 Task: Compose an email with the signature Amber Rodriguez with the subject Feedback on a consumer research report and the message Can you please provide a timeline for the product launch? from softage.4@softage.net to softage.10@softage.net, select first word, change the font of the message to Tahoma and change the font typography to bold and italics Send the email. Finally, move the email from Sent Items to the label Photos
Action: Mouse moved to (93, 100)
Screenshot: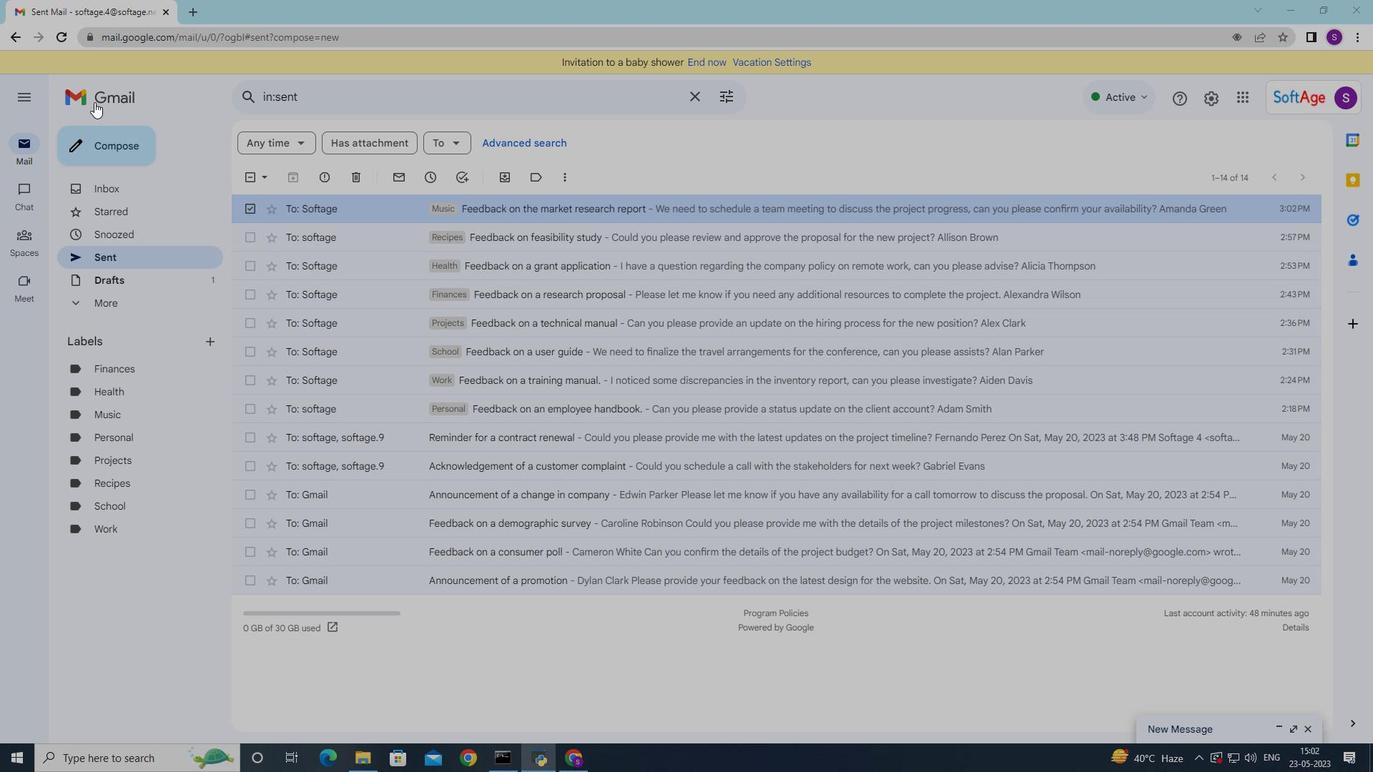 
Action: Mouse pressed left at (93, 100)
Screenshot: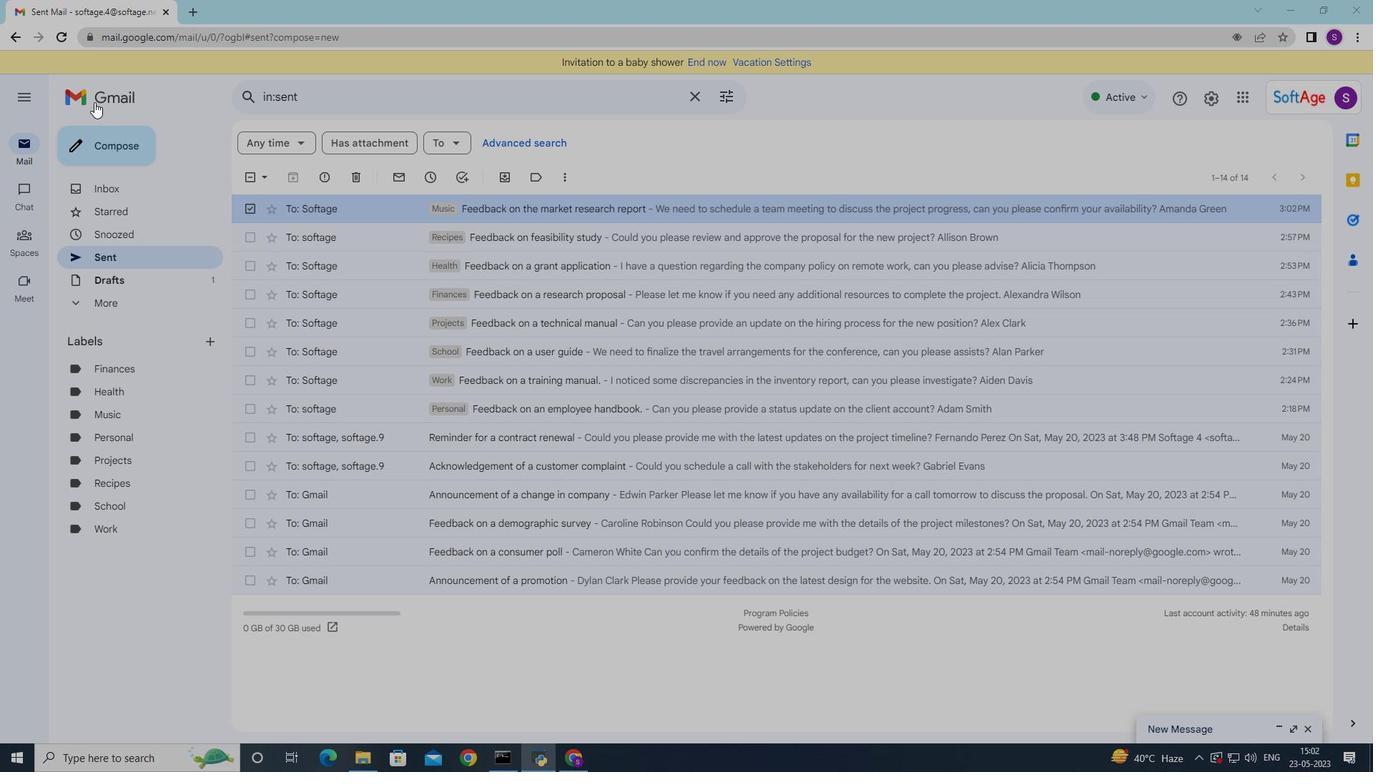 
Action: Mouse moved to (104, 151)
Screenshot: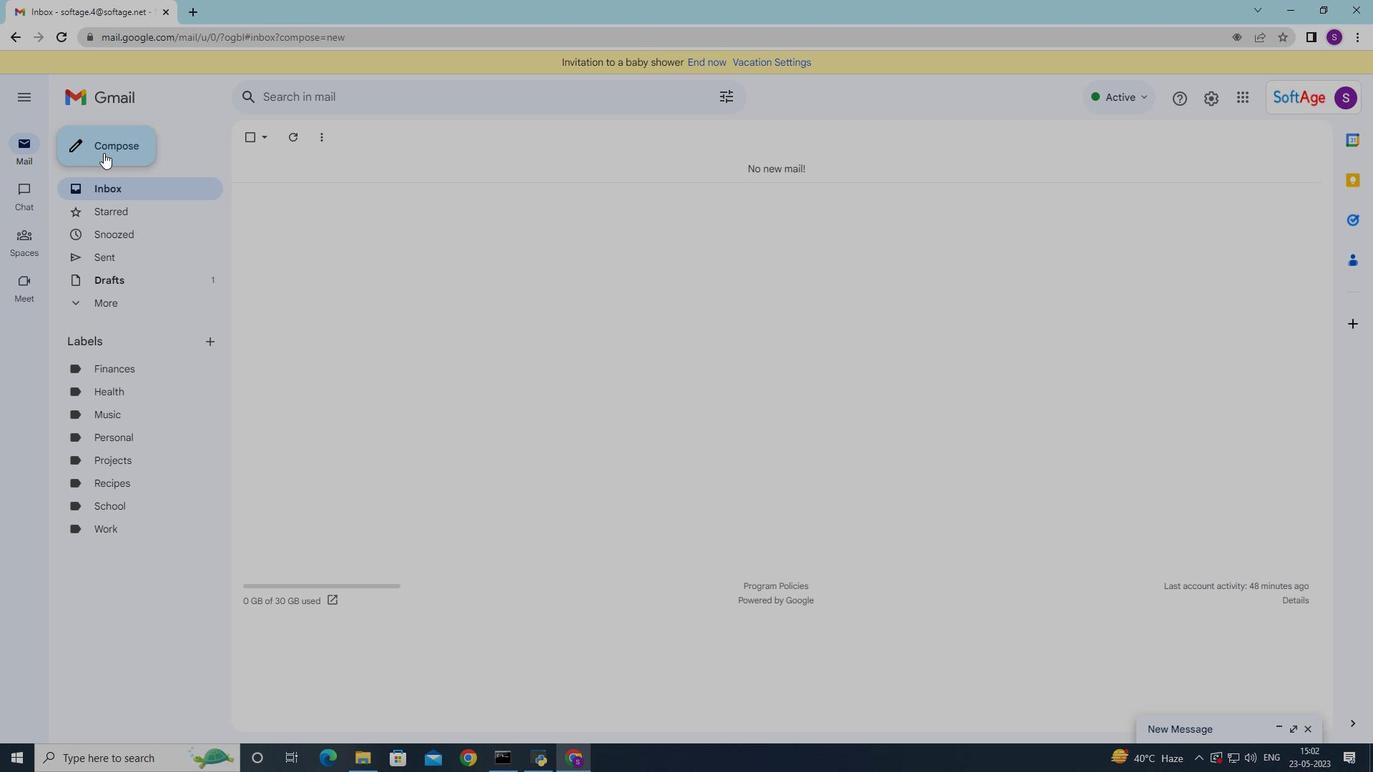 
Action: Mouse pressed left at (104, 151)
Screenshot: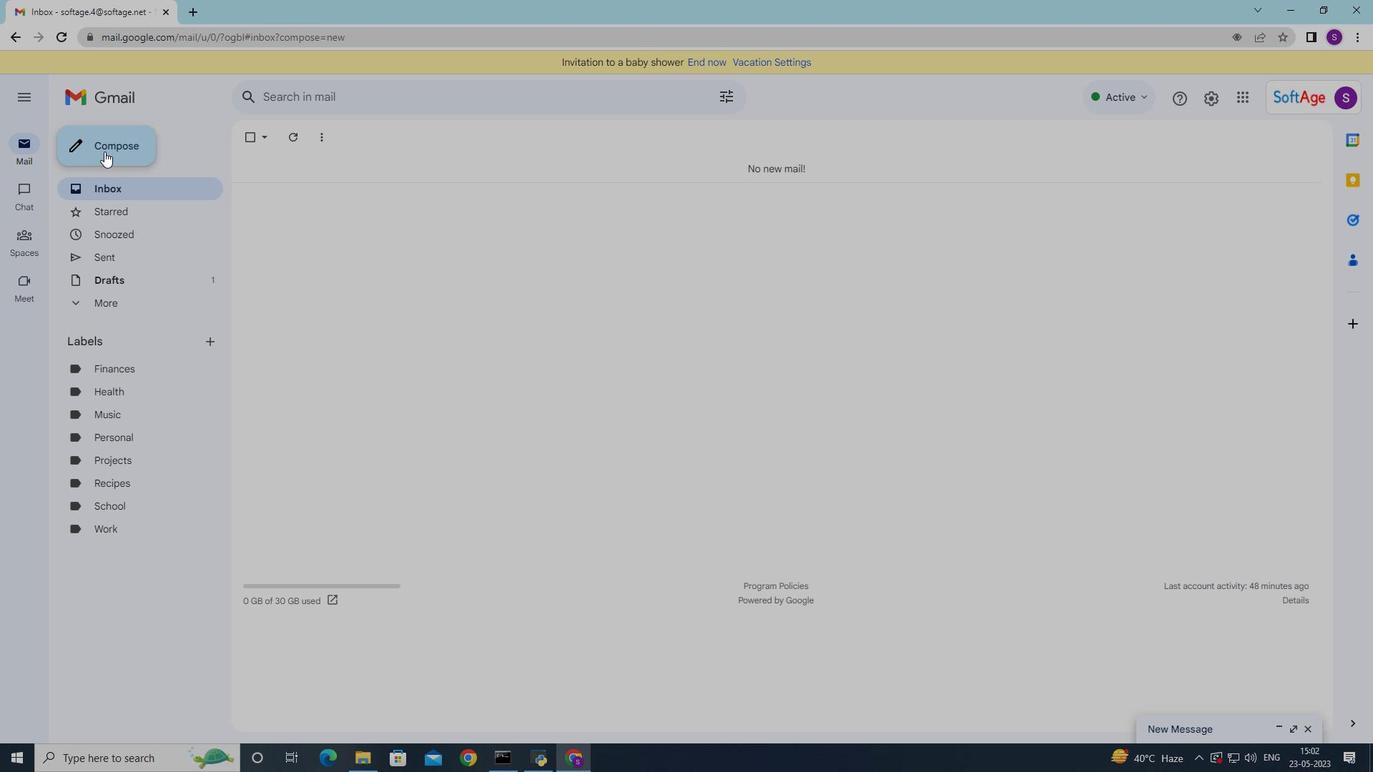 
Action: Mouse moved to (966, 721)
Screenshot: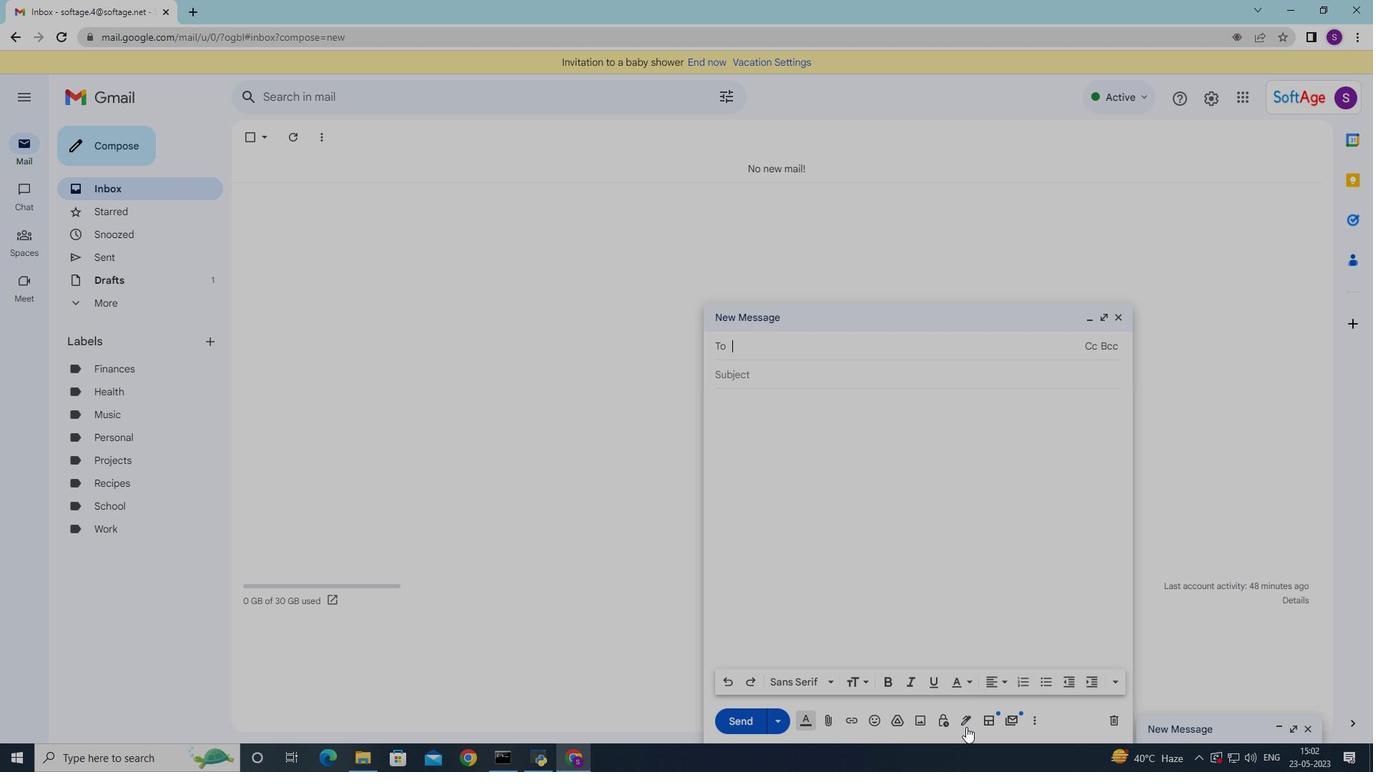 
Action: Mouse pressed left at (966, 721)
Screenshot: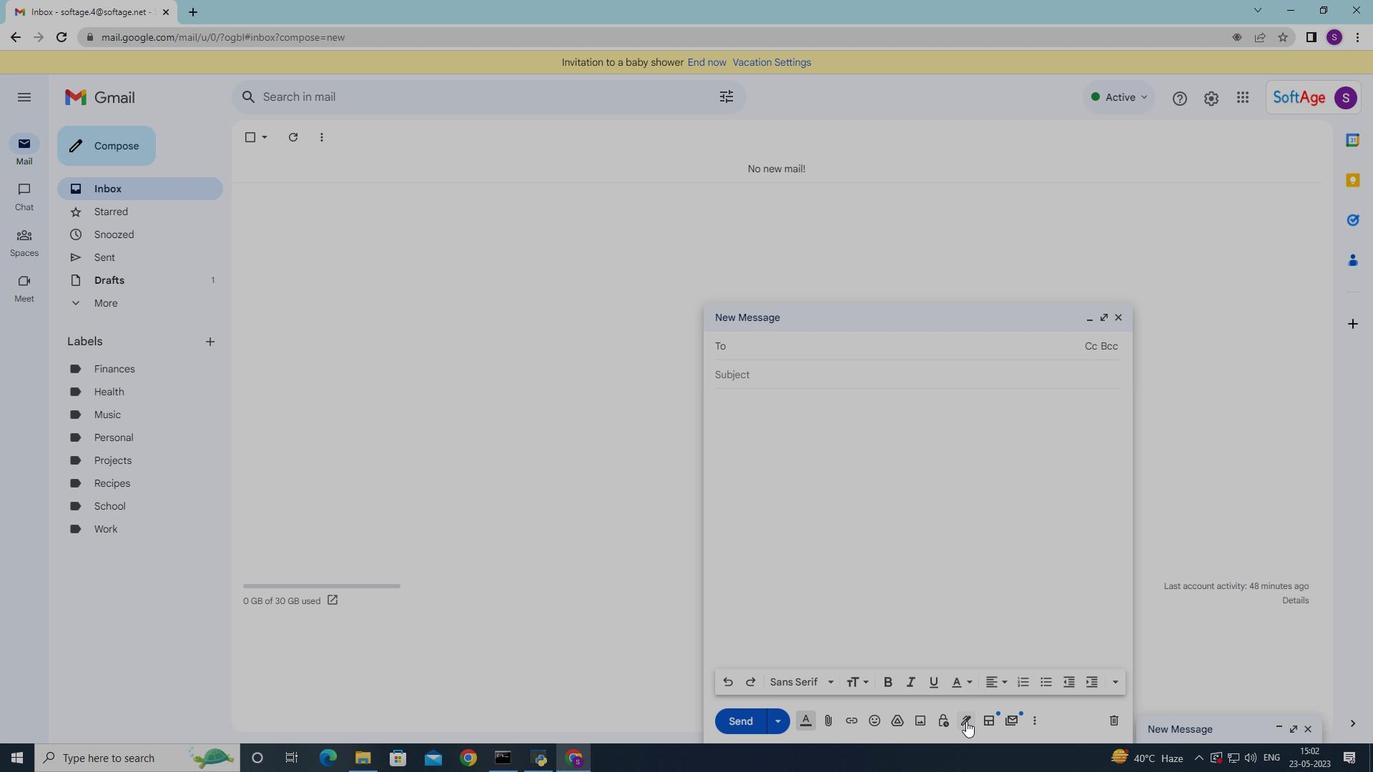 
Action: Mouse moved to (1015, 464)
Screenshot: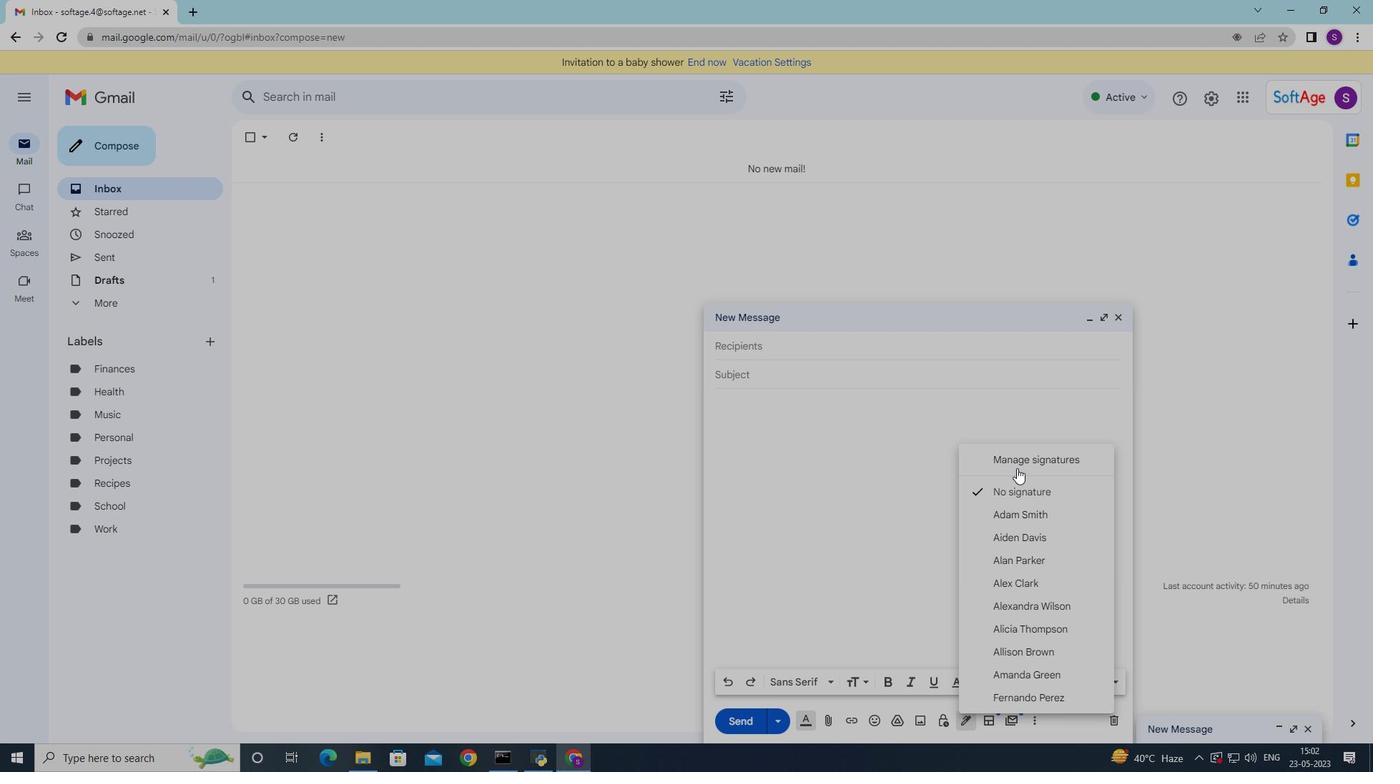 
Action: Mouse pressed left at (1015, 464)
Screenshot: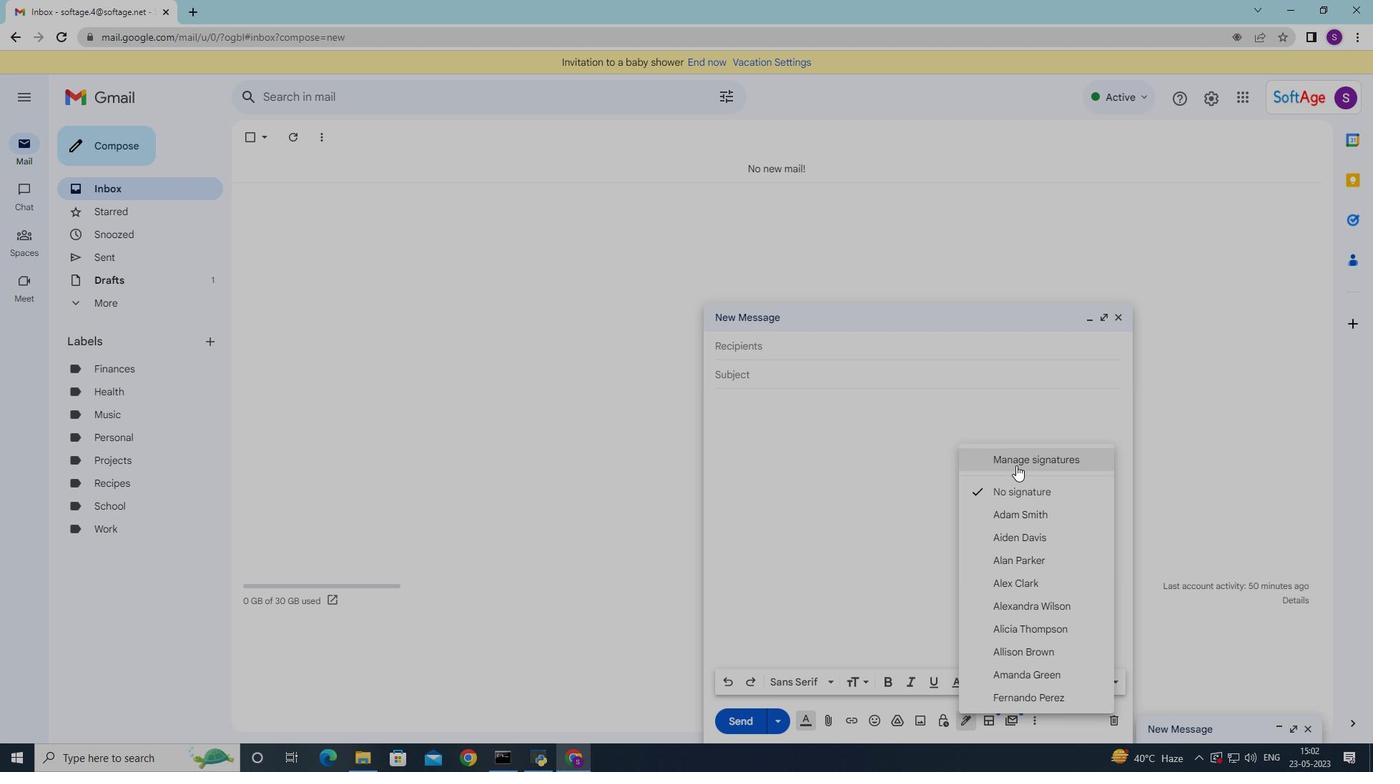 
Action: Mouse moved to (486, 298)
Screenshot: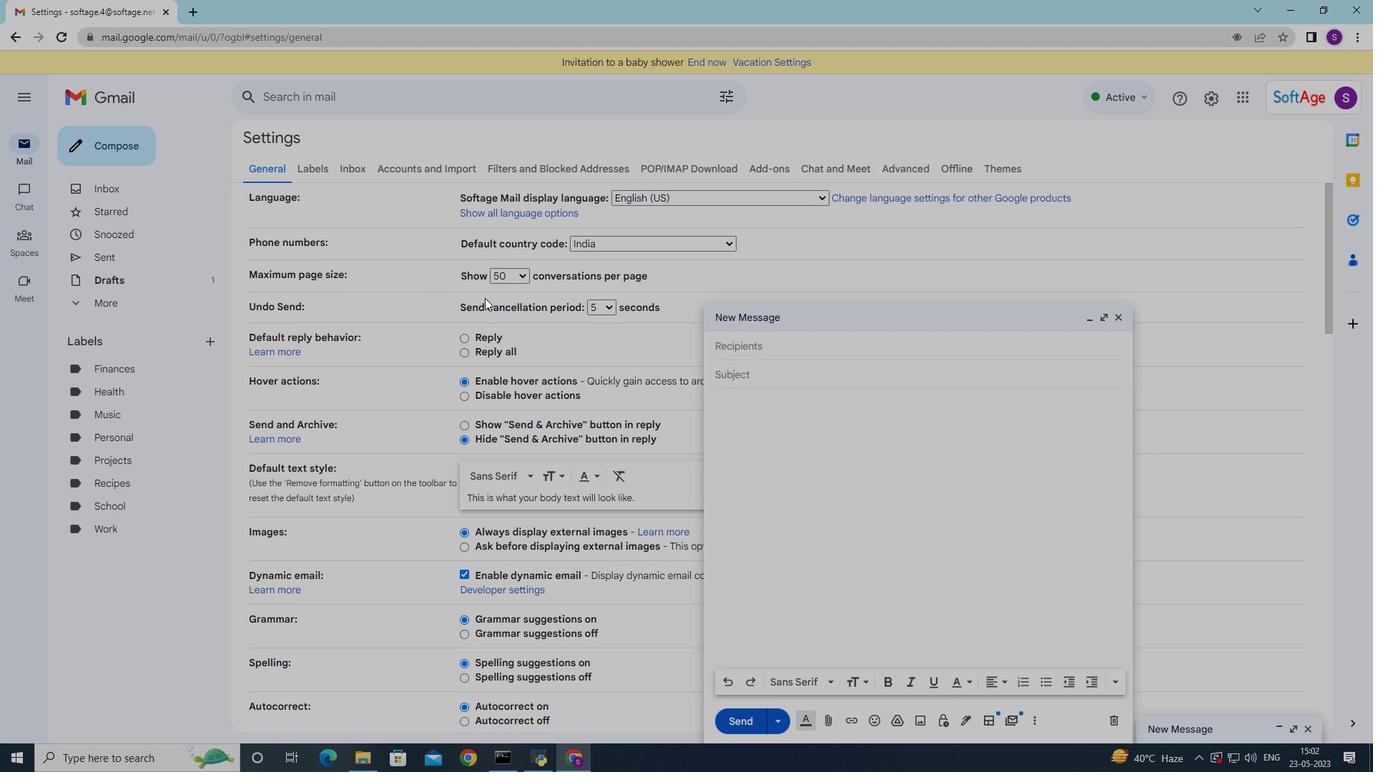 
Action: Mouse scrolled (486, 298) with delta (0, 0)
Screenshot: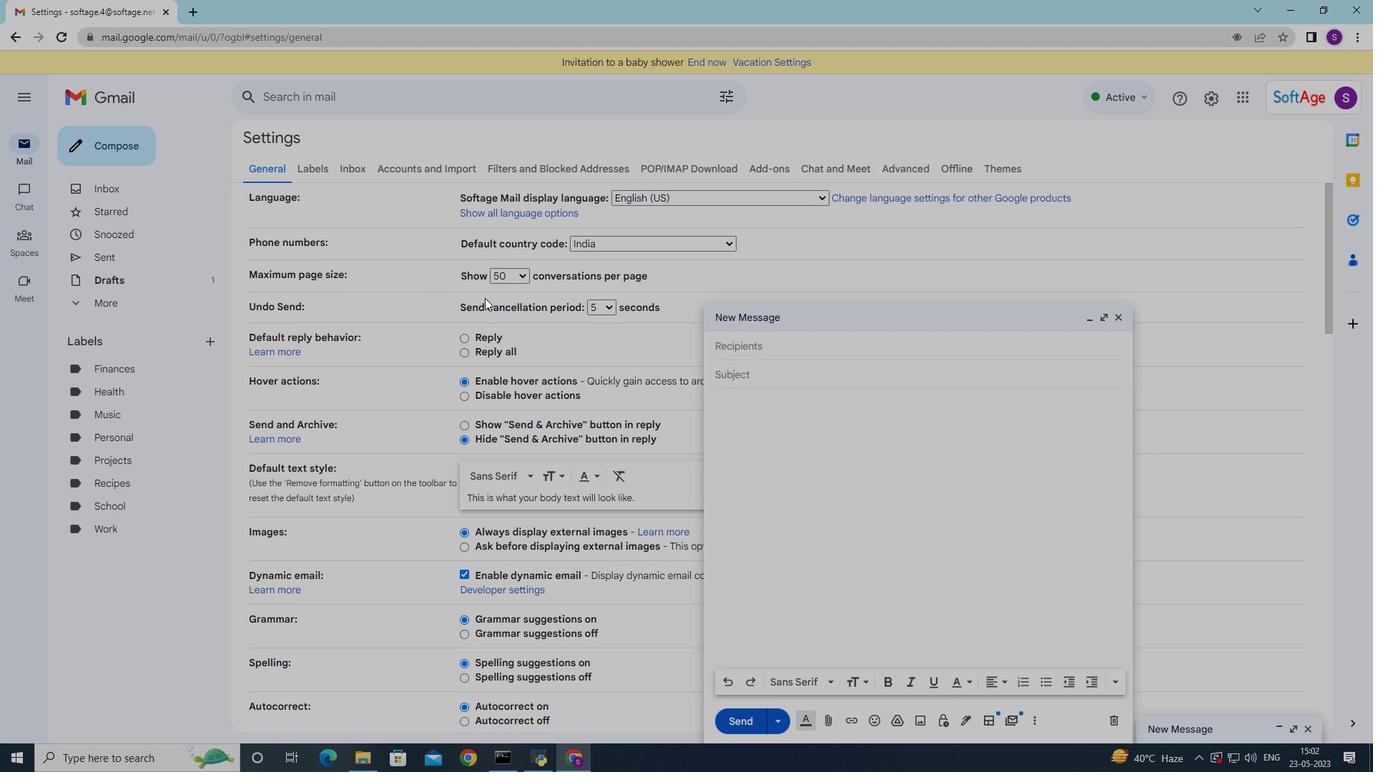
Action: Mouse moved to (487, 298)
Screenshot: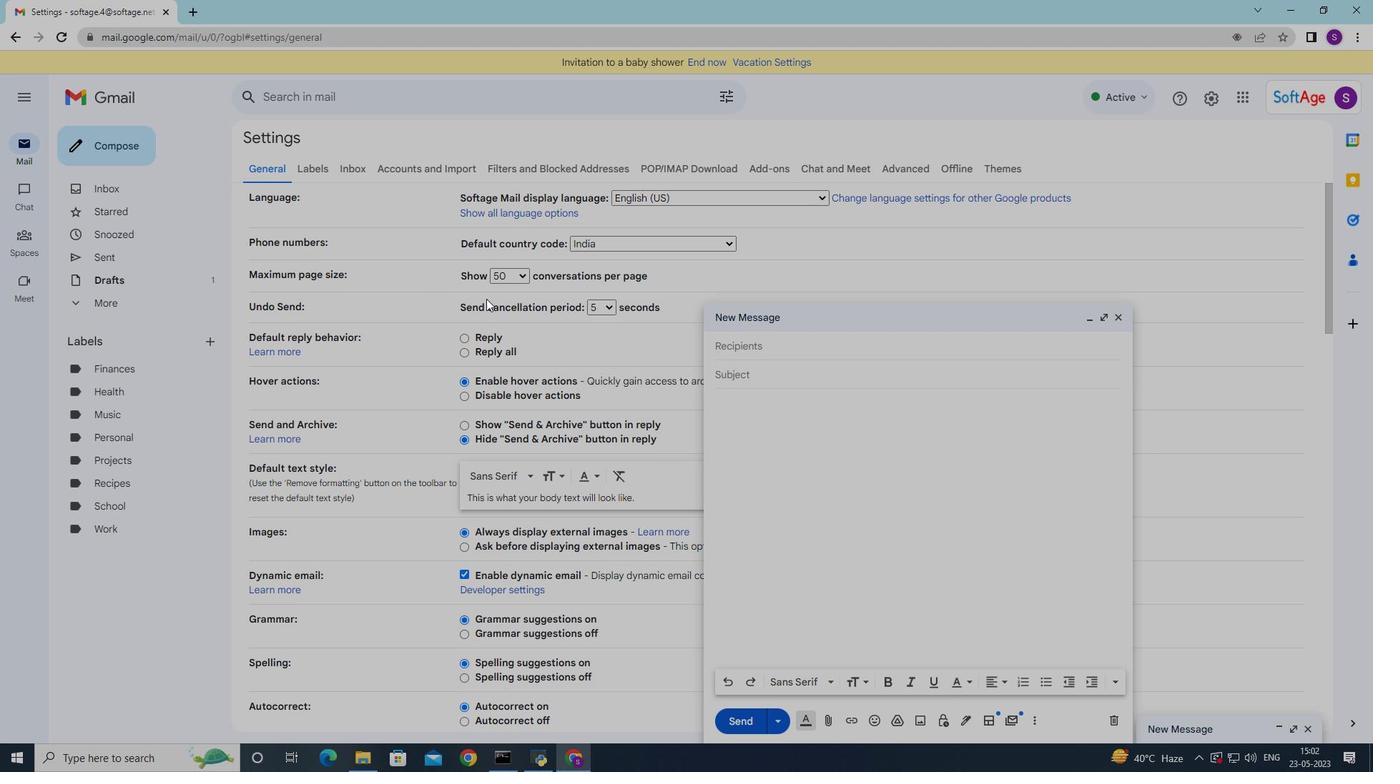 
Action: Mouse scrolled (487, 298) with delta (0, 0)
Screenshot: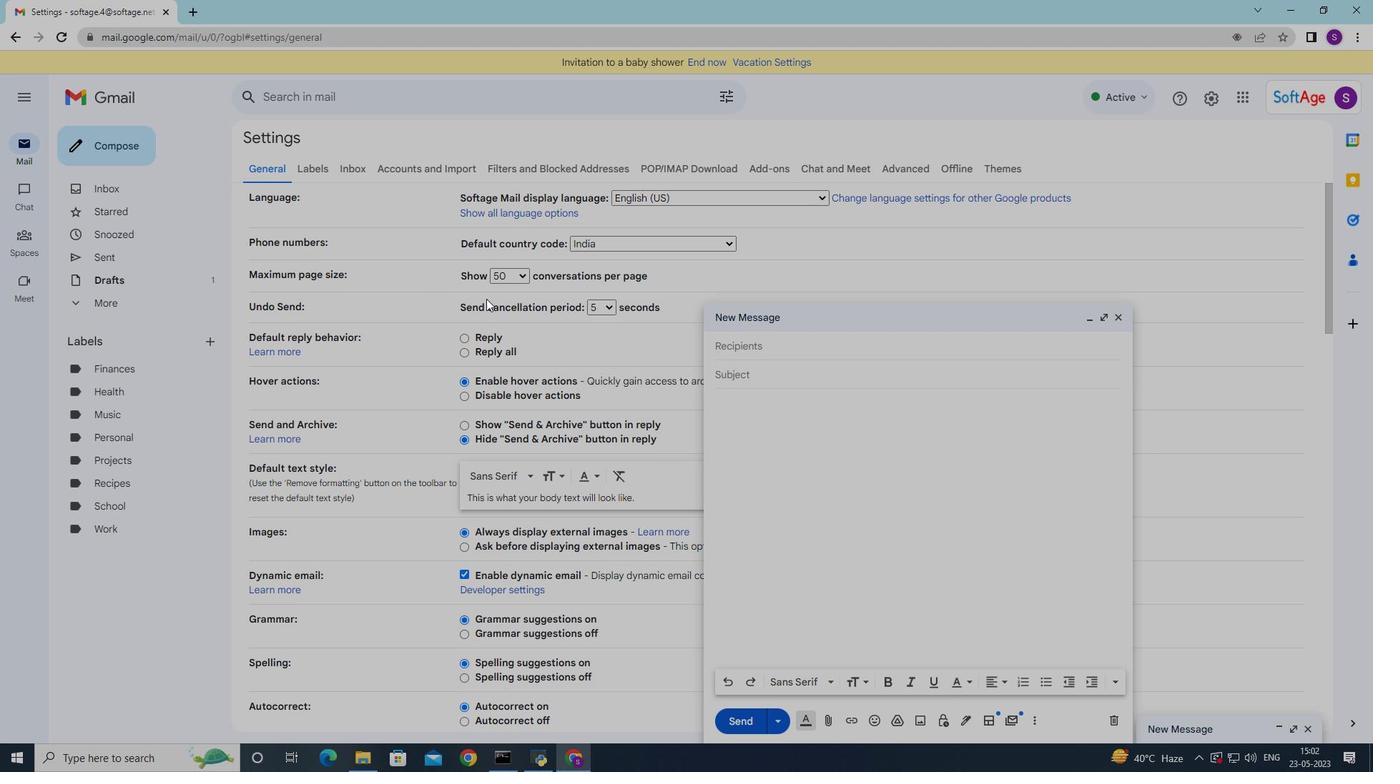 
Action: Mouse moved to (487, 298)
Screenshot: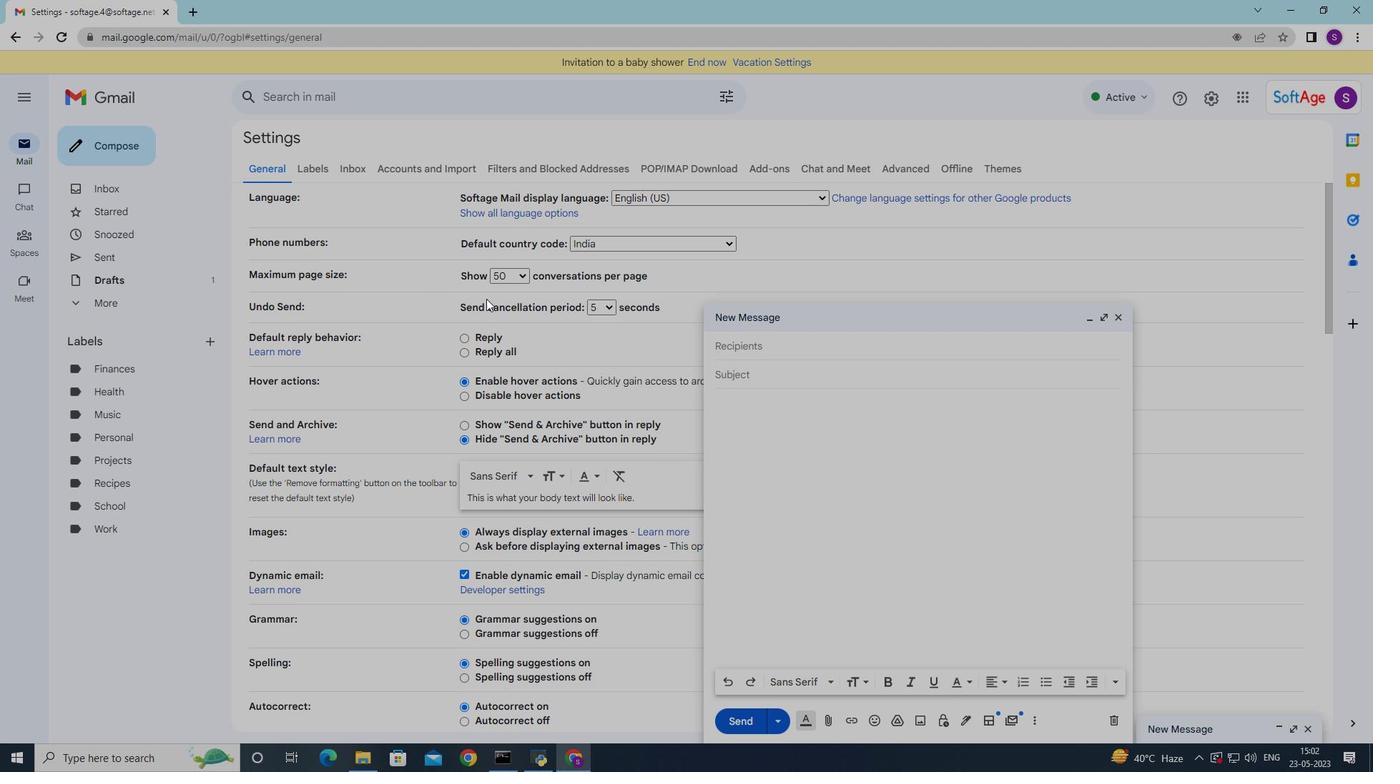 
Action: Mouse scrolled (487, 297) with delta (0, 0)
Screenshot: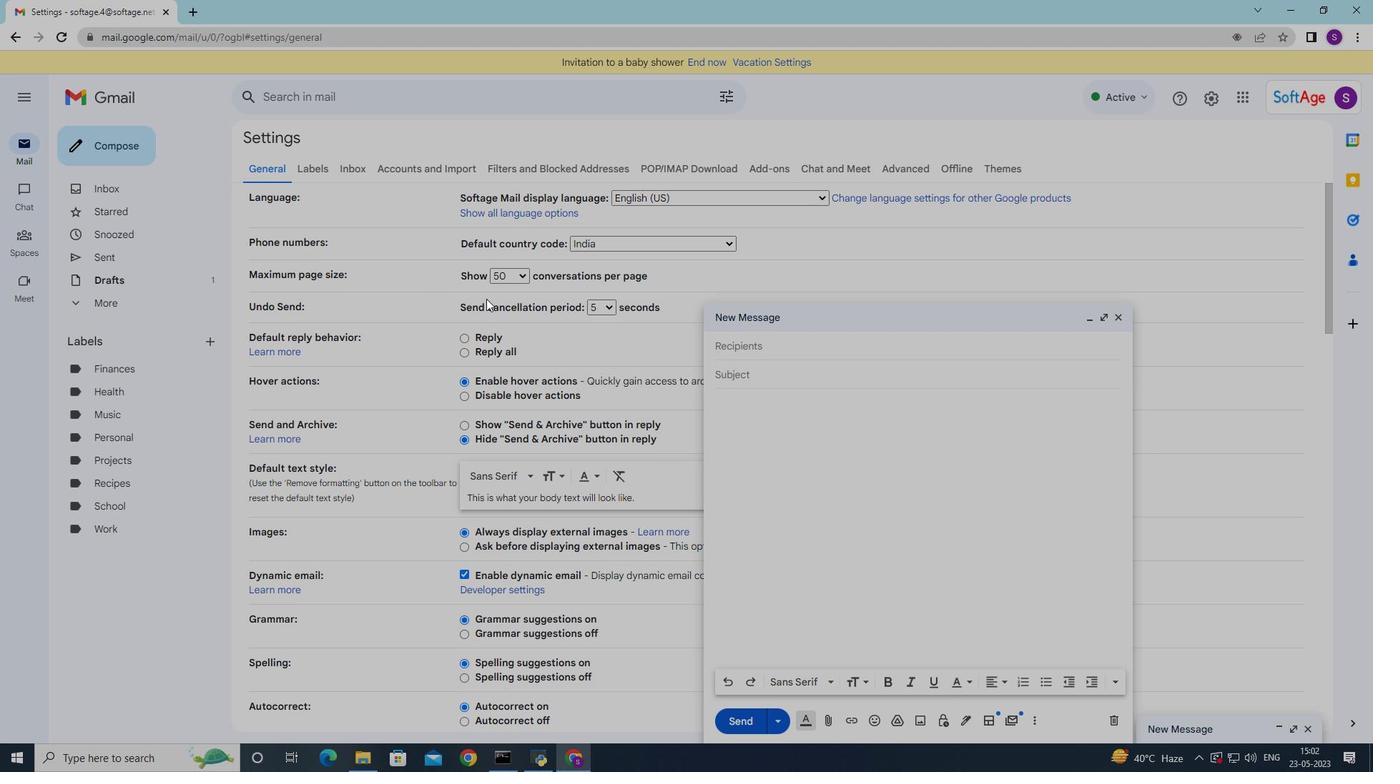 
Action: Mouse moved to (494, 331)
Screenshot: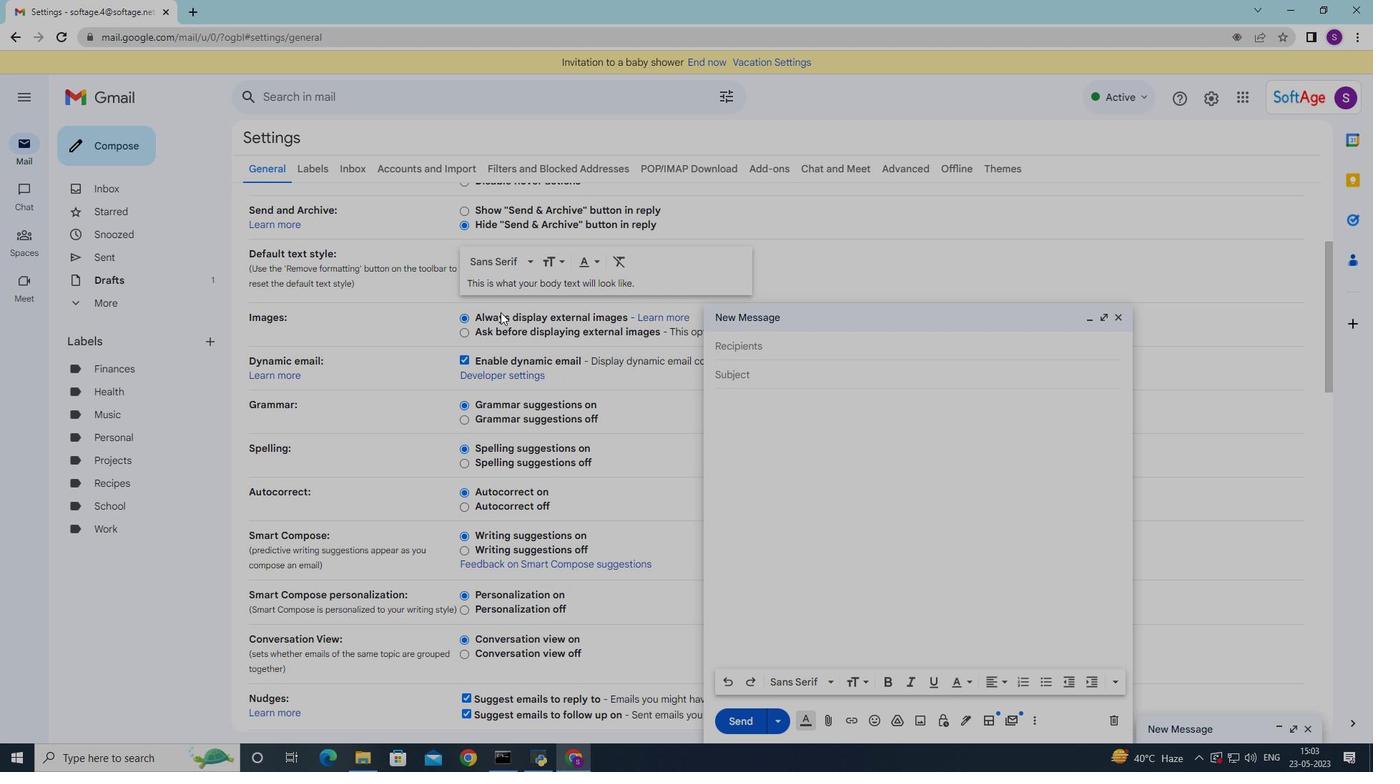 
Action: Mouse scrolled (494, 330) with delta (0, 0)
Screenshot: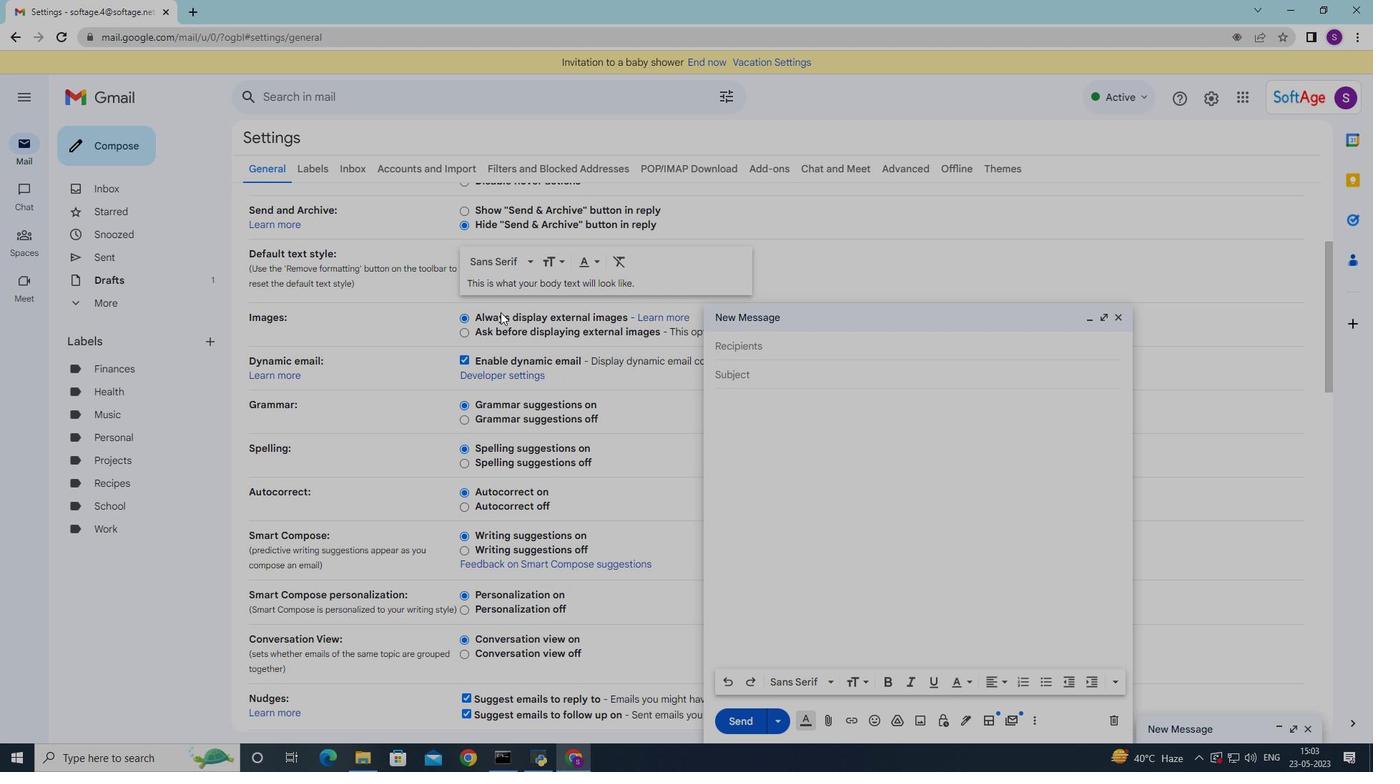
Action: Mouse moved to (494, 341)
Screenshot: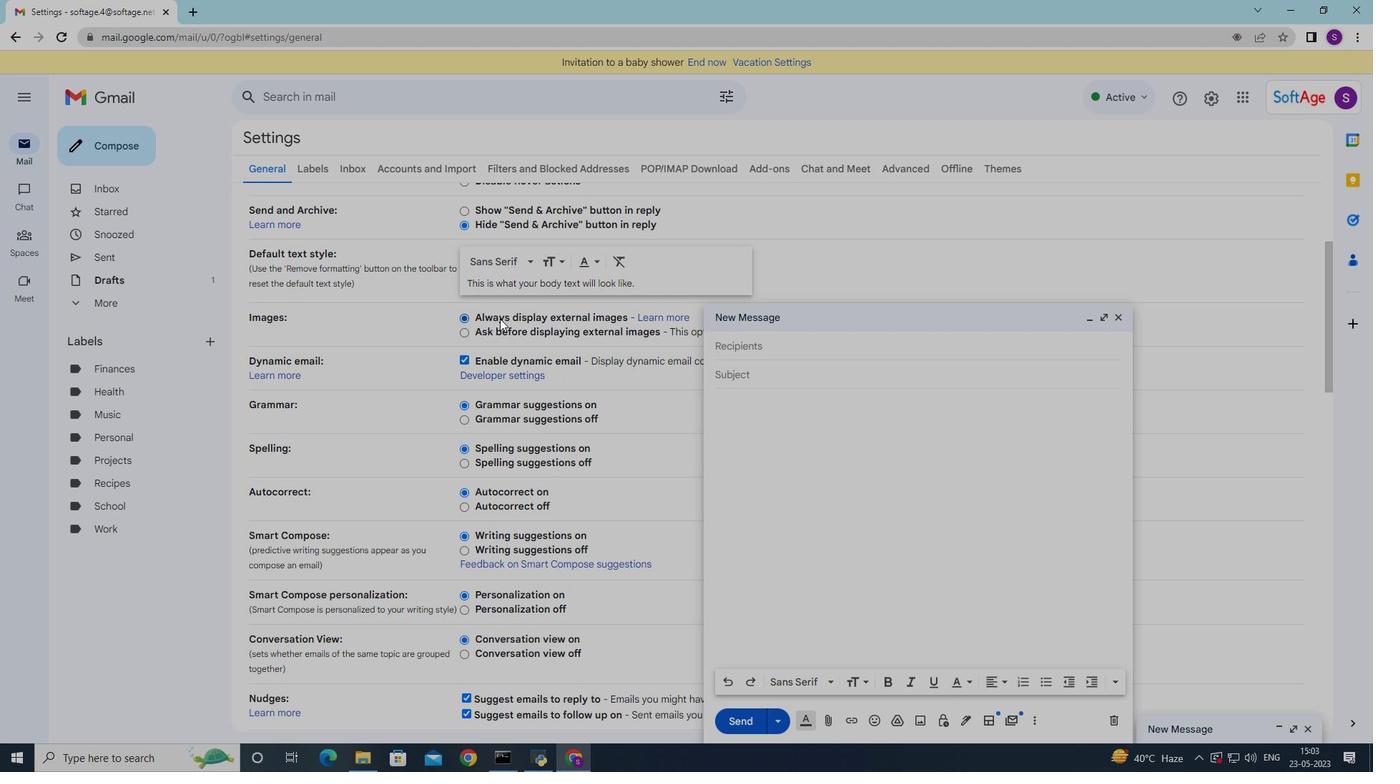 
Action: Mouse scrolled (494, 338) with delta (0, 0)
Screenshot: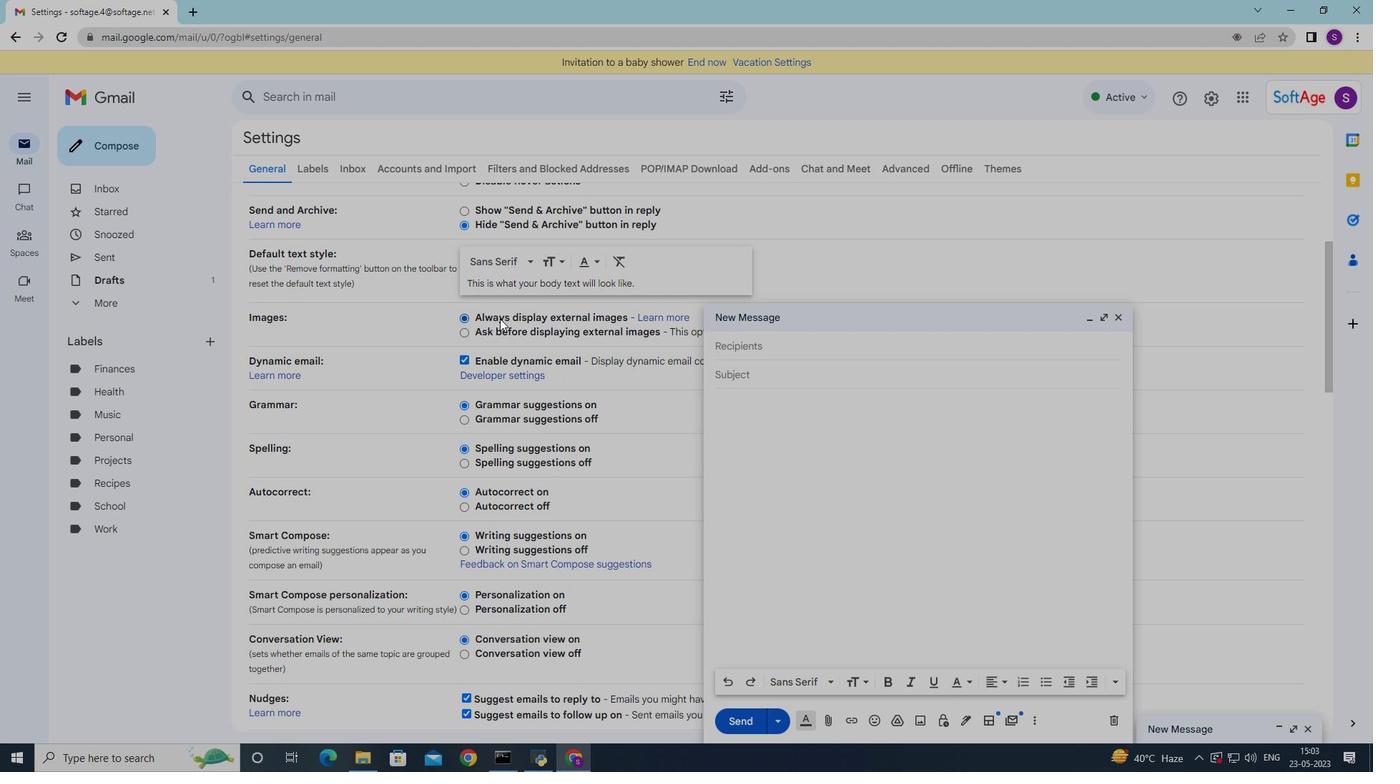 
Action: Mouse moved to (494, 348)
Screenshot: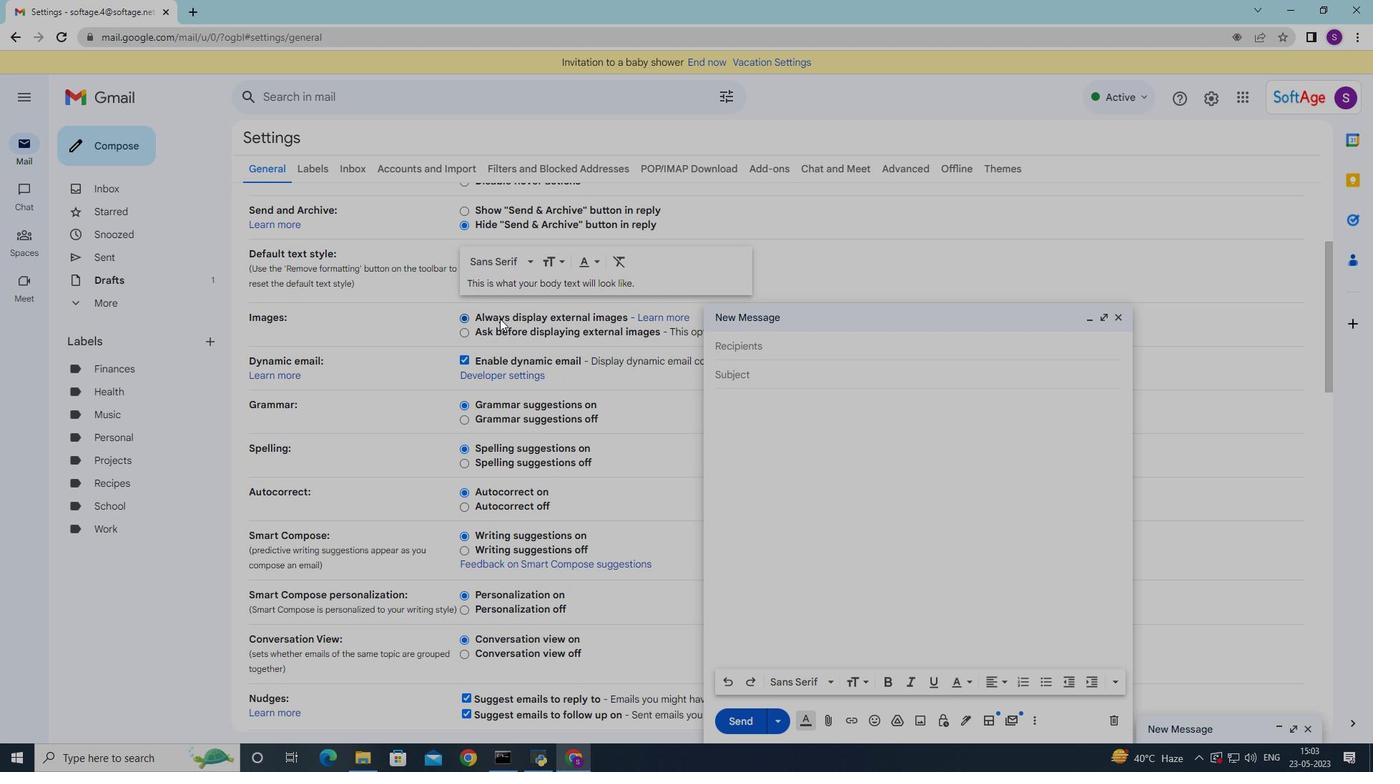 
Action: Mouse scrolled (494, 347) with delta (0, 0)
Screenshot: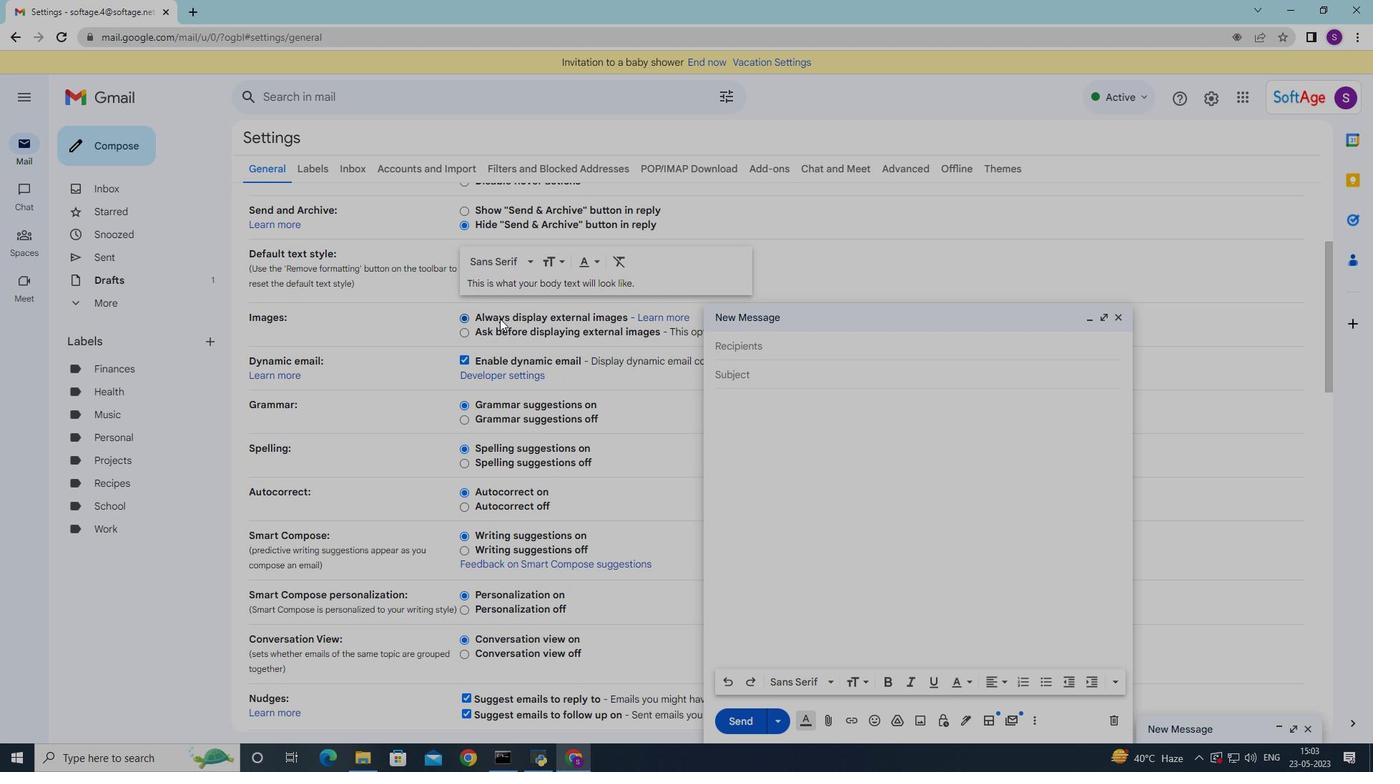 
Action: Mouse moved to (514, 433)
Screenshot: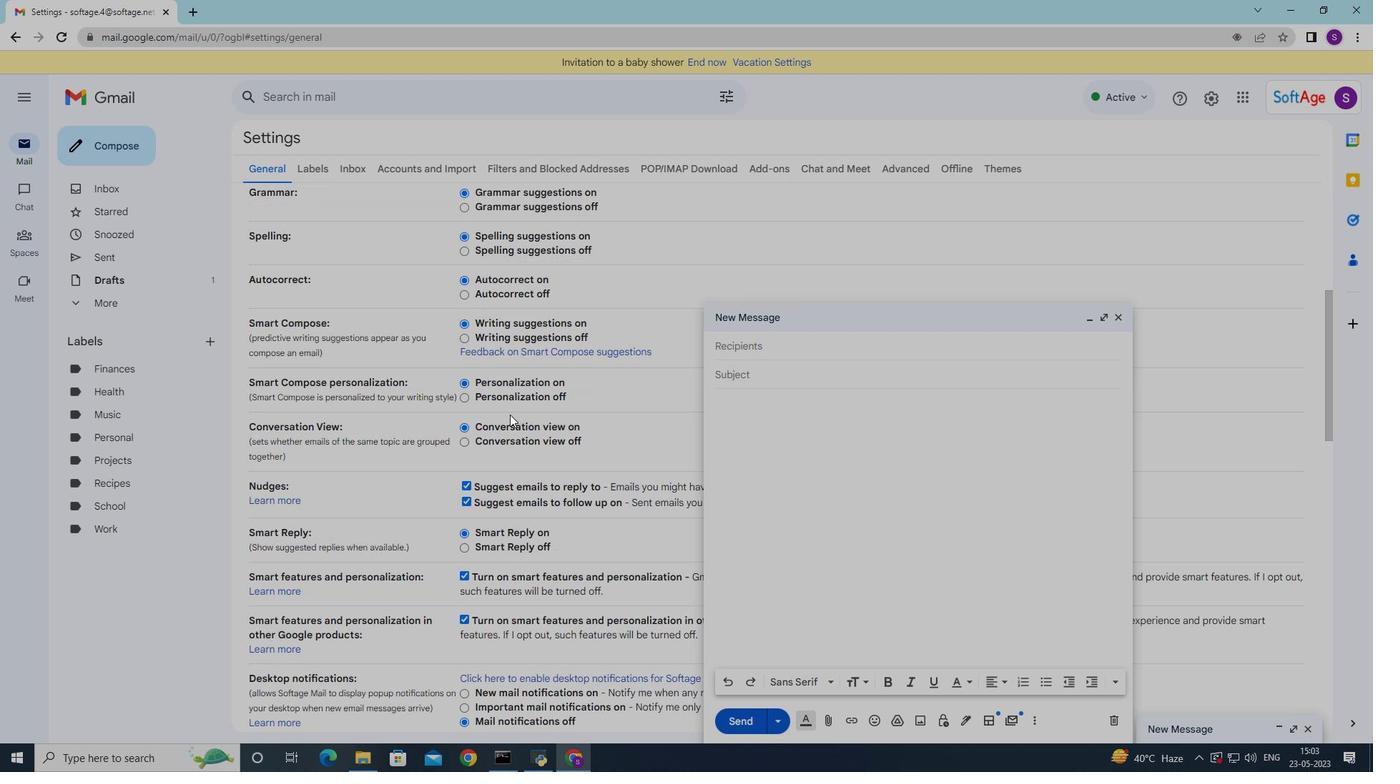 
Action: Mouse scrolled (514, 432) with delta (0, 0)
Screenshot: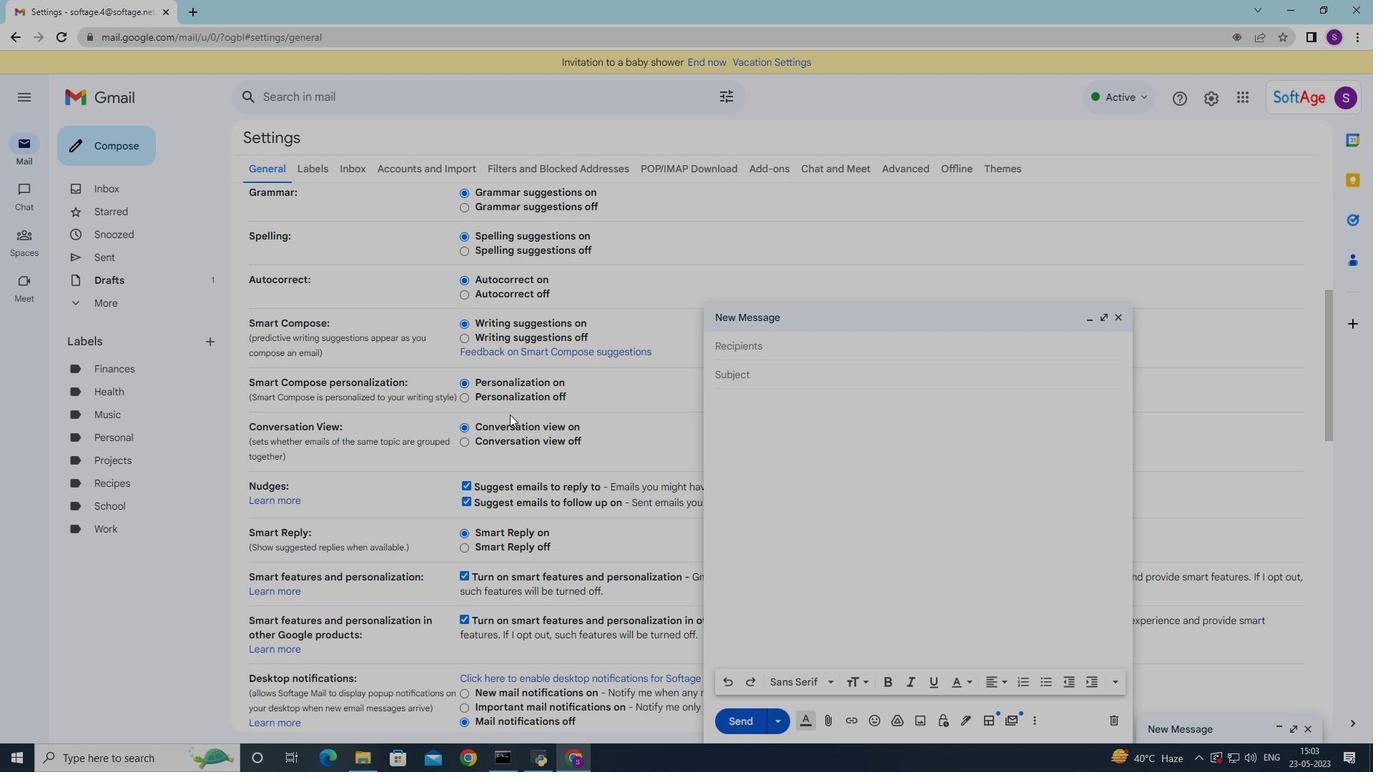 
Action: Mouse moved to (515, 435)
Screenshot: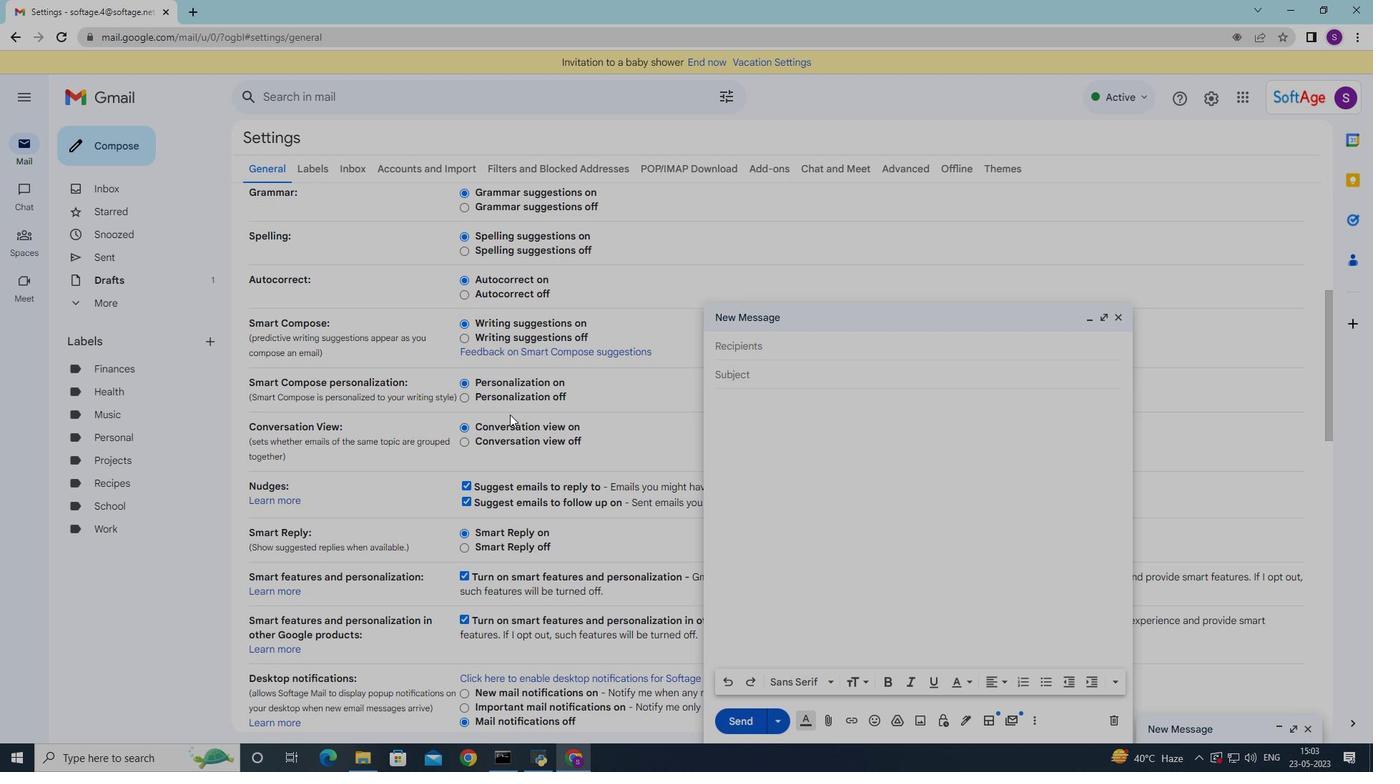
Action: Mouse scrolled (515, 434) with delta (0, 0)
Screenshot: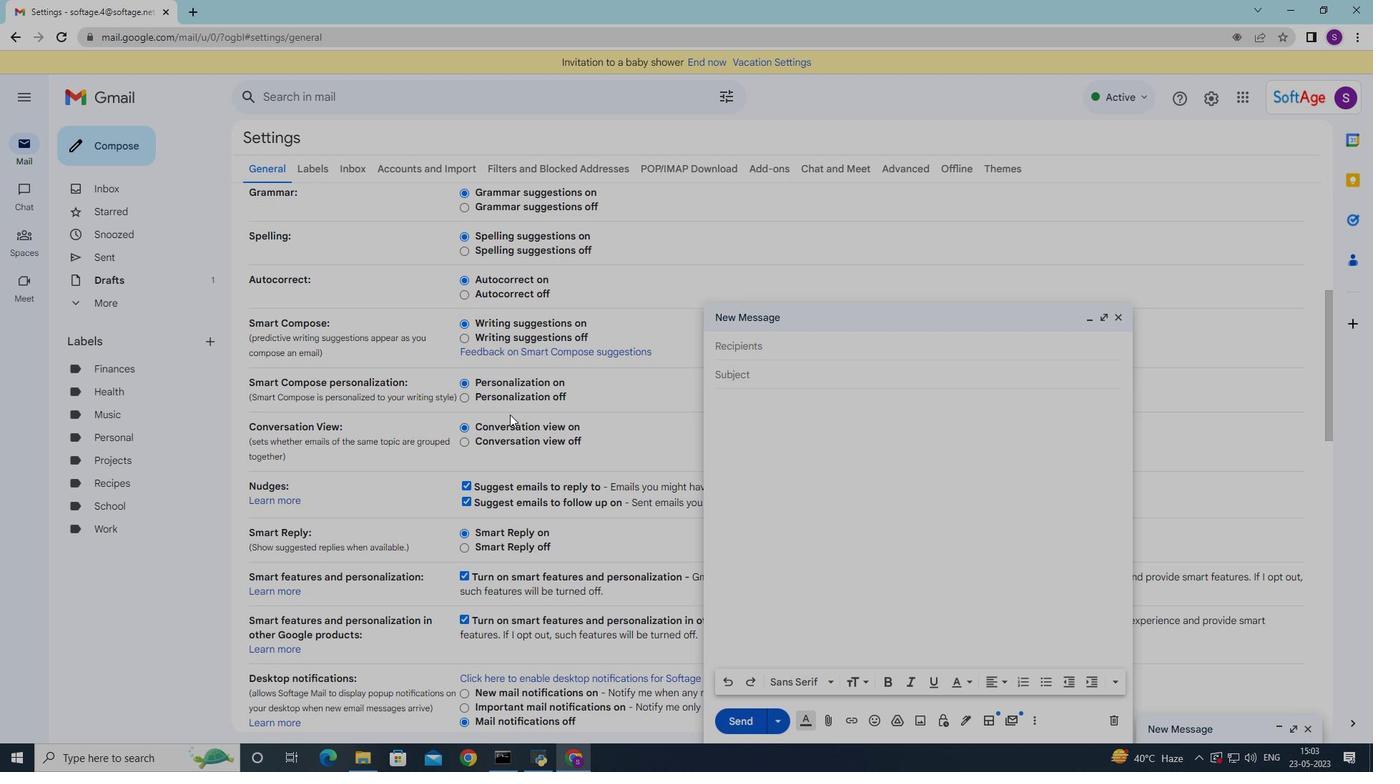 
Action: Mouse moved to (516, 435)
Screenshot: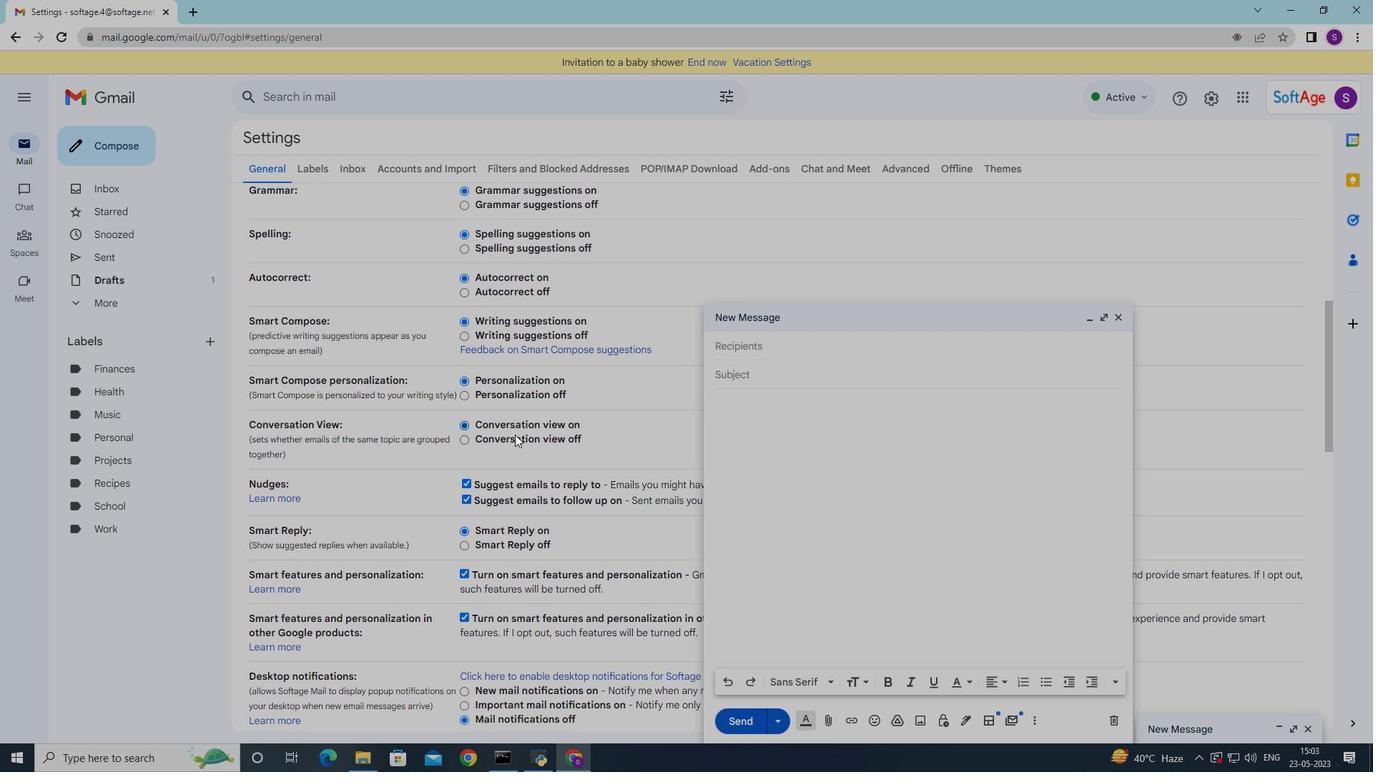 
Action: Mouse scrolled (516, 434) with delta (0, 0)
Screenshot: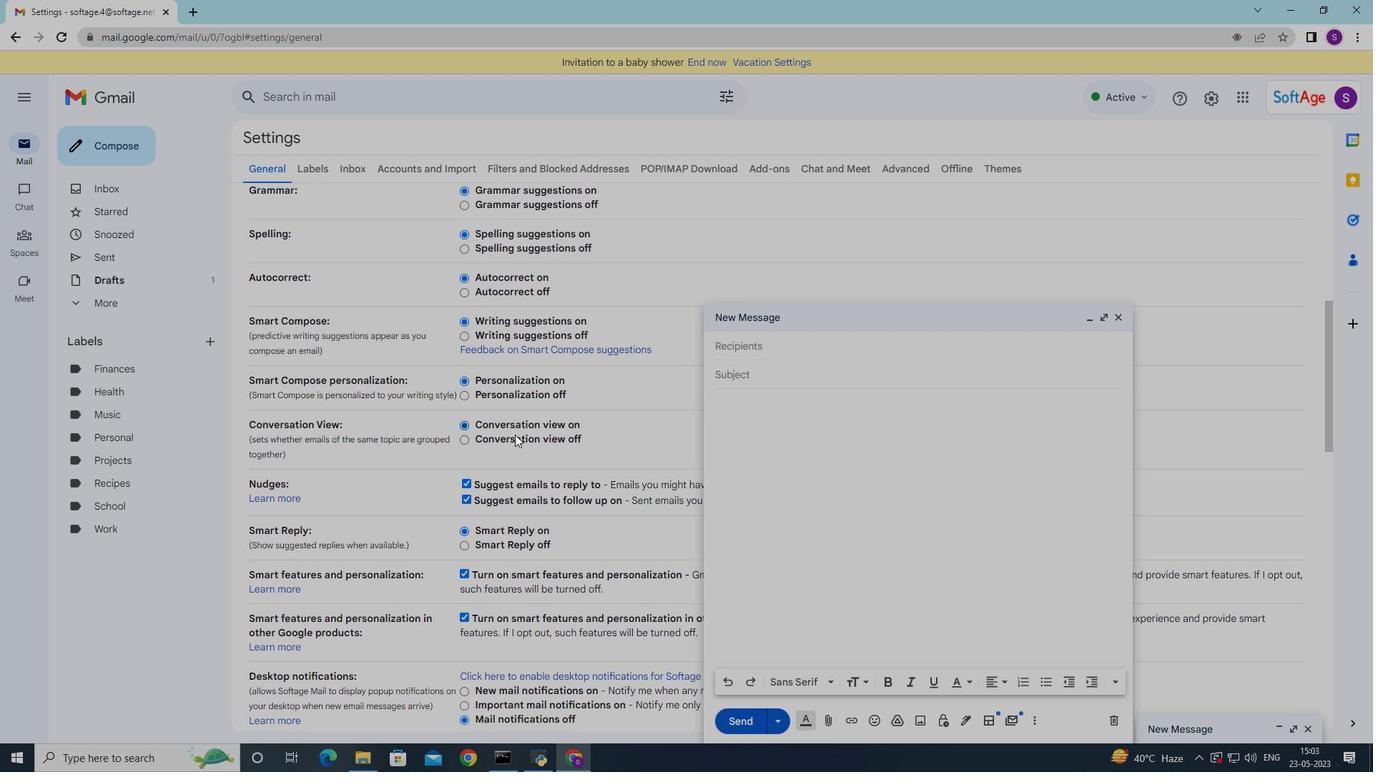
Action: Mouse moved to (516, 435)
Screenshot: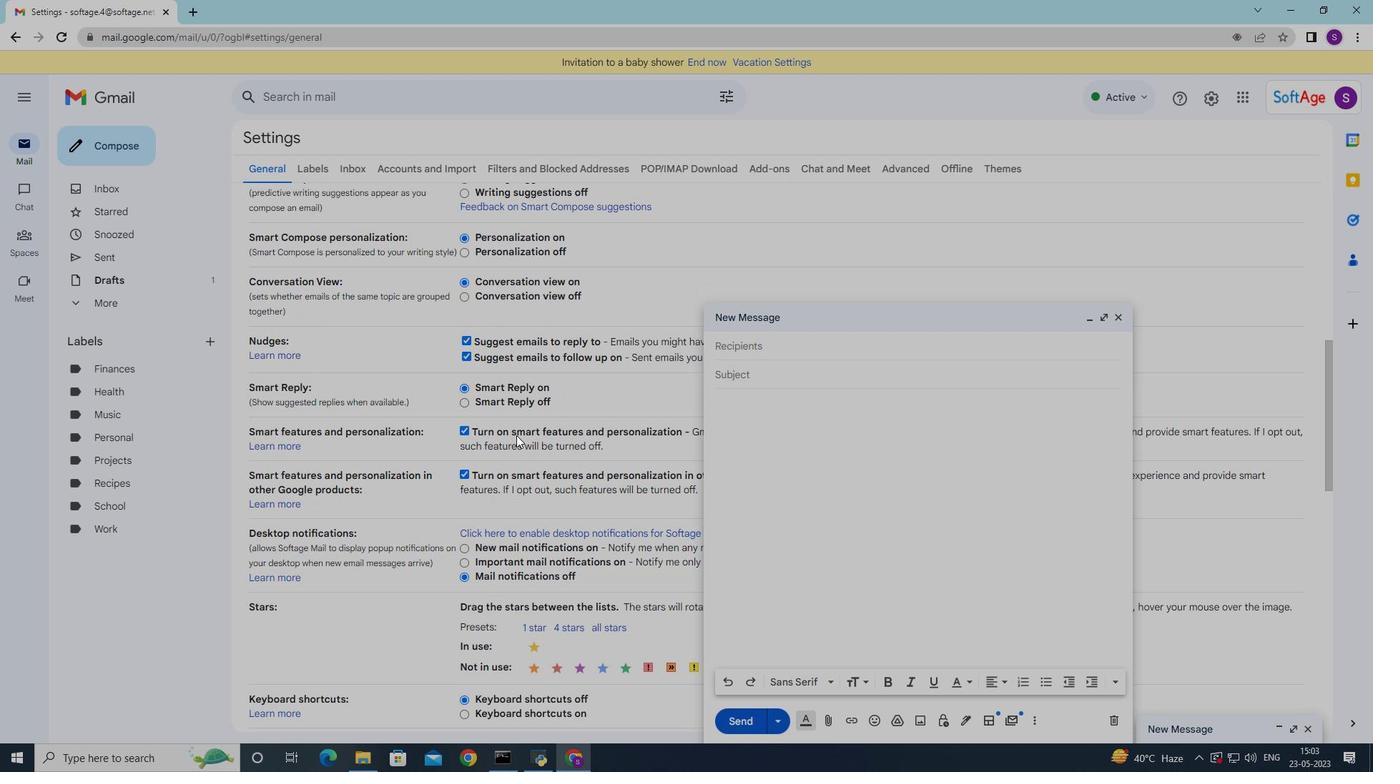 
Action: Mouse scrolled (516, 434) with delta (0, 0)
Screenshot: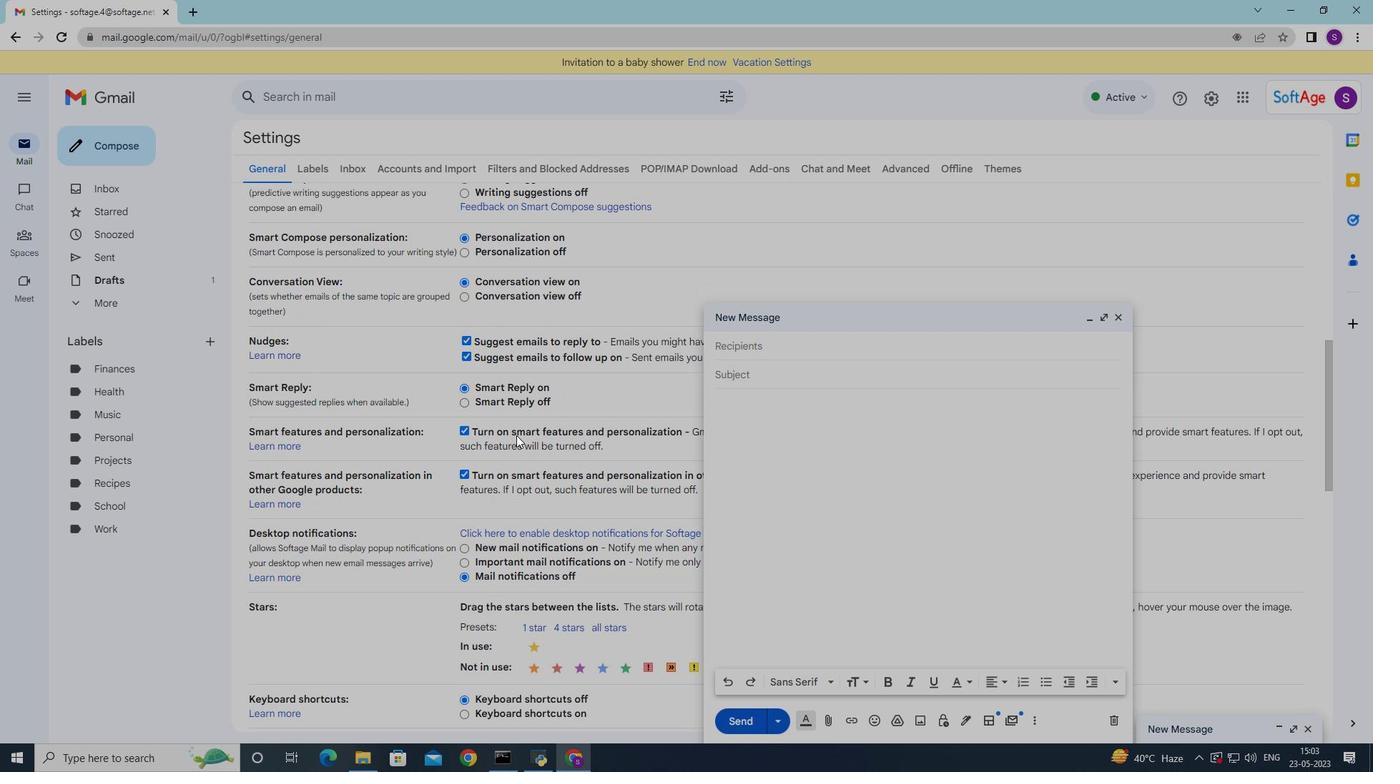 
Action: Mouse moved to (1119, 316)
Screenshot: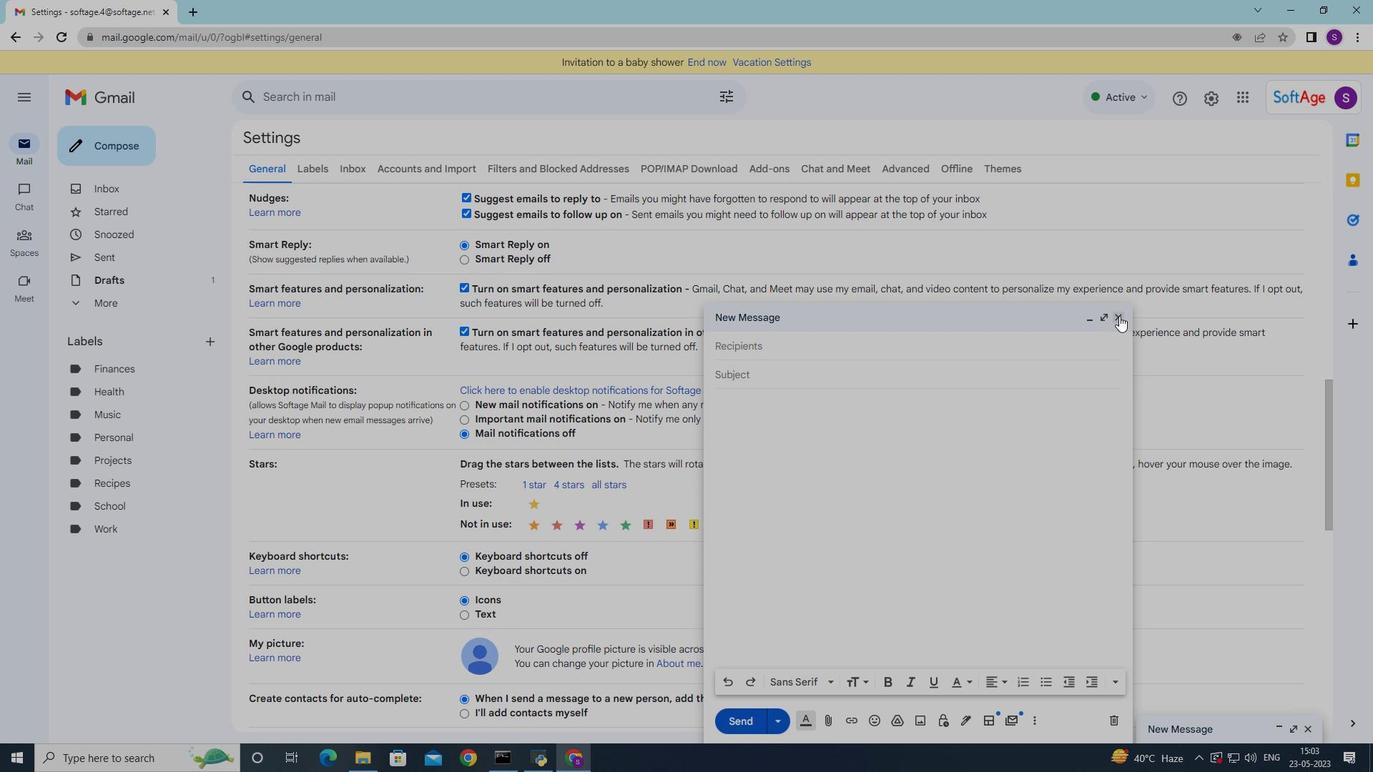 
Action: Mouse pressed left at (1119, 316)
Screenshot: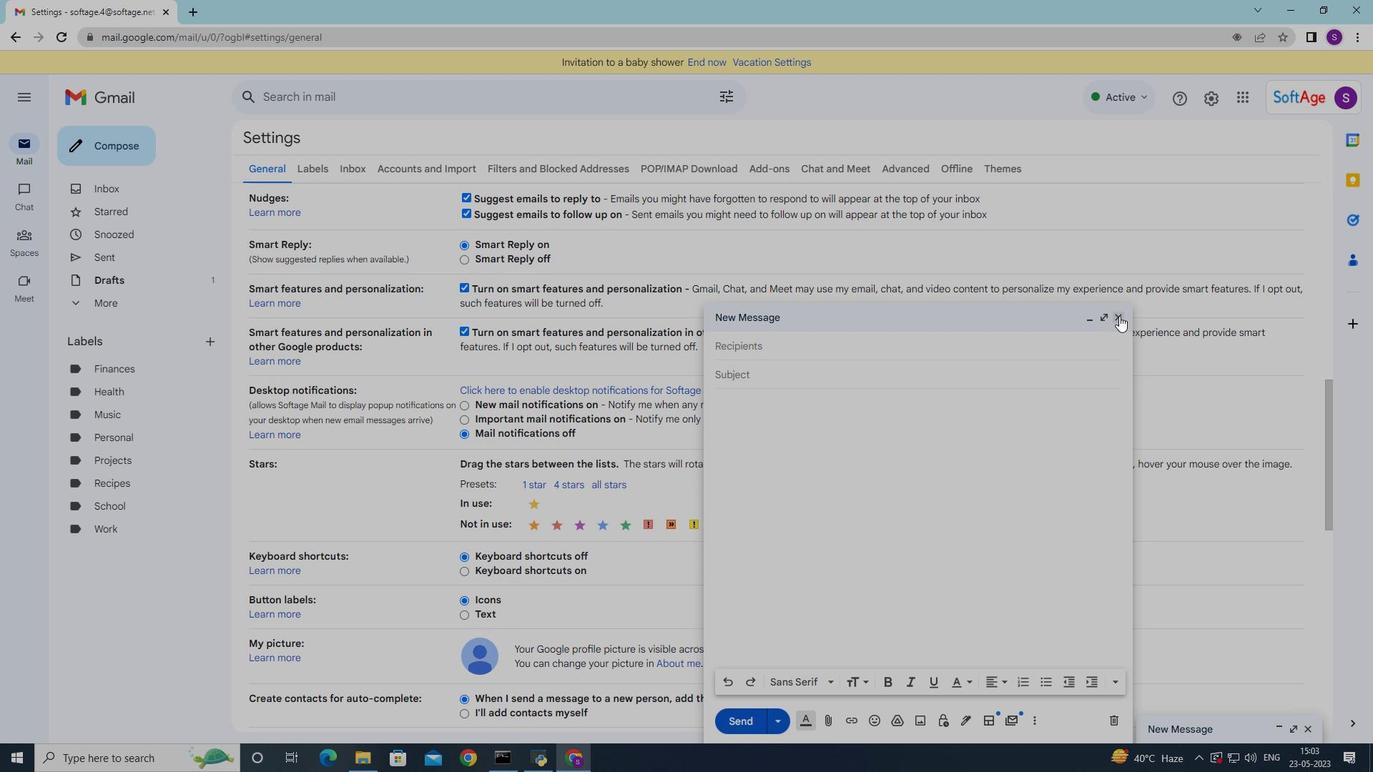 
Action: Mouse moved to (507, 528)
Screenshot: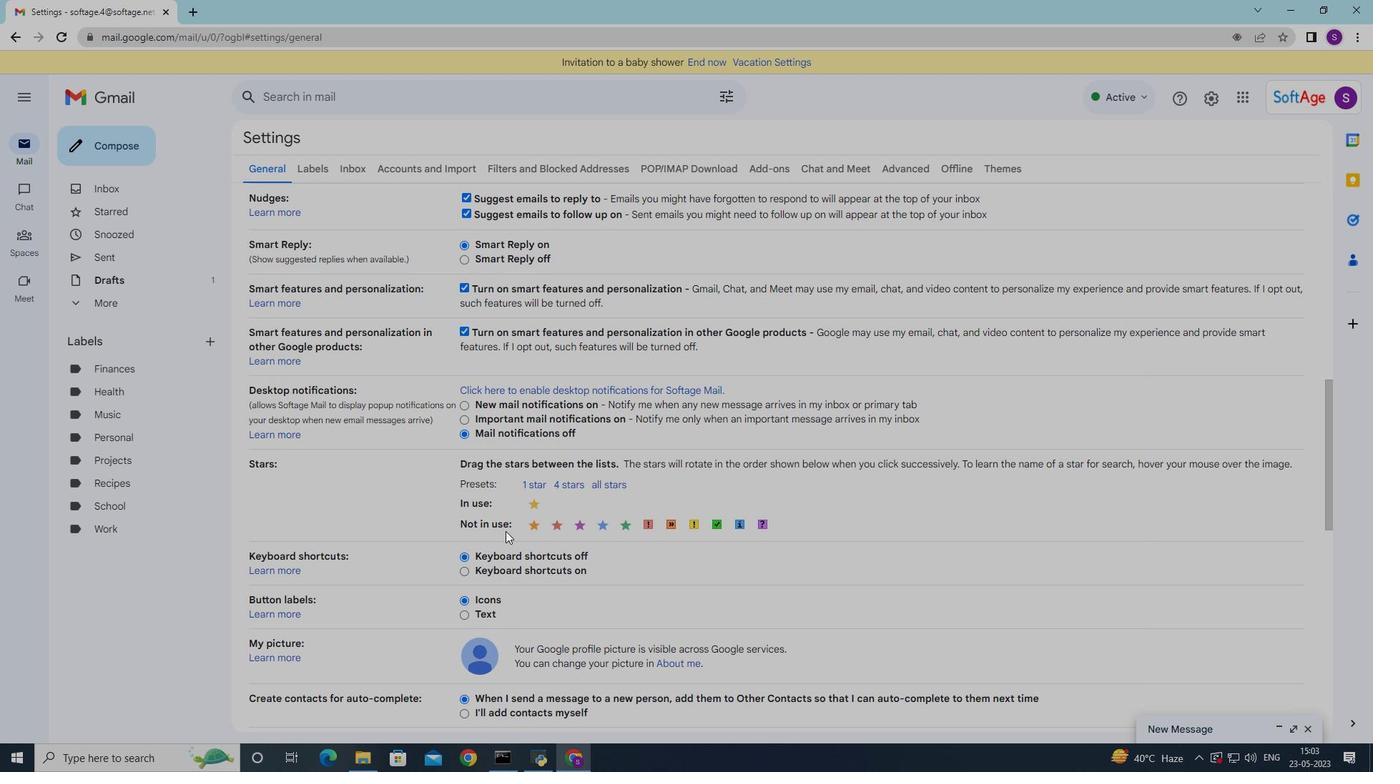 
Action: Mouse scrolled (496, 540) with delta (0, 0)
Screenshot: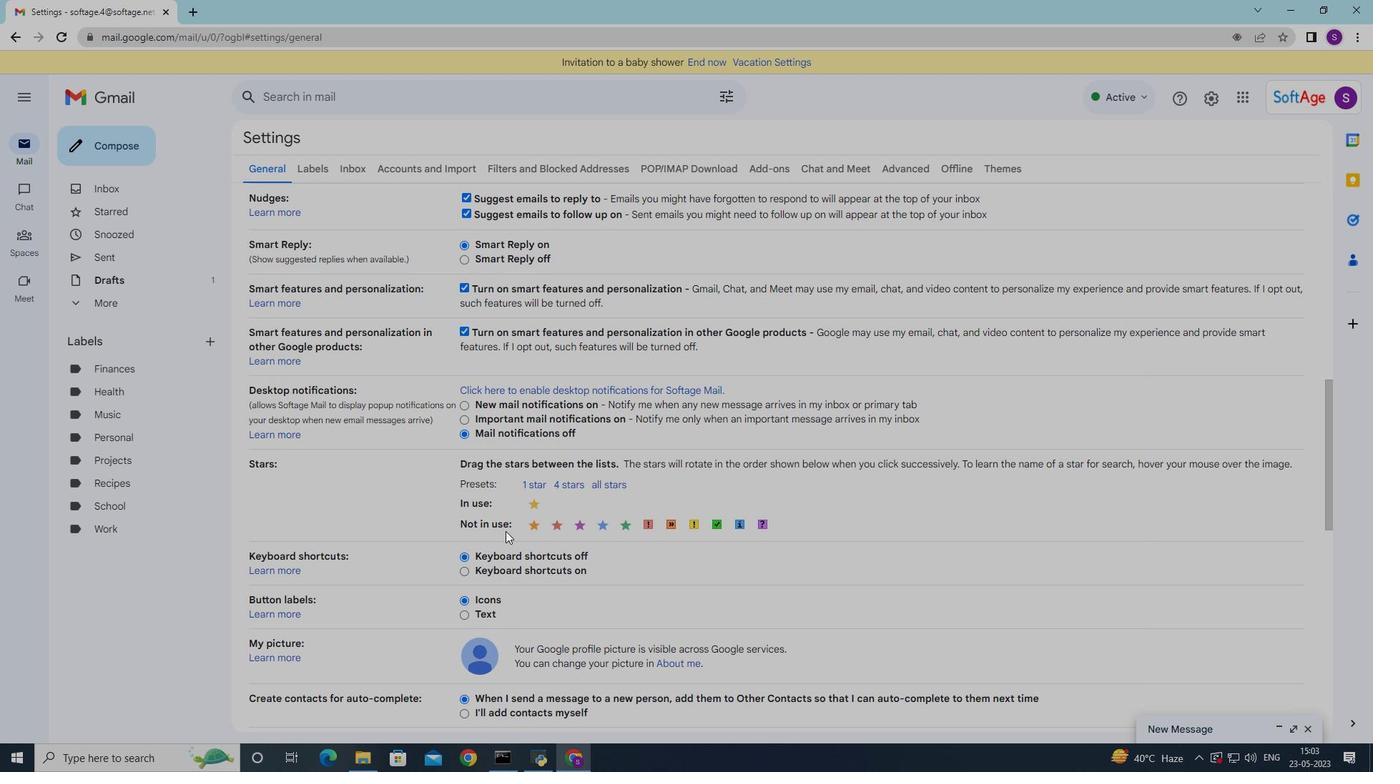 
Action: Mouse moved to (509, 526)
Screenshot: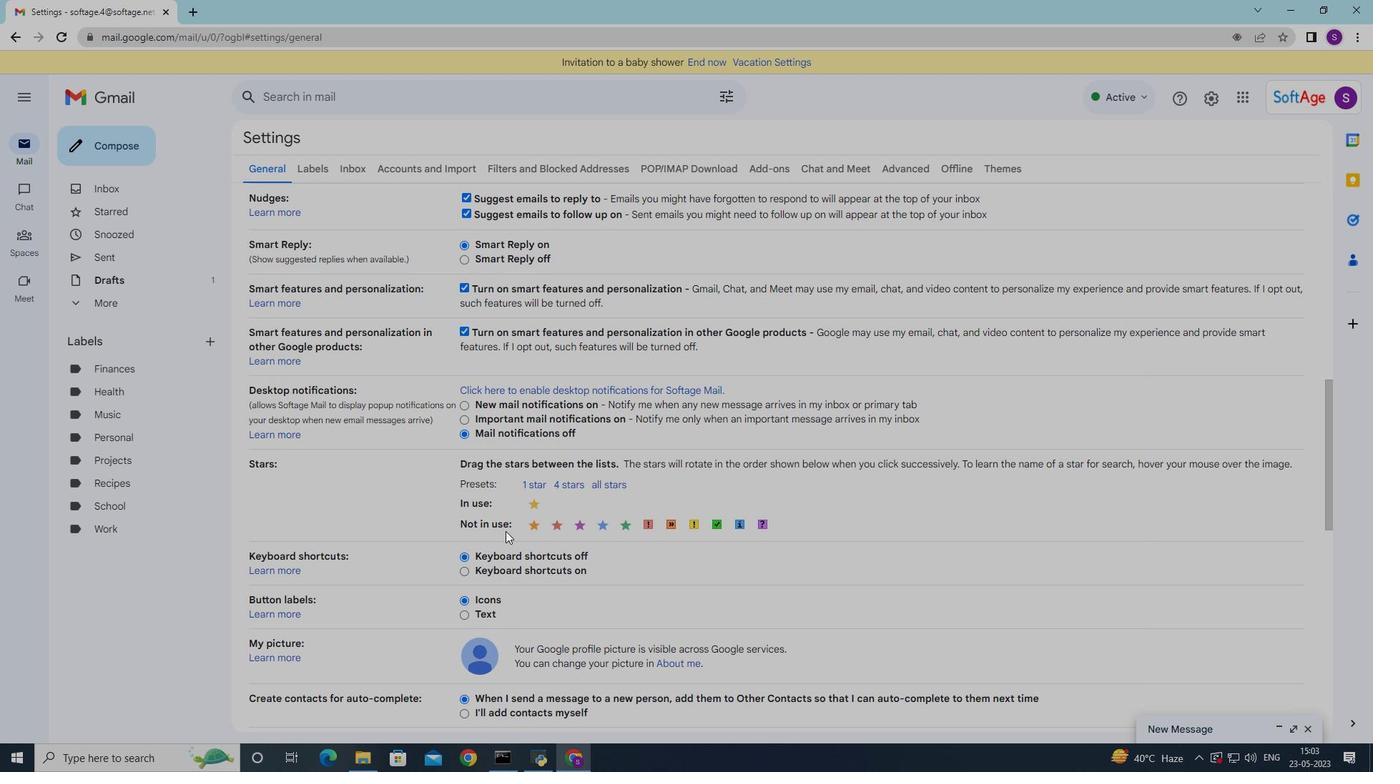 
Action: Mouse scrolled (497, 540) with delta (0, 0)
Screenshot: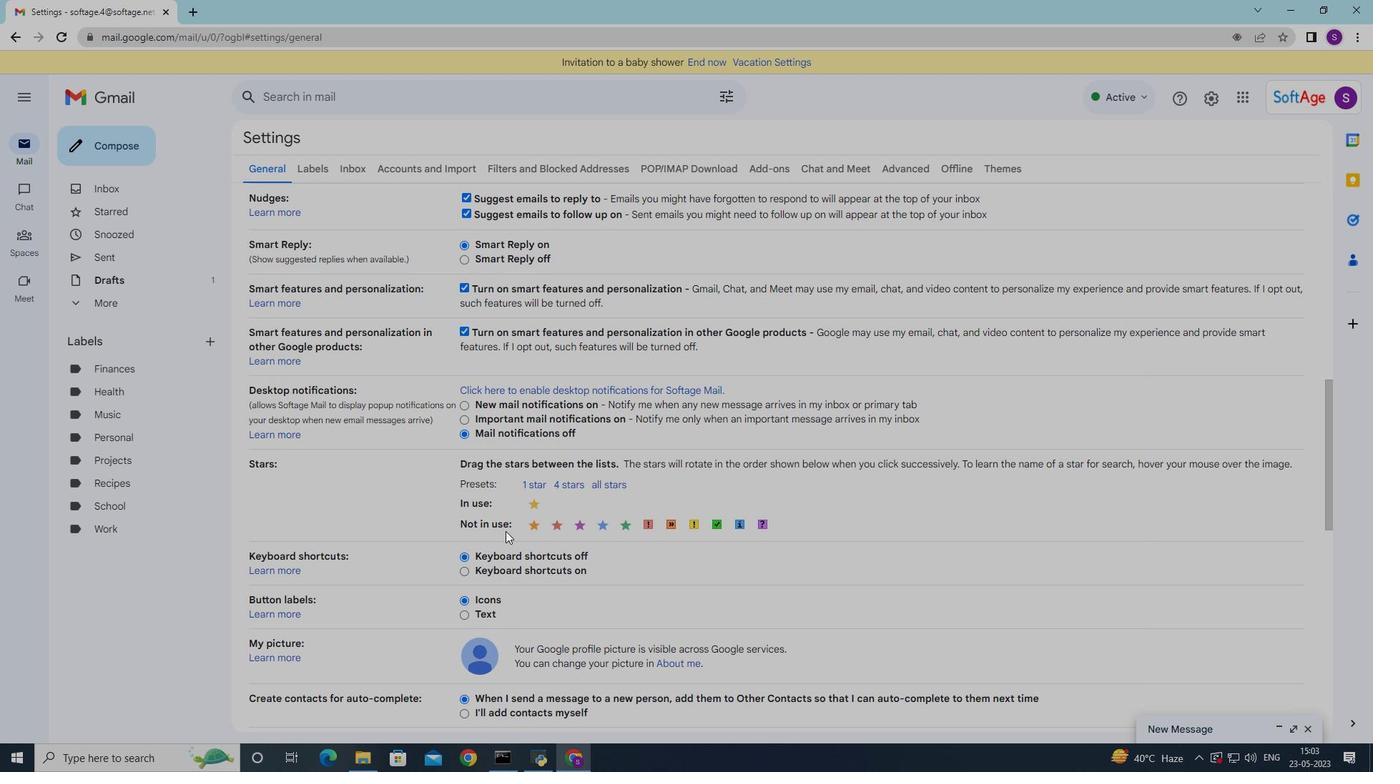 
Action: Mouse moved to (512, 524)
Screenshot: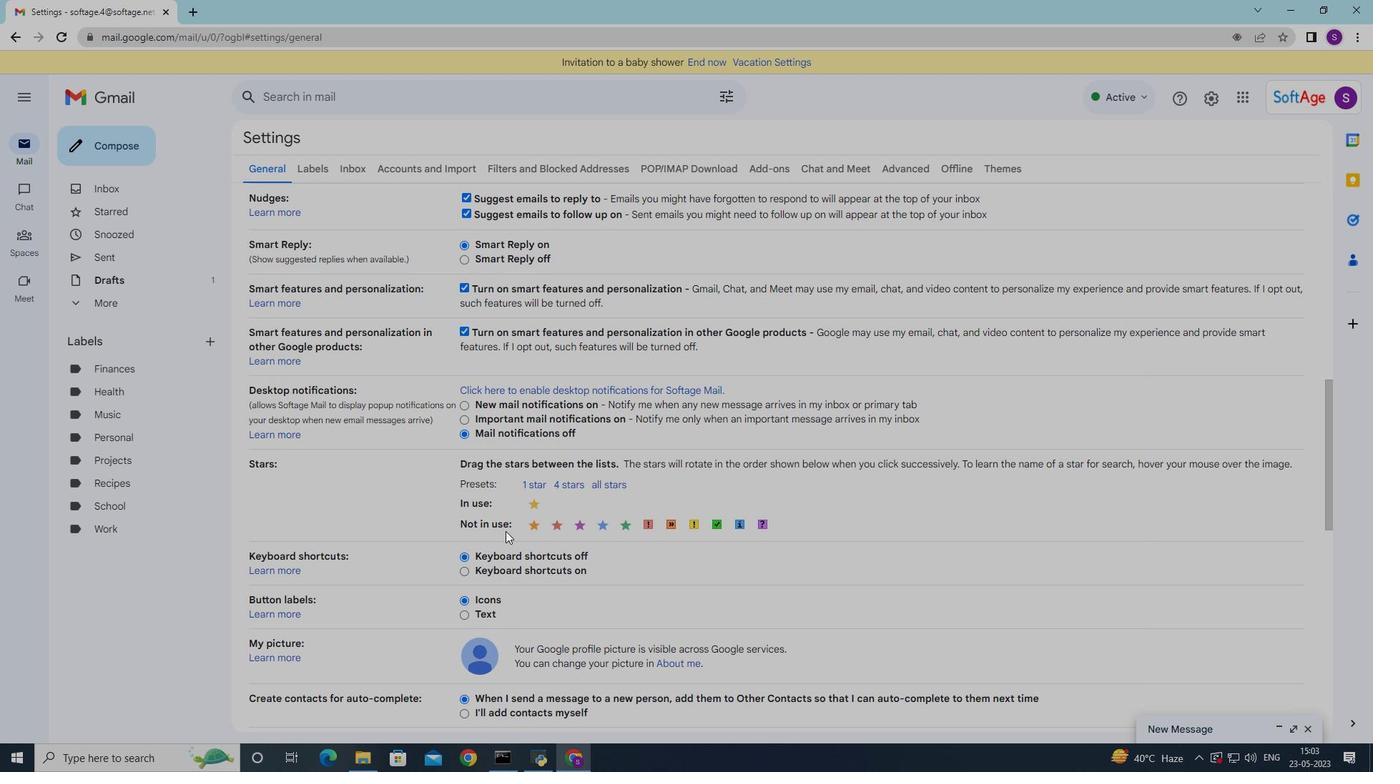 
Action: Mouse scrolled (498, 537) with delta (0, 0)
Screenshot: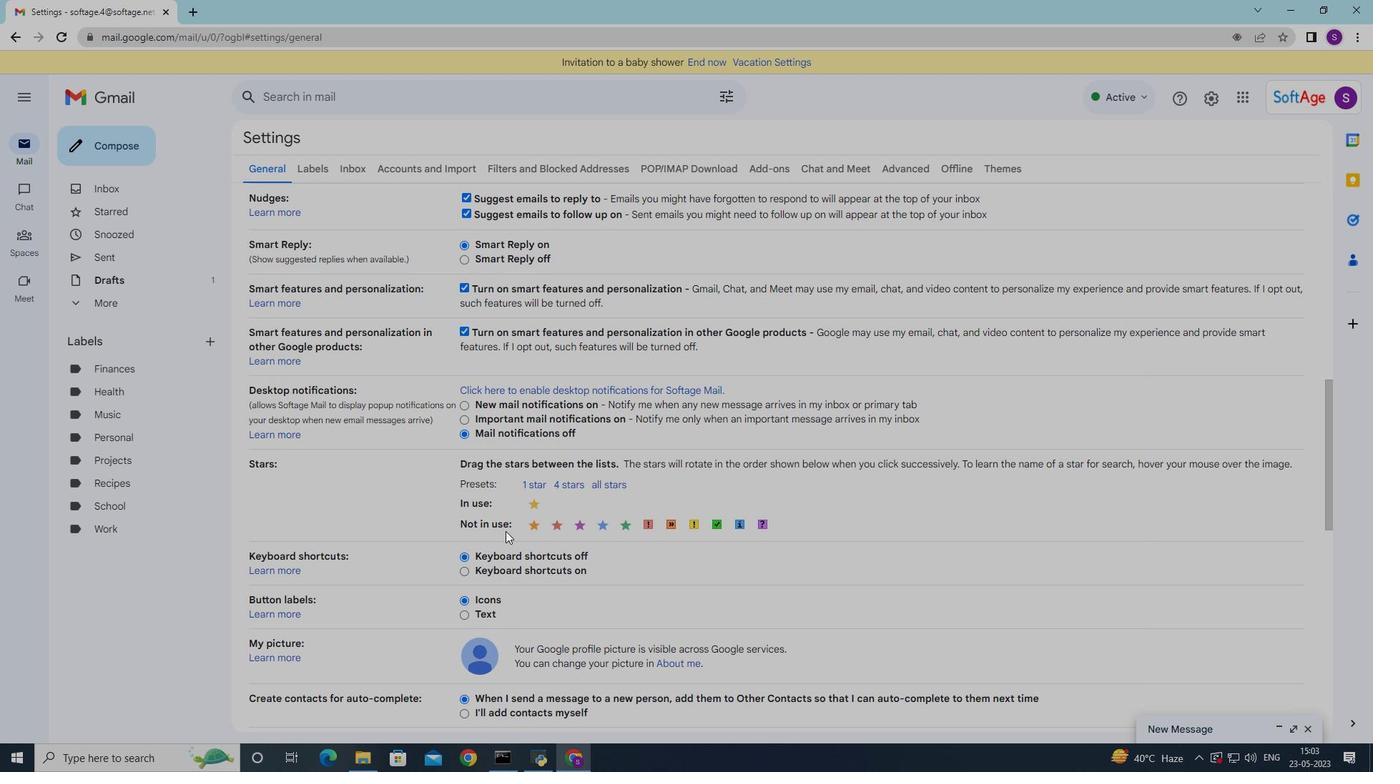 
Action: Mouse moved to (528, 520)
Screenshot: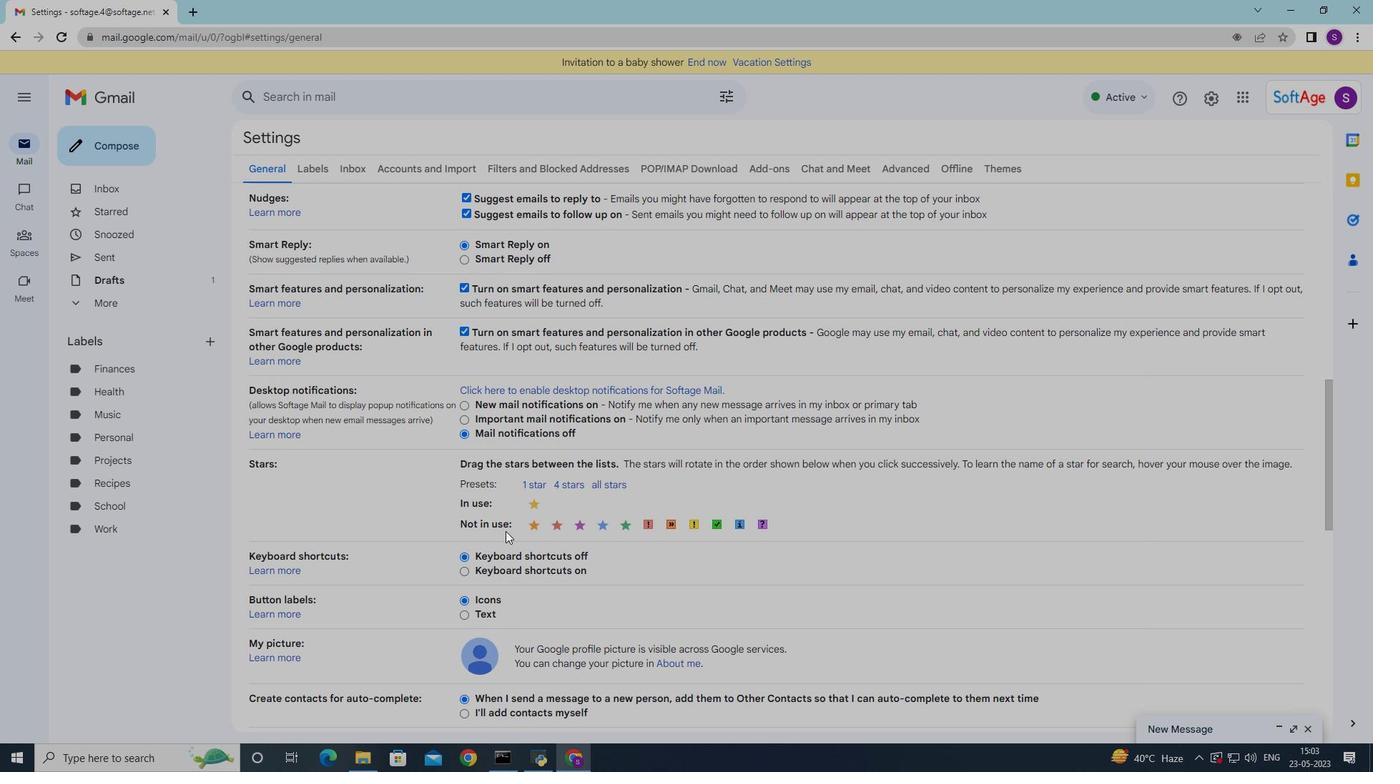 
Action: Mouse scrolled (509, 525) with delta (0, 0)
Screenshot: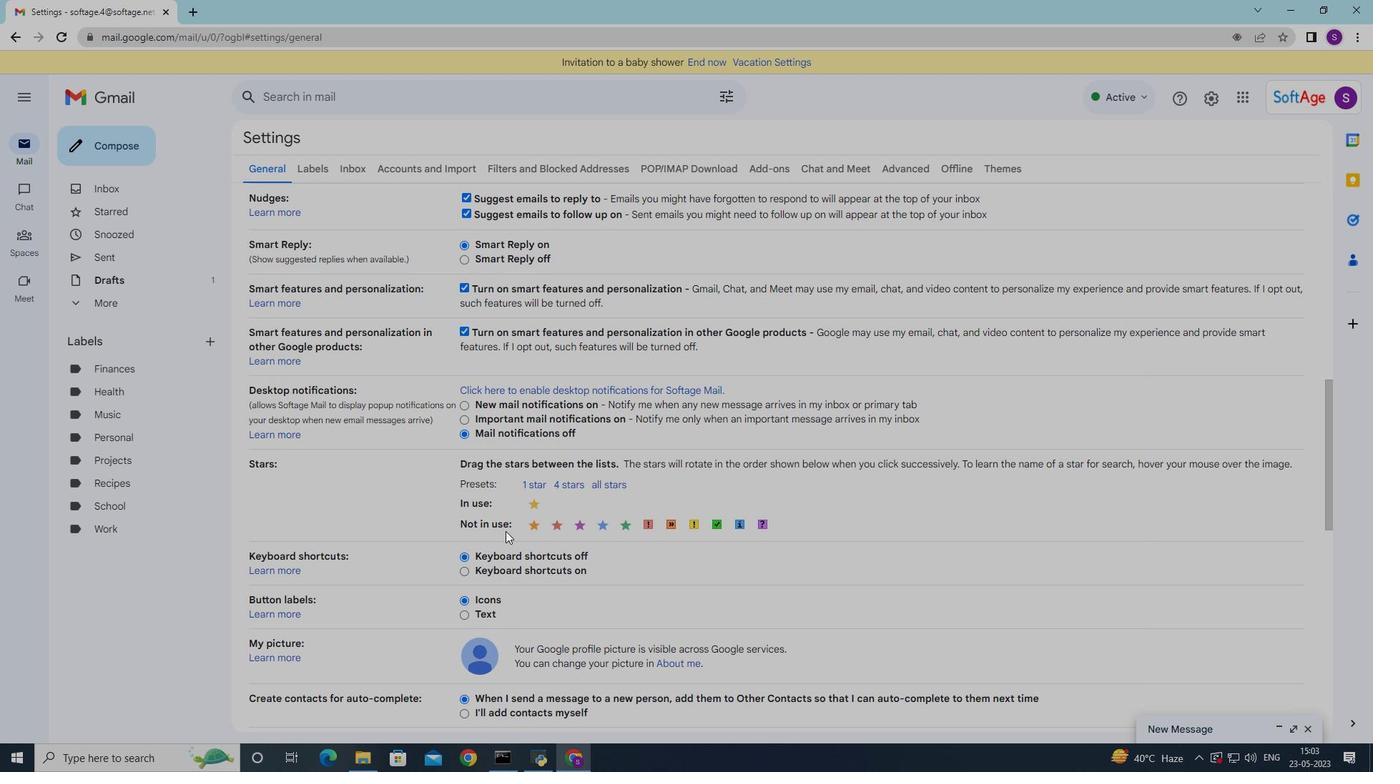 
Action: Mouse moved to (579, 524)
Screenshot: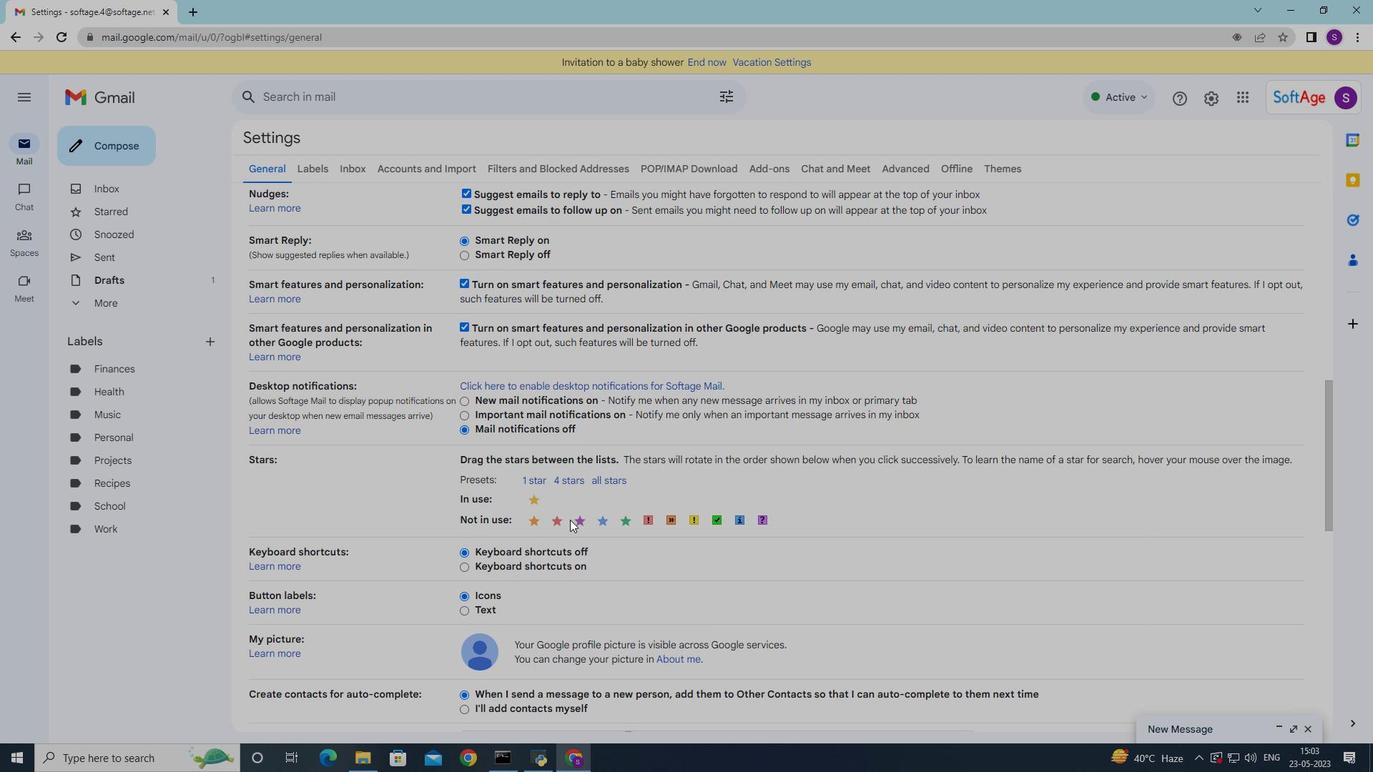 
Action: Mouse scrolled (578, 523) with delta (0, 0)
Screenshot: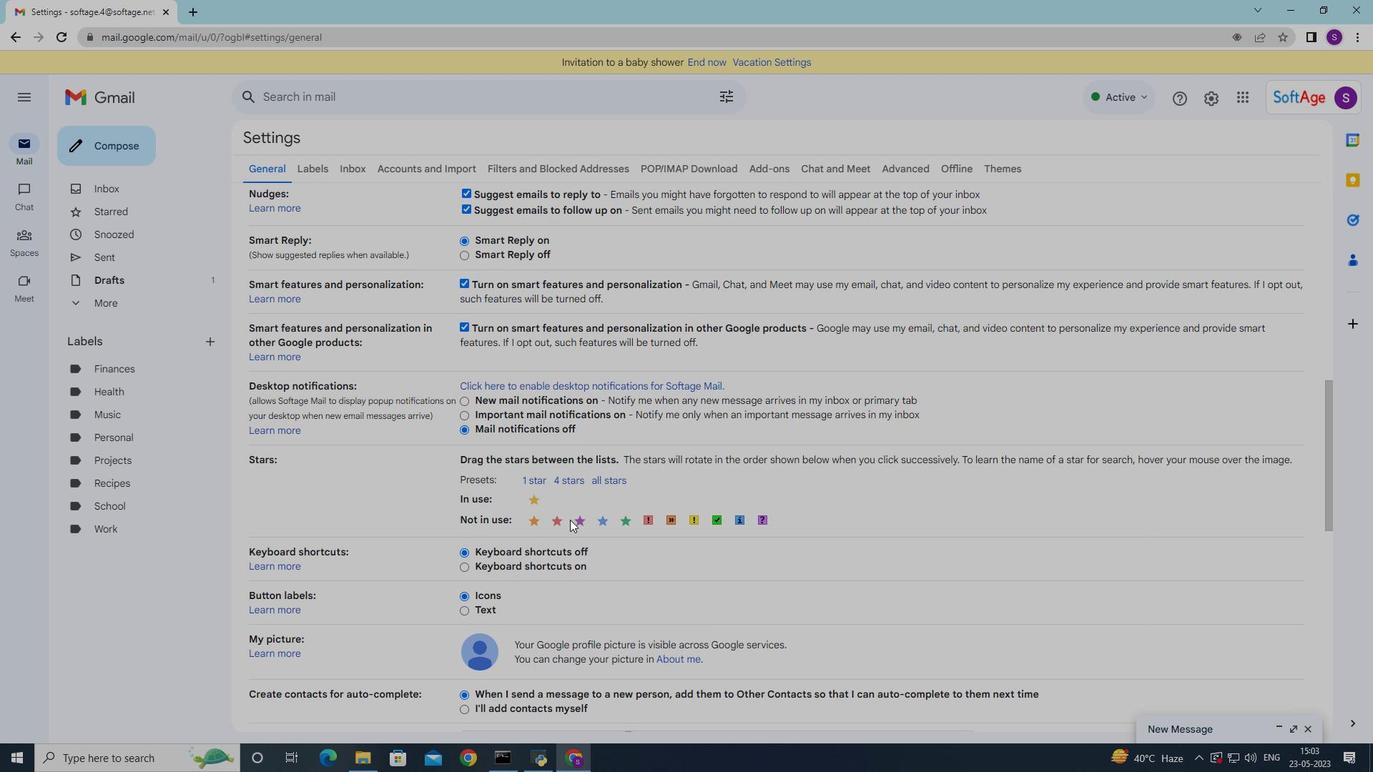 
Action: Mouse moved to (548, 520)
Screenshot: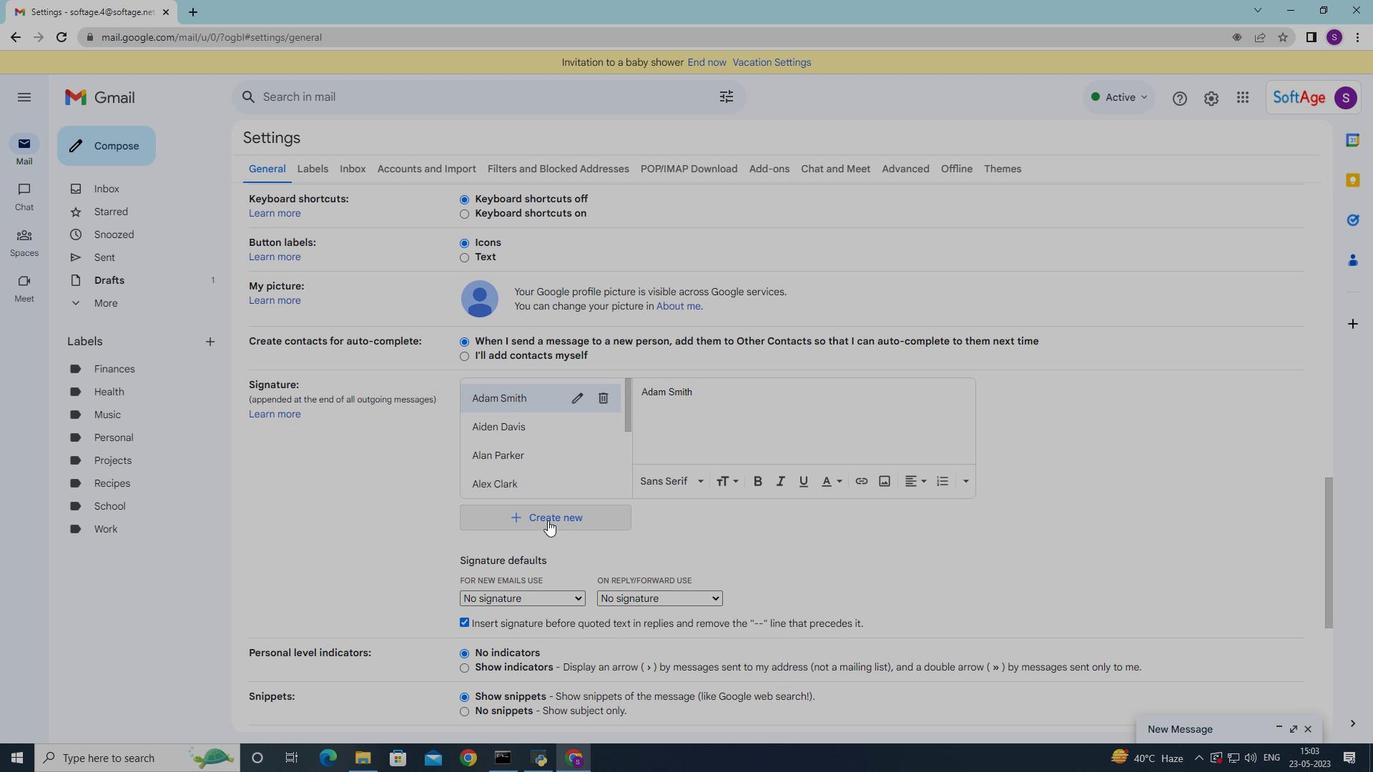 
Action: Mouse pressed left at (548, 520)
Screenshot: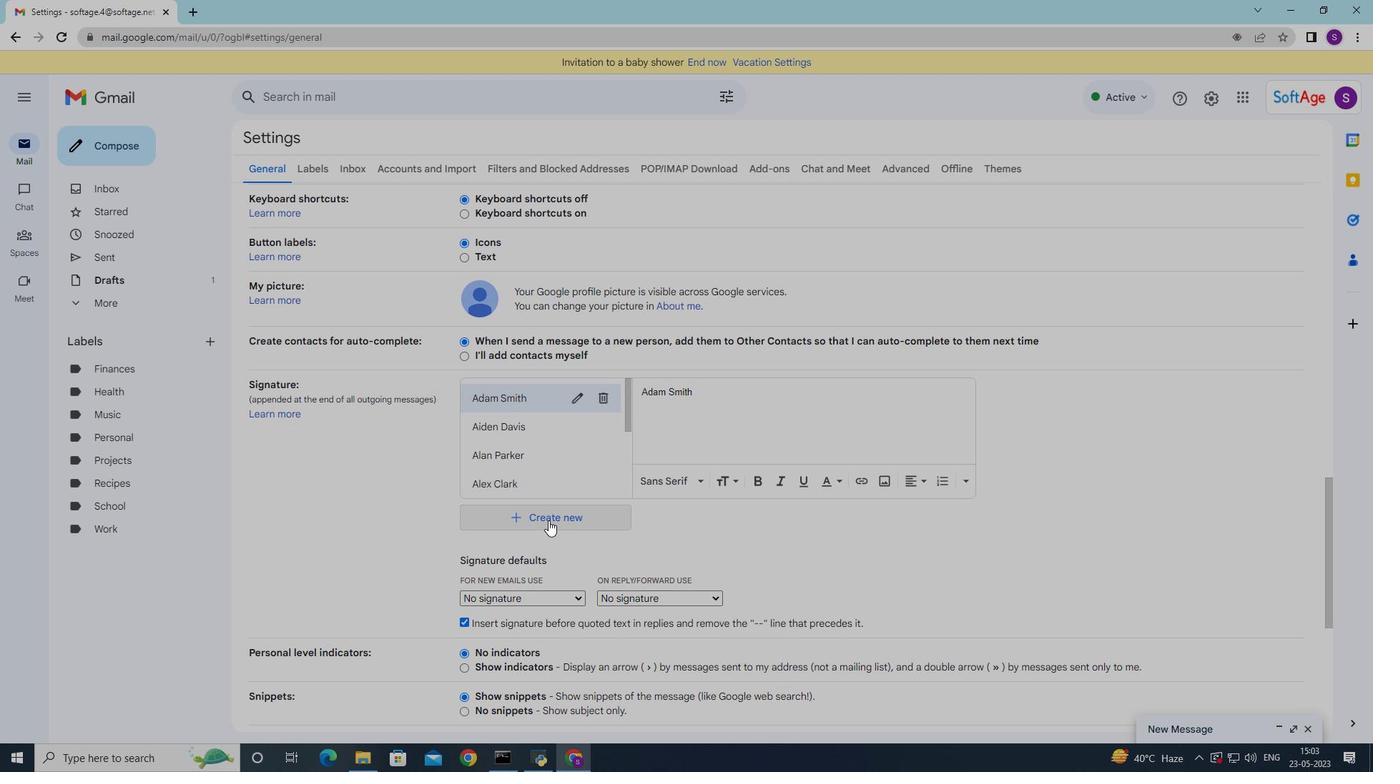 
Action: Mouse moved to (697, 470)
Screenshot: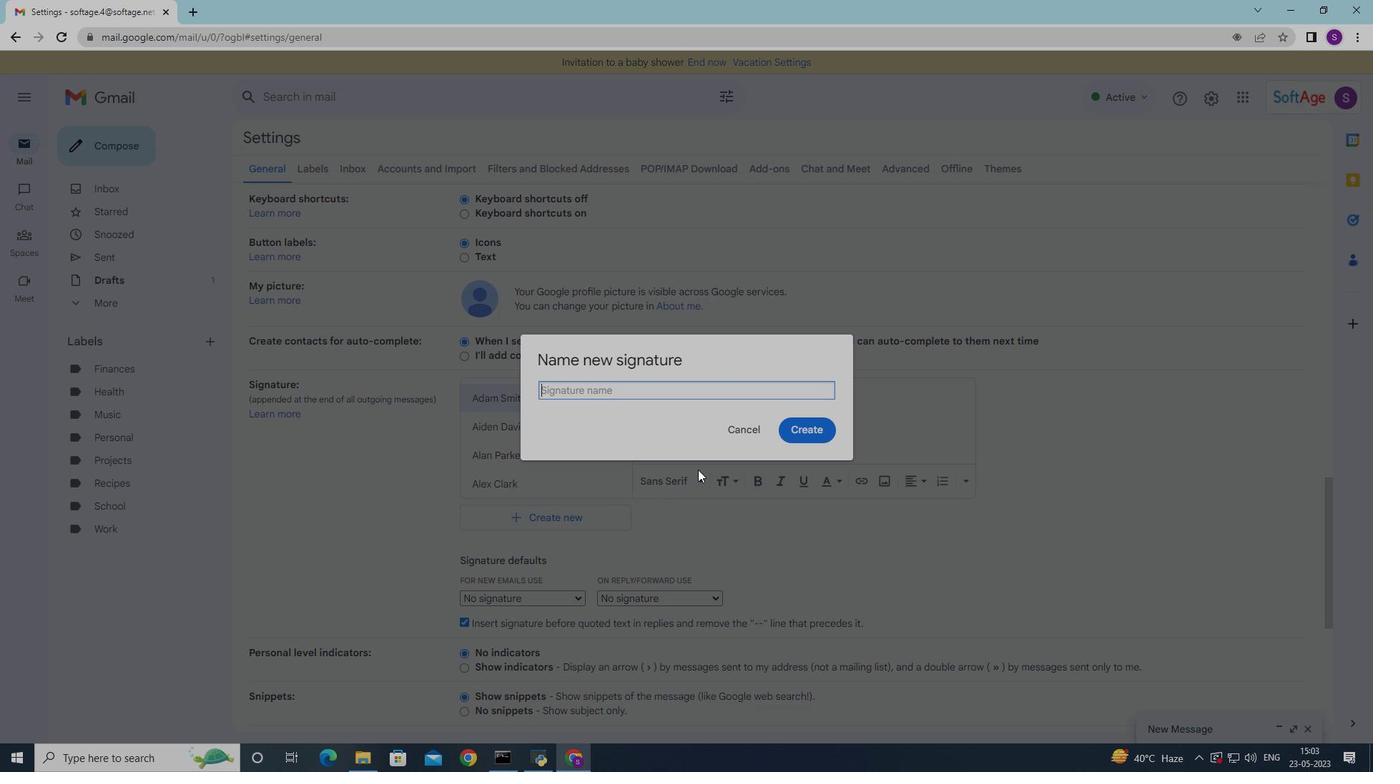 
Action: Key pressed <Key.shift>Amber<Key.space><Key.shift><Key.shift><Key.shift><Key.shift><Key.shift><Key.shift><Key.shift><Key.shift>Rodriguez
Screenshot: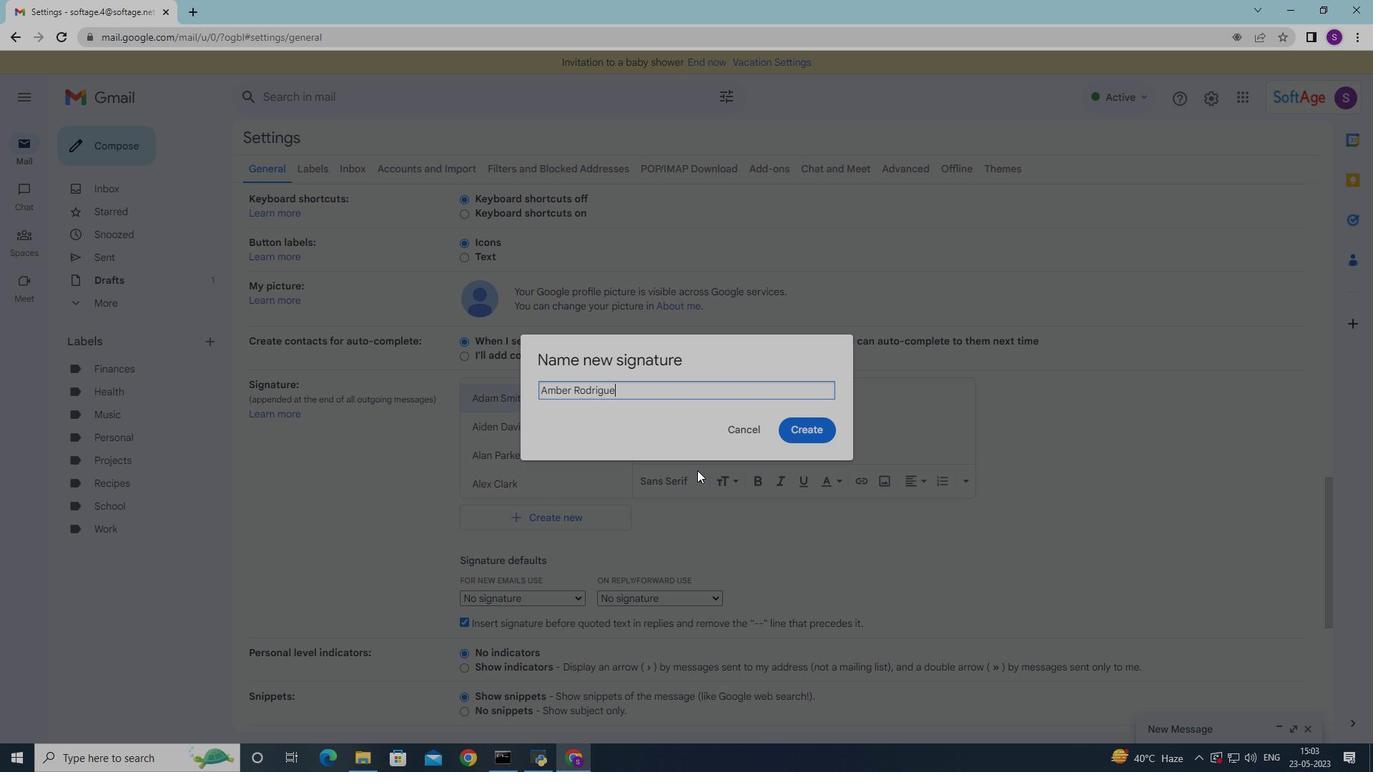 
Action: Mouse moved to (800, 430)
Screenshot: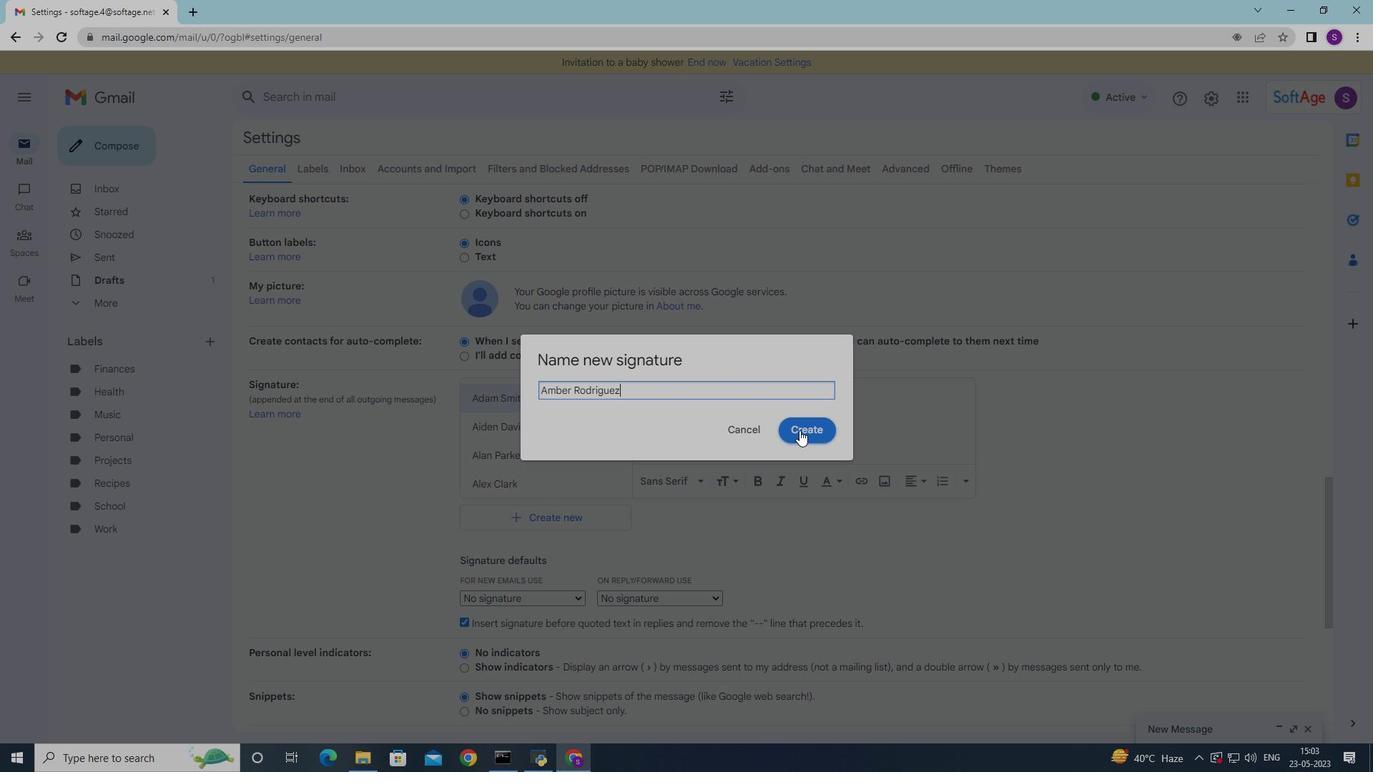 
Action: Mouse pressed left at (800, 430)
Screenshot: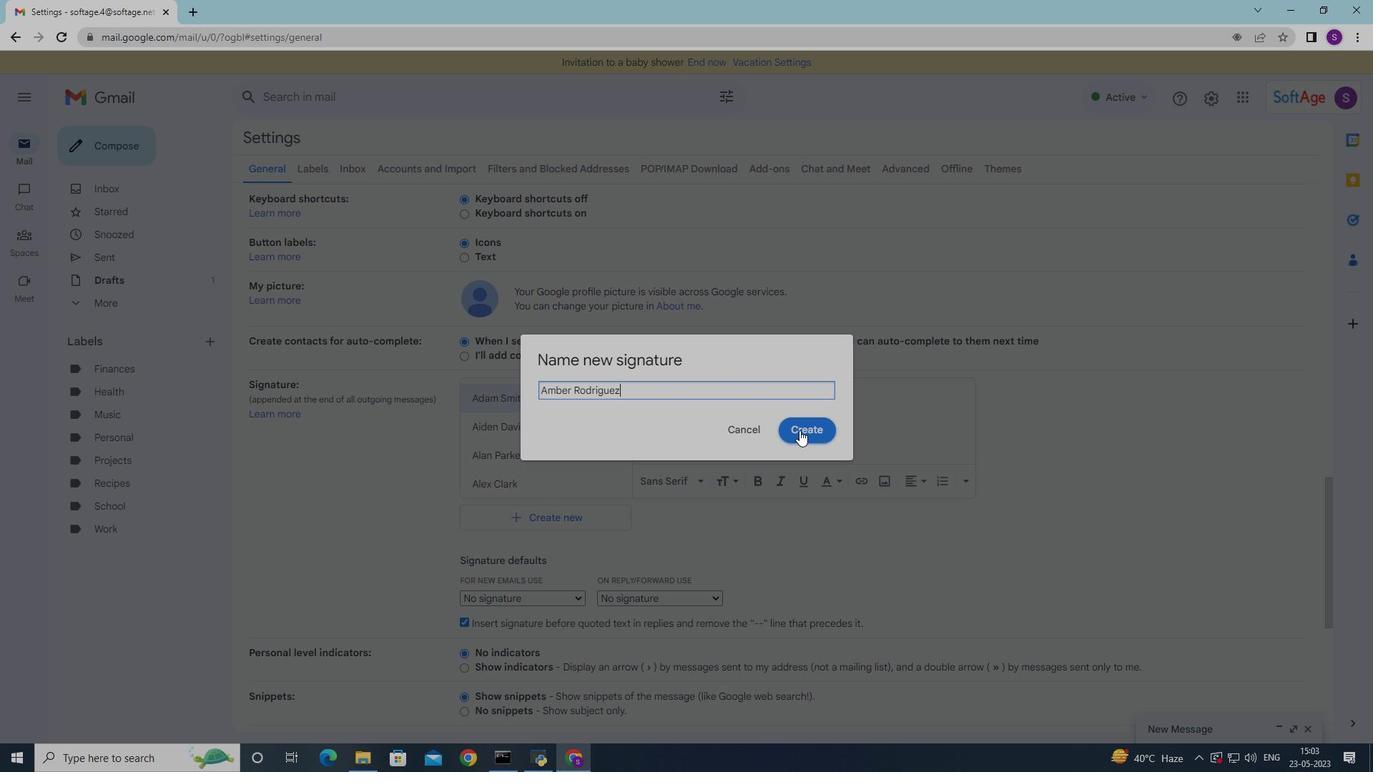 
Action: Mouse moved to (693, 405)
Screenshot: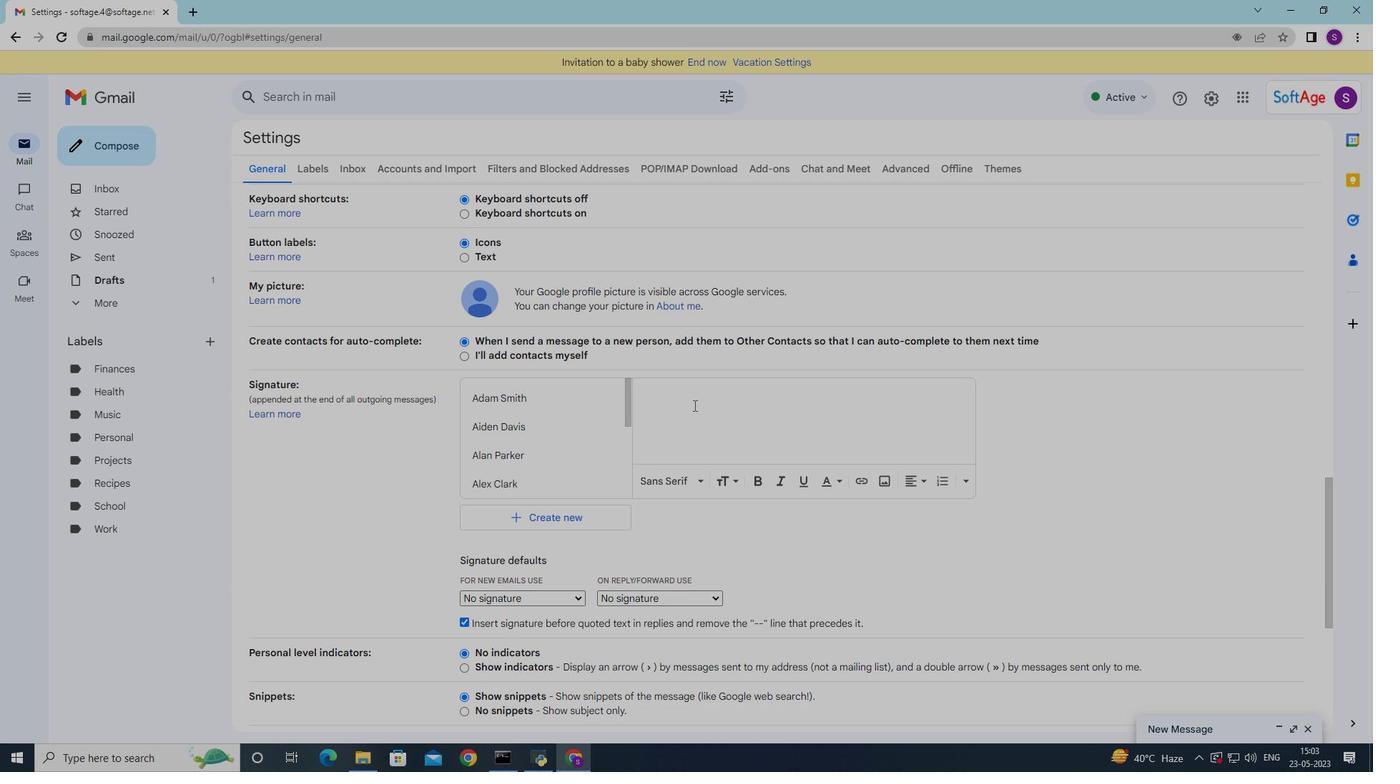 
Action: Key pressed <Key.shift>Amber<Key.space><Key.shift><Key.shift><Key.shift><Key.shift><Key.shift>Rodriguez
Screenshot: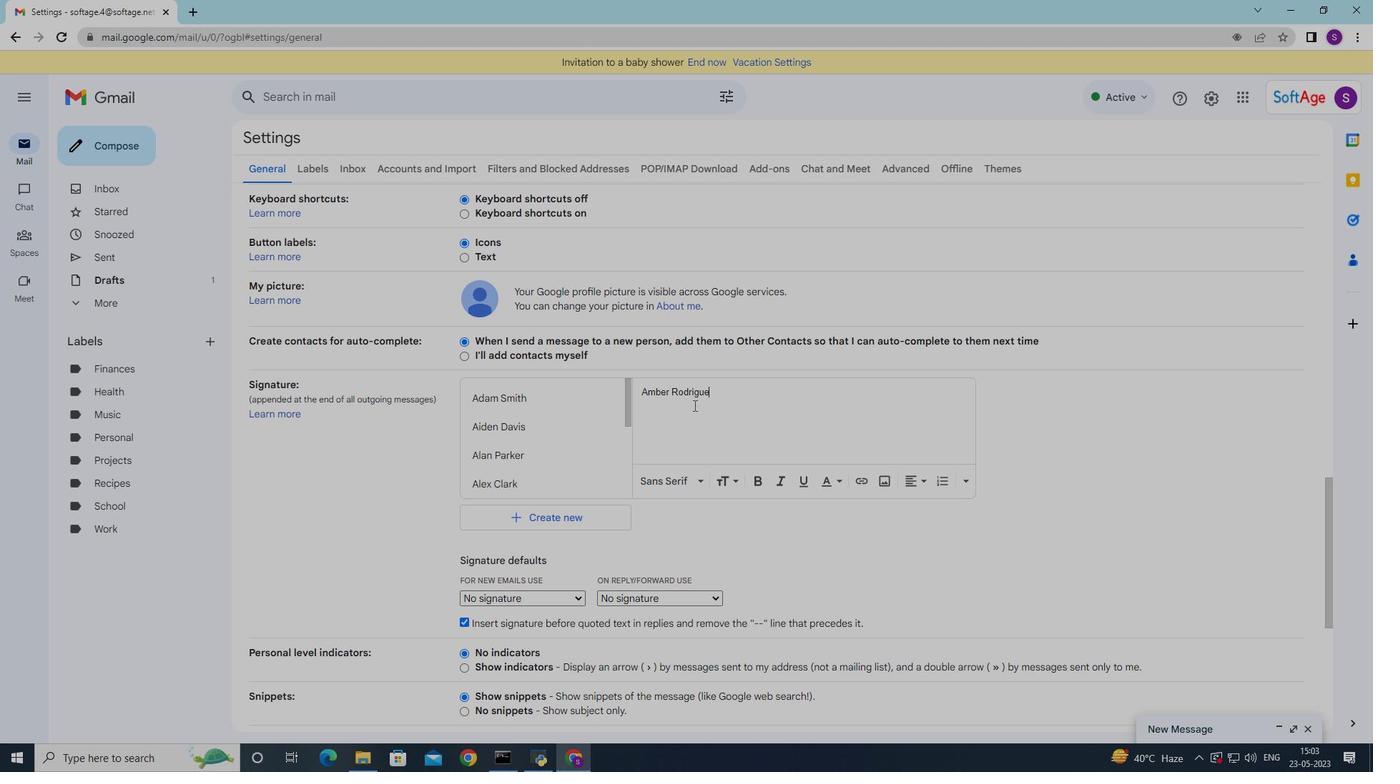 
Action: Mouse moved to (695, 406)
Screenshot: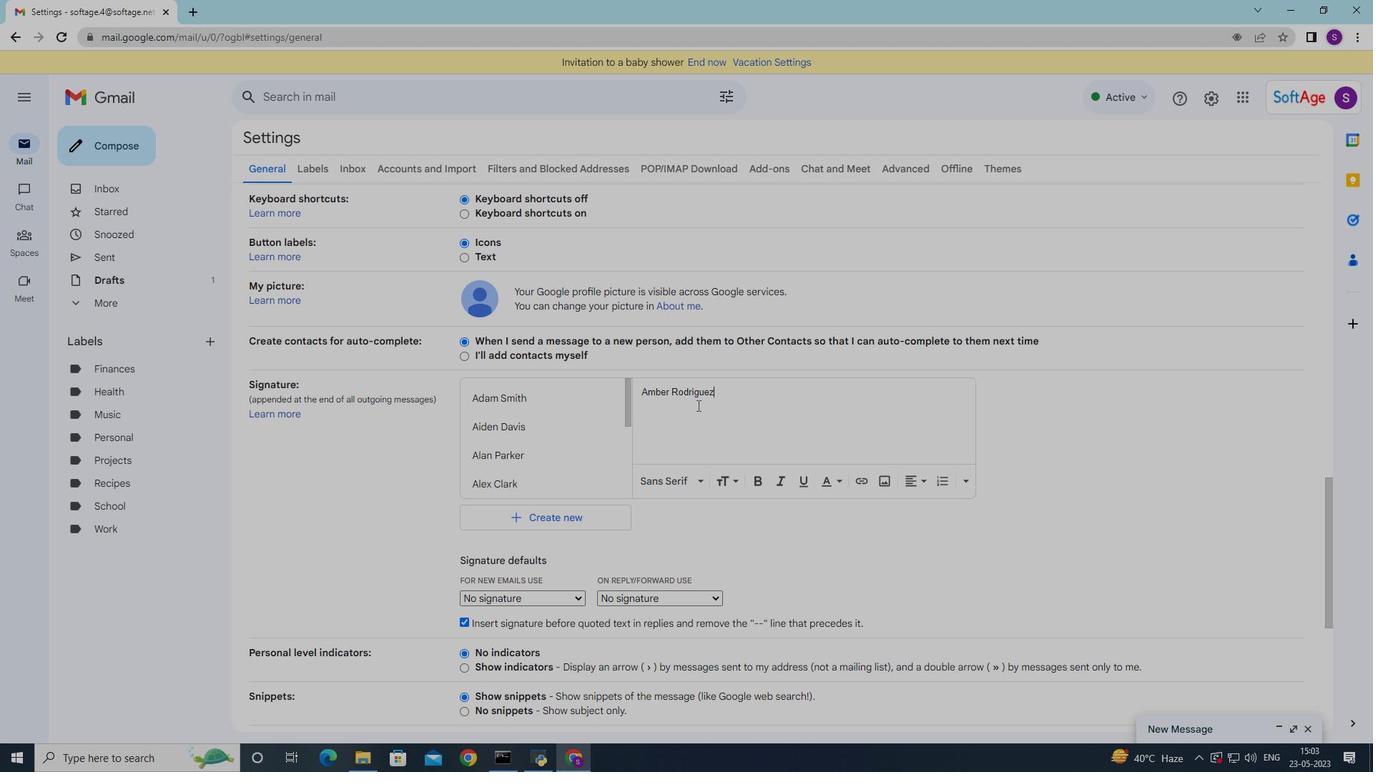 
Action: Mouse scrolled (695, 405) with delta (0, 0)
Screenshot: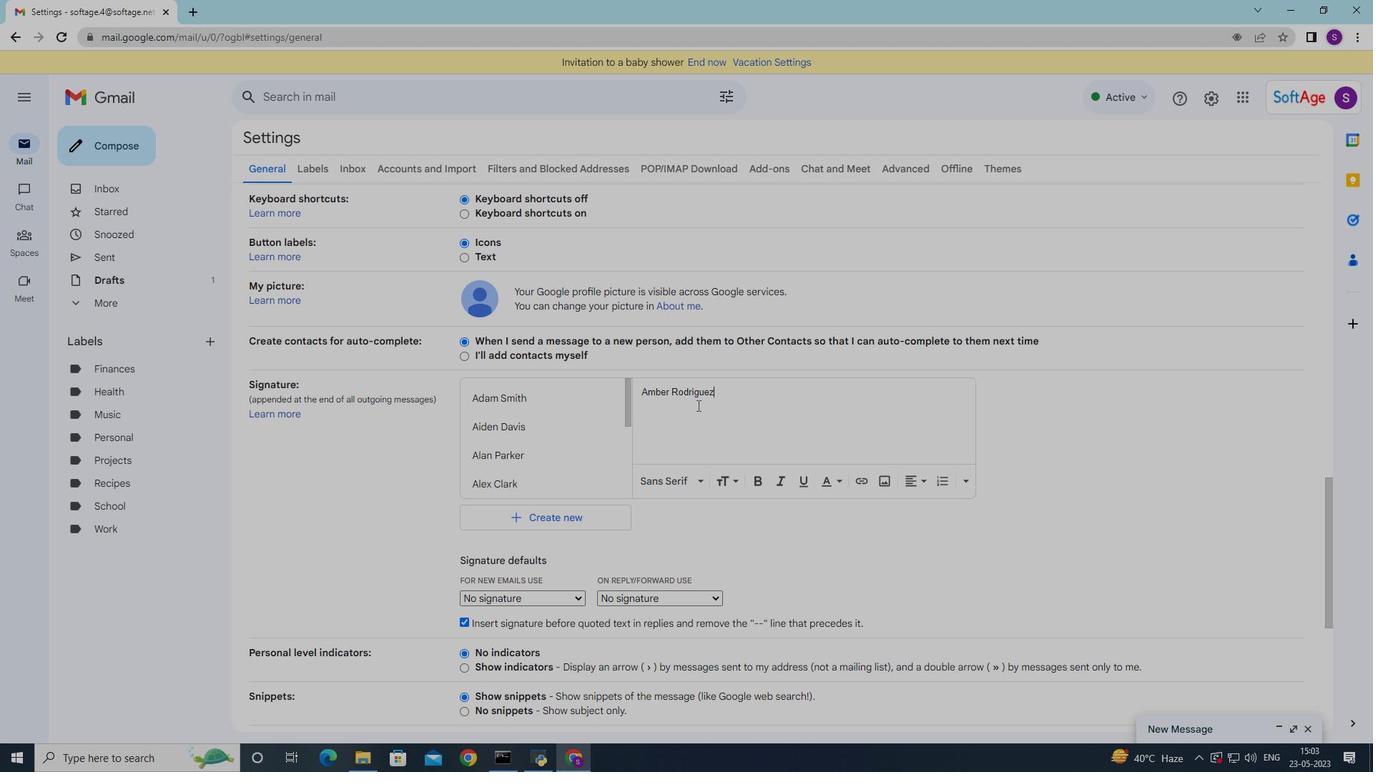 
Action: Mouse moved to (687, 416)
Screenshot: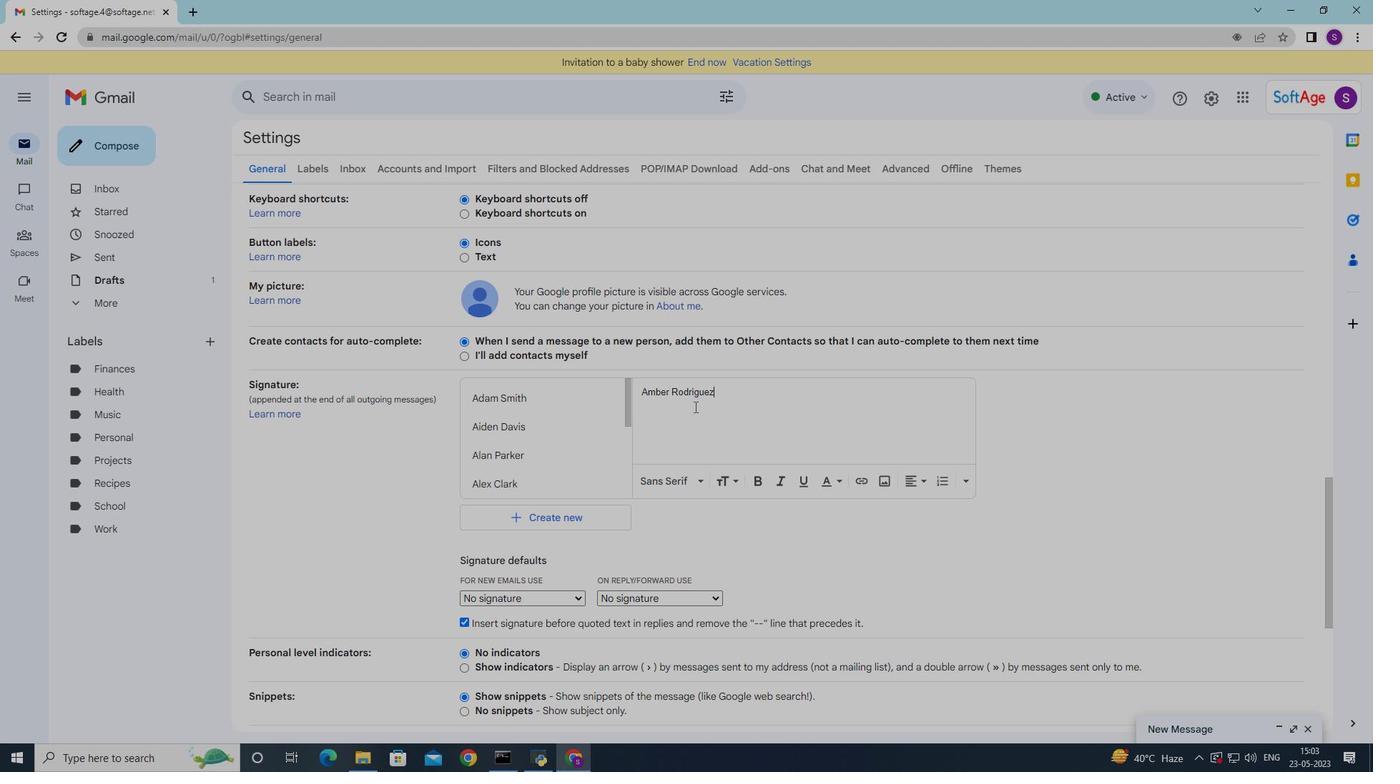 
Action: Mouse scrolled (687, 415) with delta (0, 0)
Screenshot: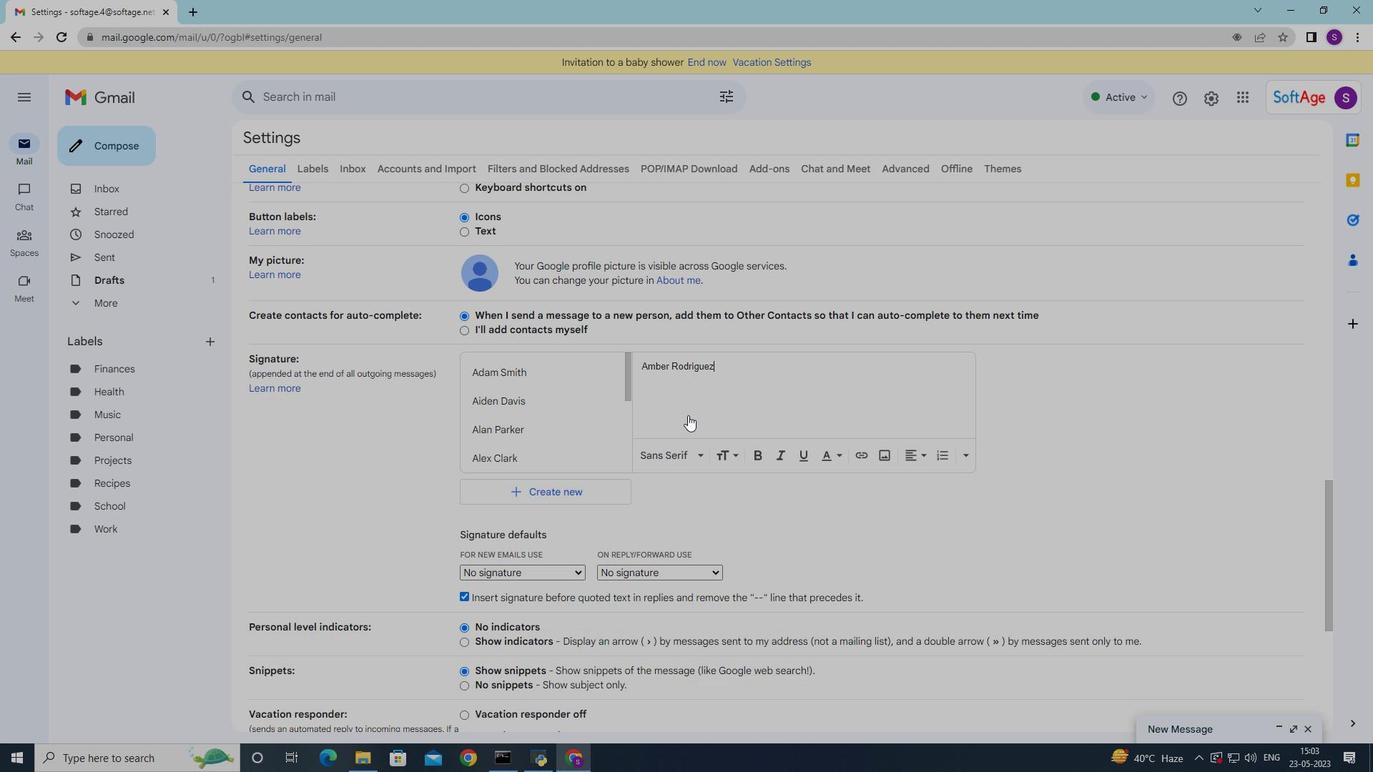 
Action: Mouse moved to (674, 478)
Screenshot: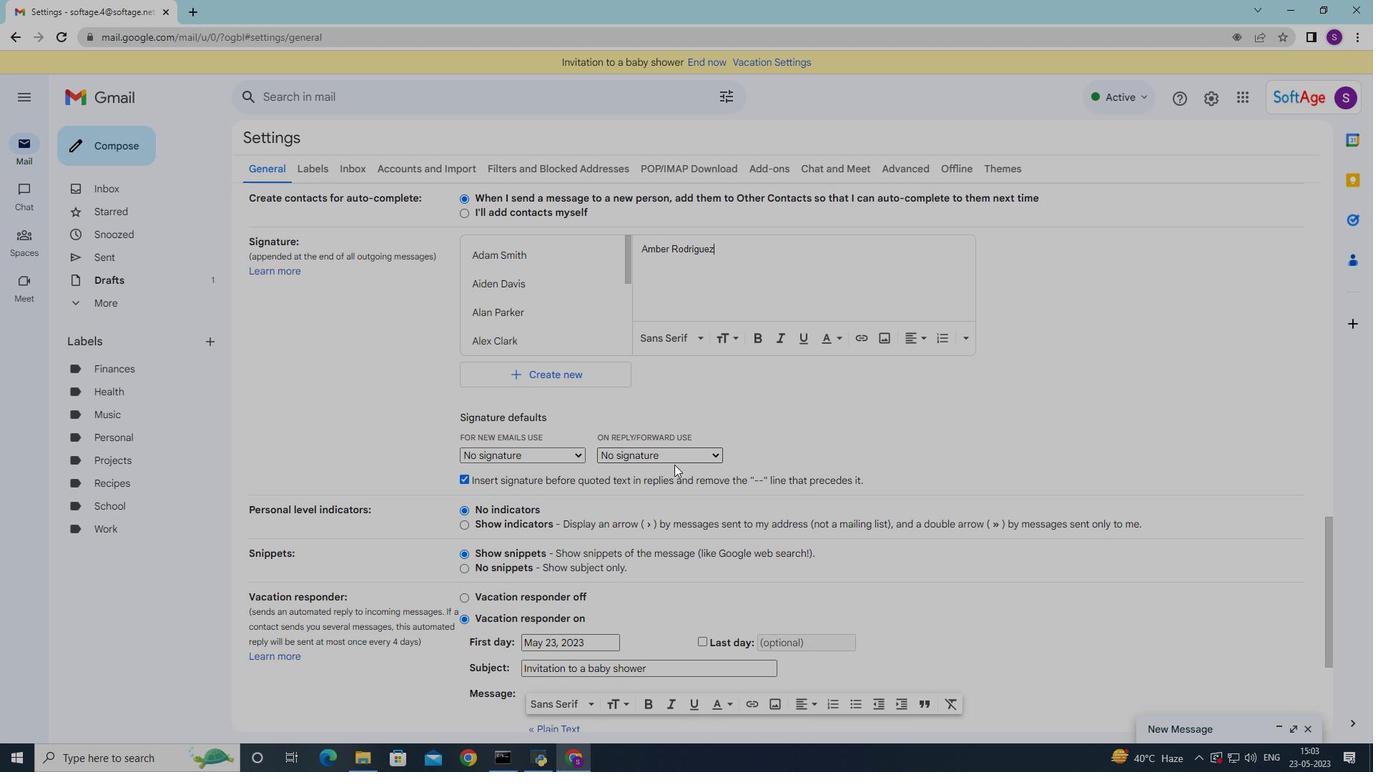 
Action: Mouse scrolled (674, 477) with delta (0, 0)
Screenshot: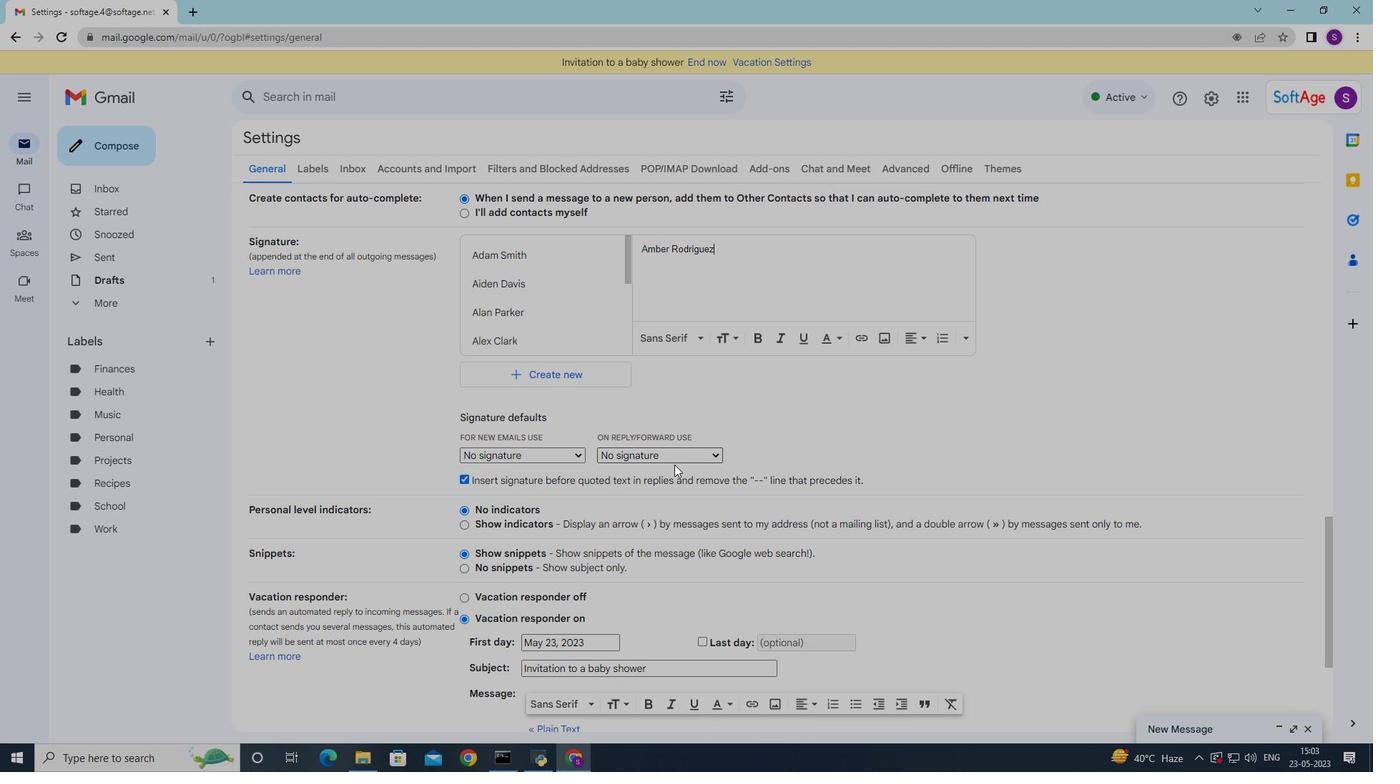 
Action: Mouse moved to (678, 493)
Screenshot: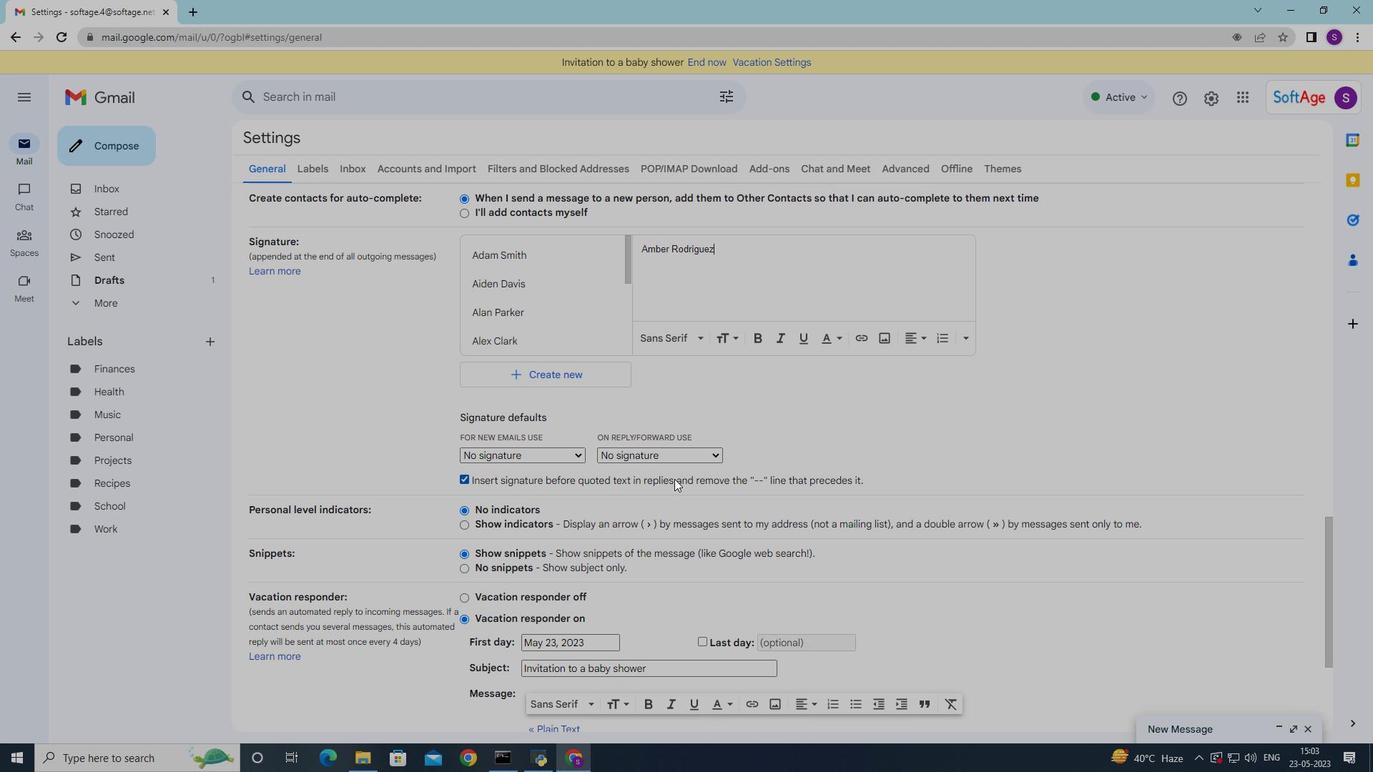 
Action: Mouse scrolled (678, 492) with delta (0, 0)
Screenshot: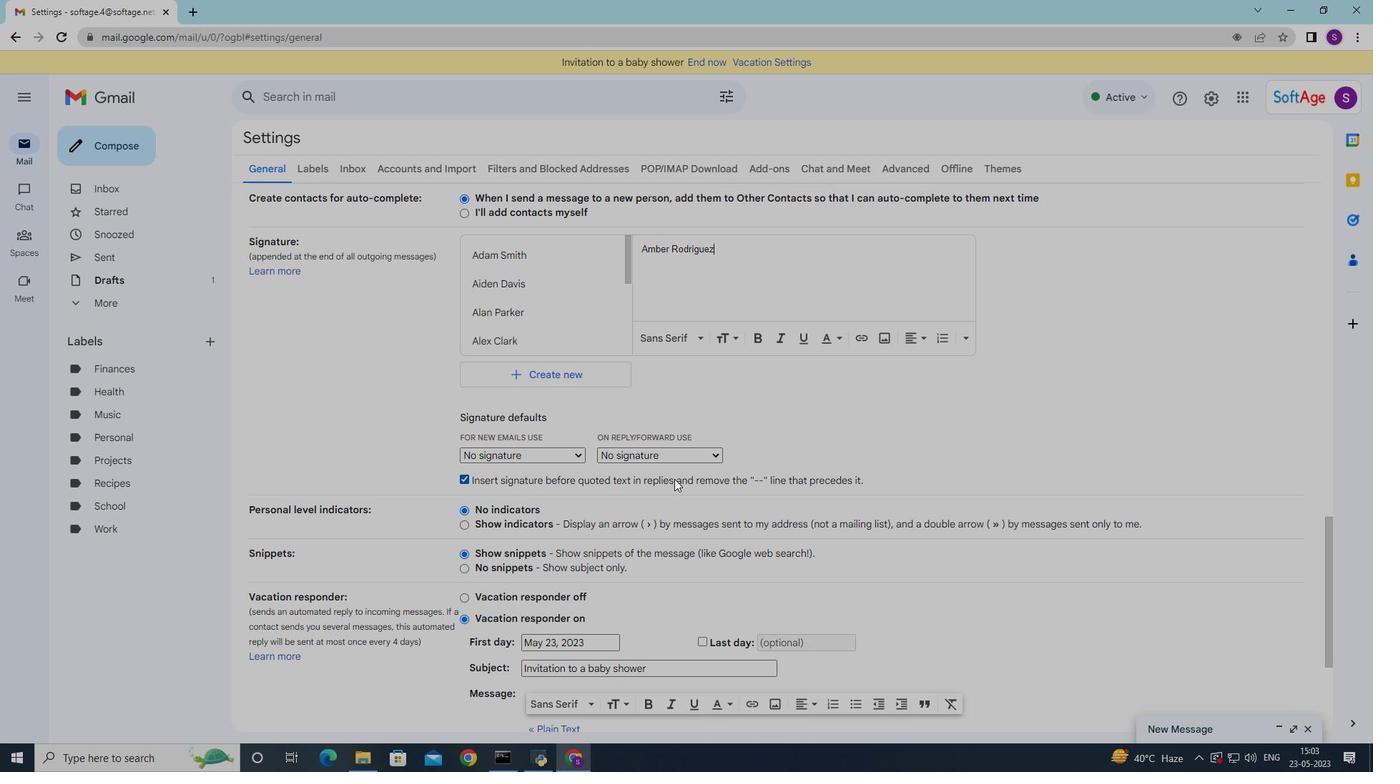 
Action: Mouse moved to (685, 504)
Screenshot: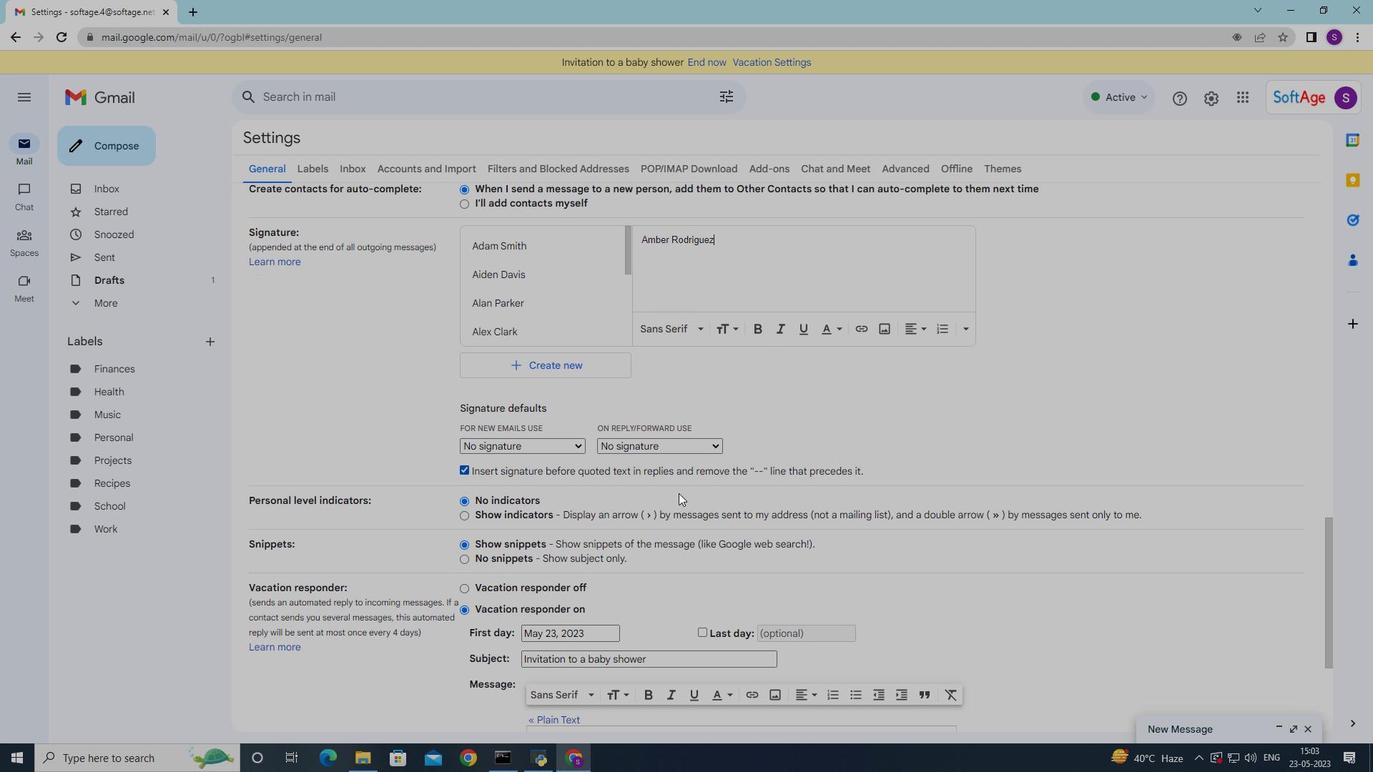 
Action: Mouse scrolled (685, 503) with delta (0, 0)
Screenshot: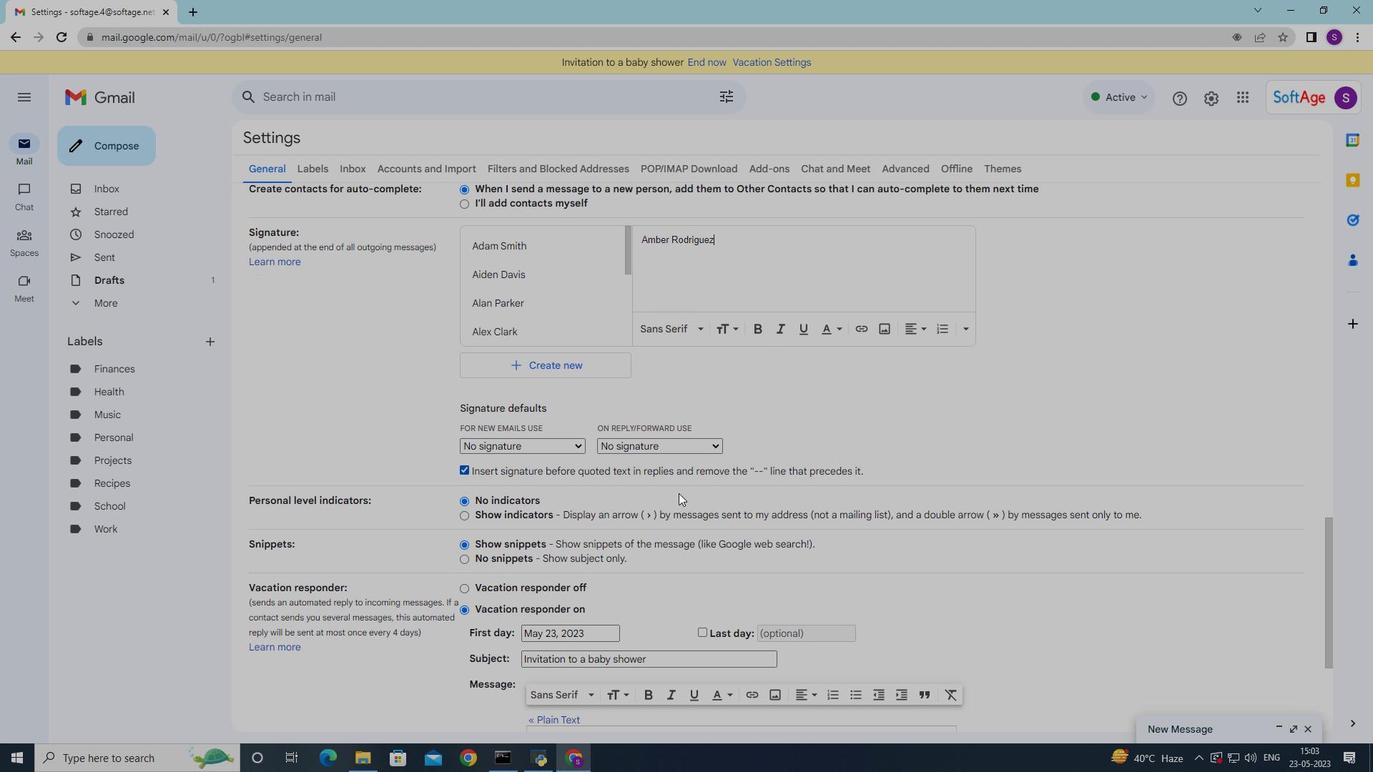 
Action: Mouse moved to (736, 672)
Screenshot: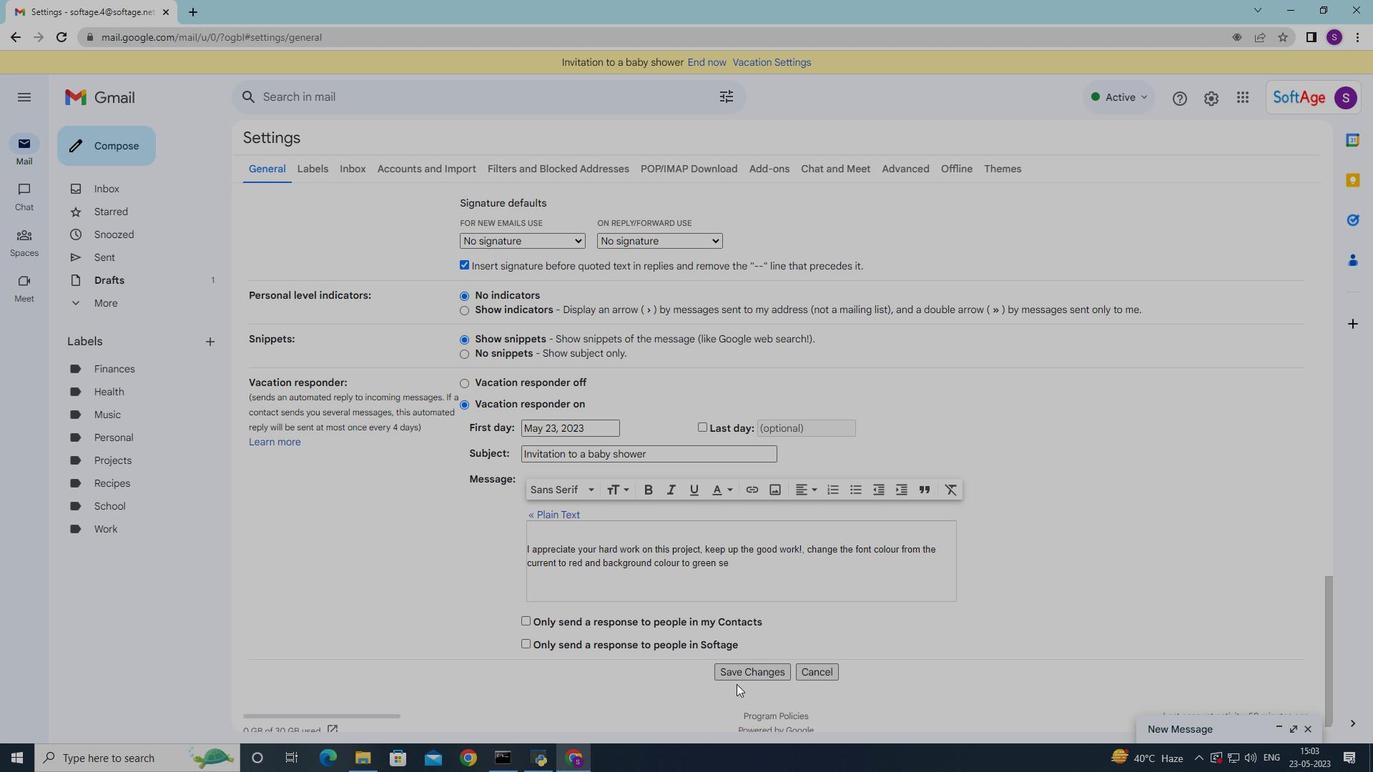 
Action: Mouse pressed left at (736, 672)
Screenshot: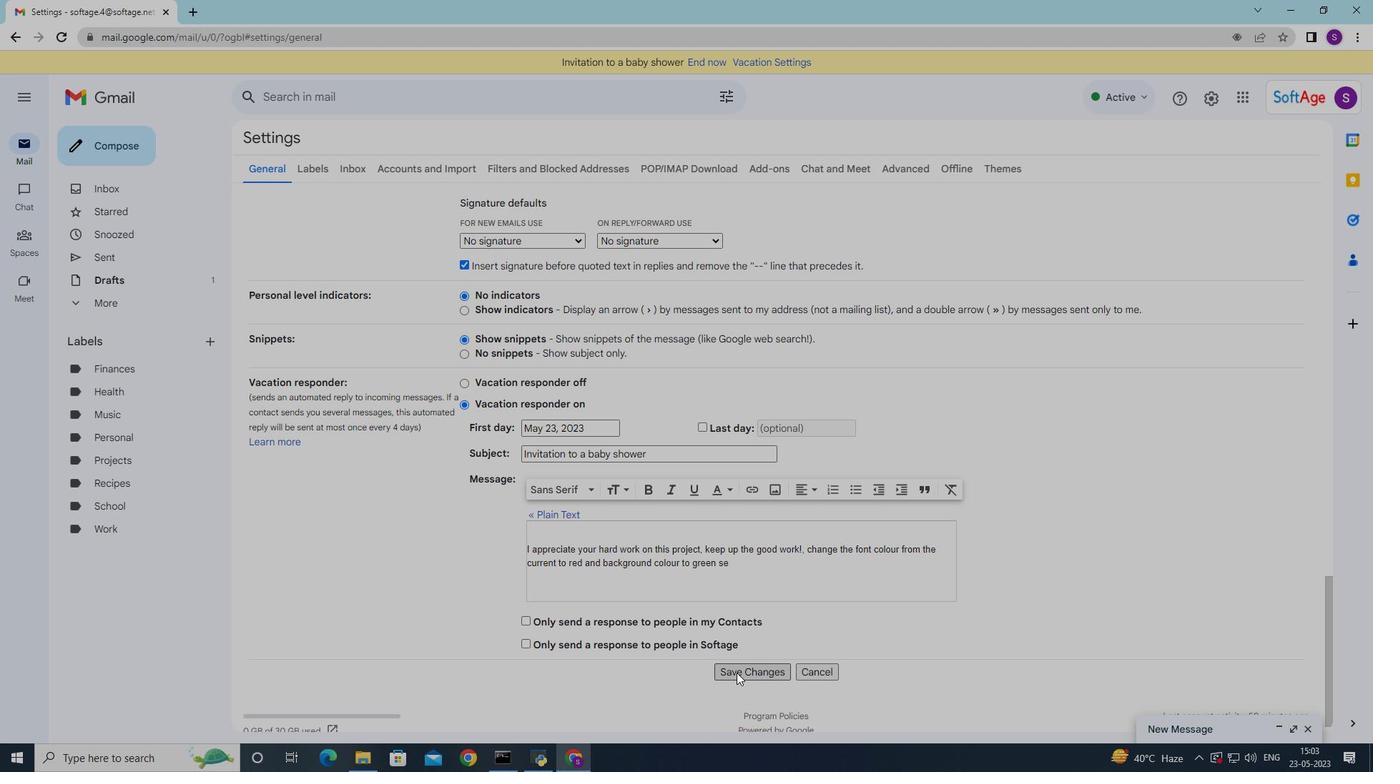 
Action: Mouse moved to (108, 154)
Screenshot: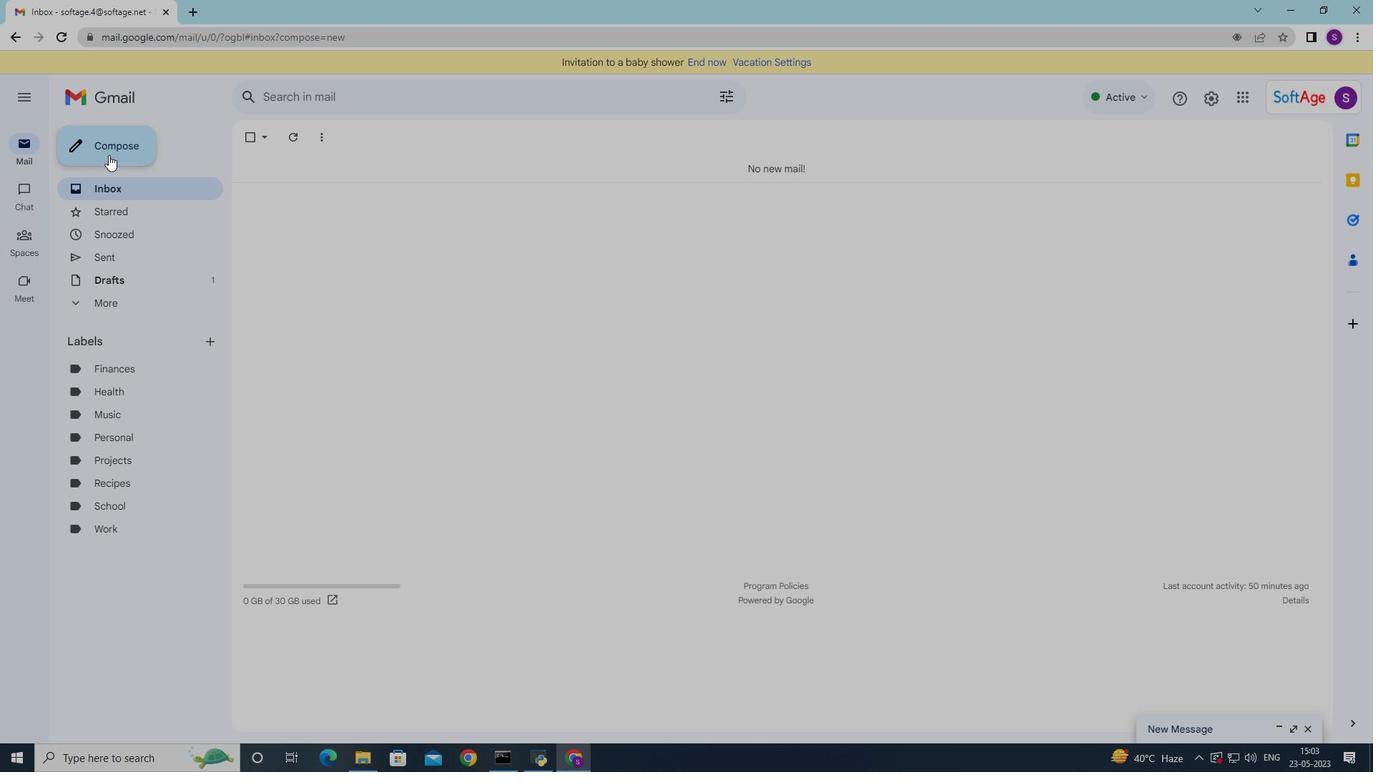 
Action: Mouse pressed left at (108, 154)
Screenshot: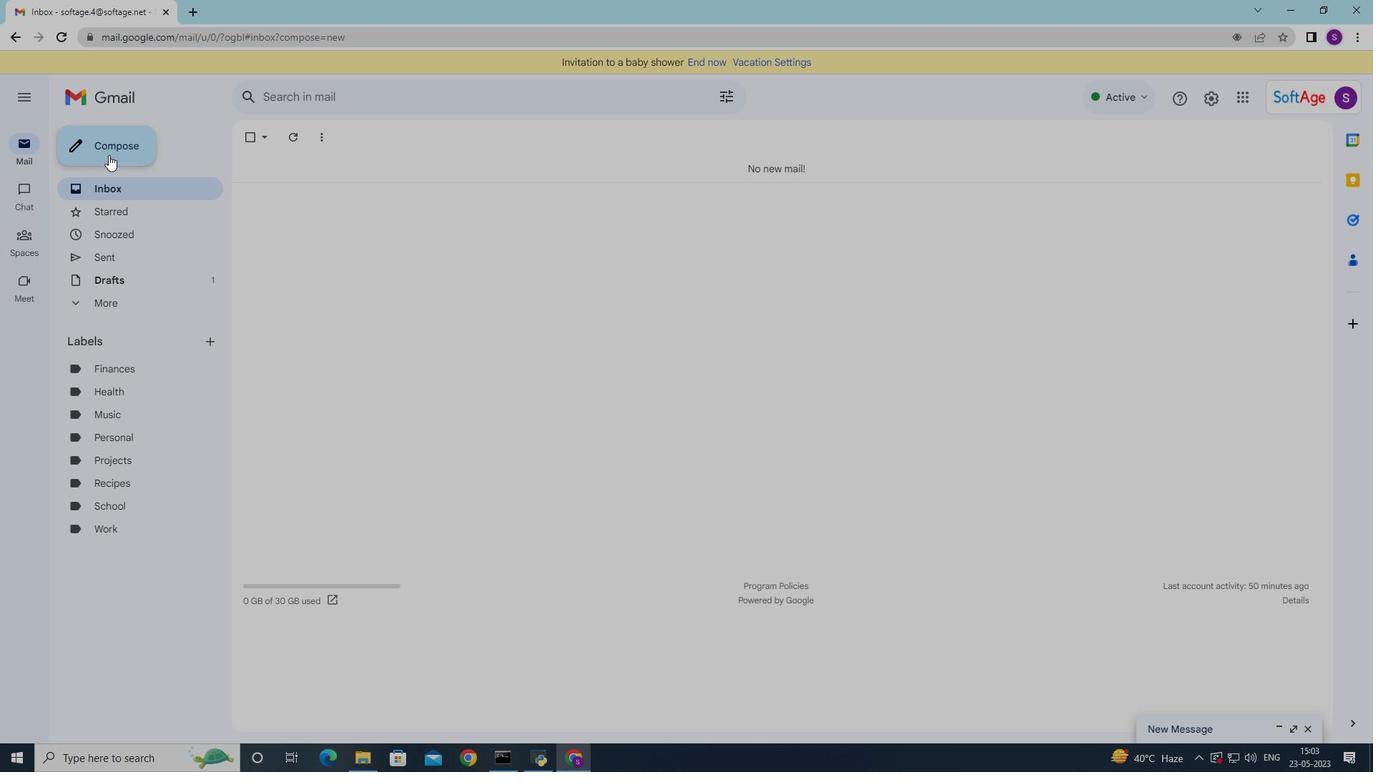 
Action: Mouse moved to (785, 373)
Screenshot: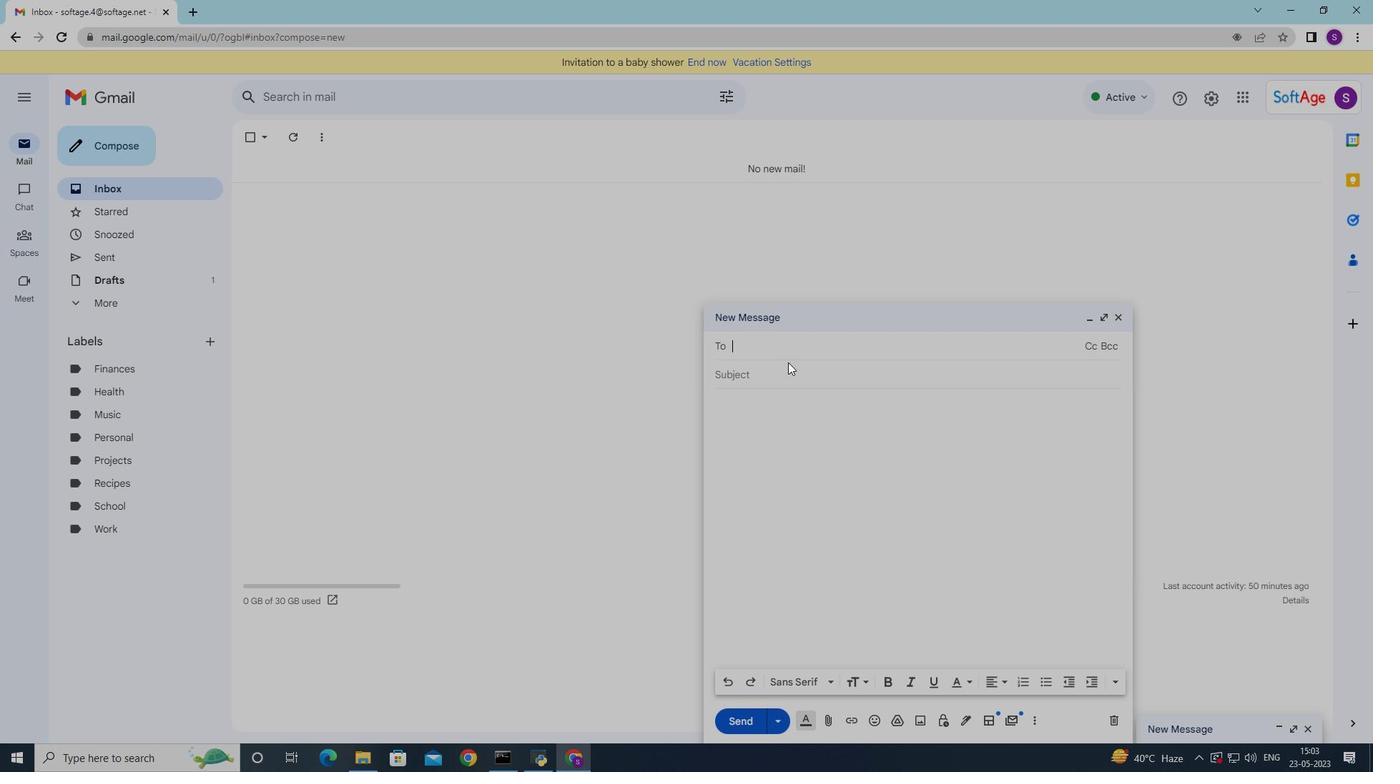 
Action: Mouse pressed left at (785, 373)
Screenshot: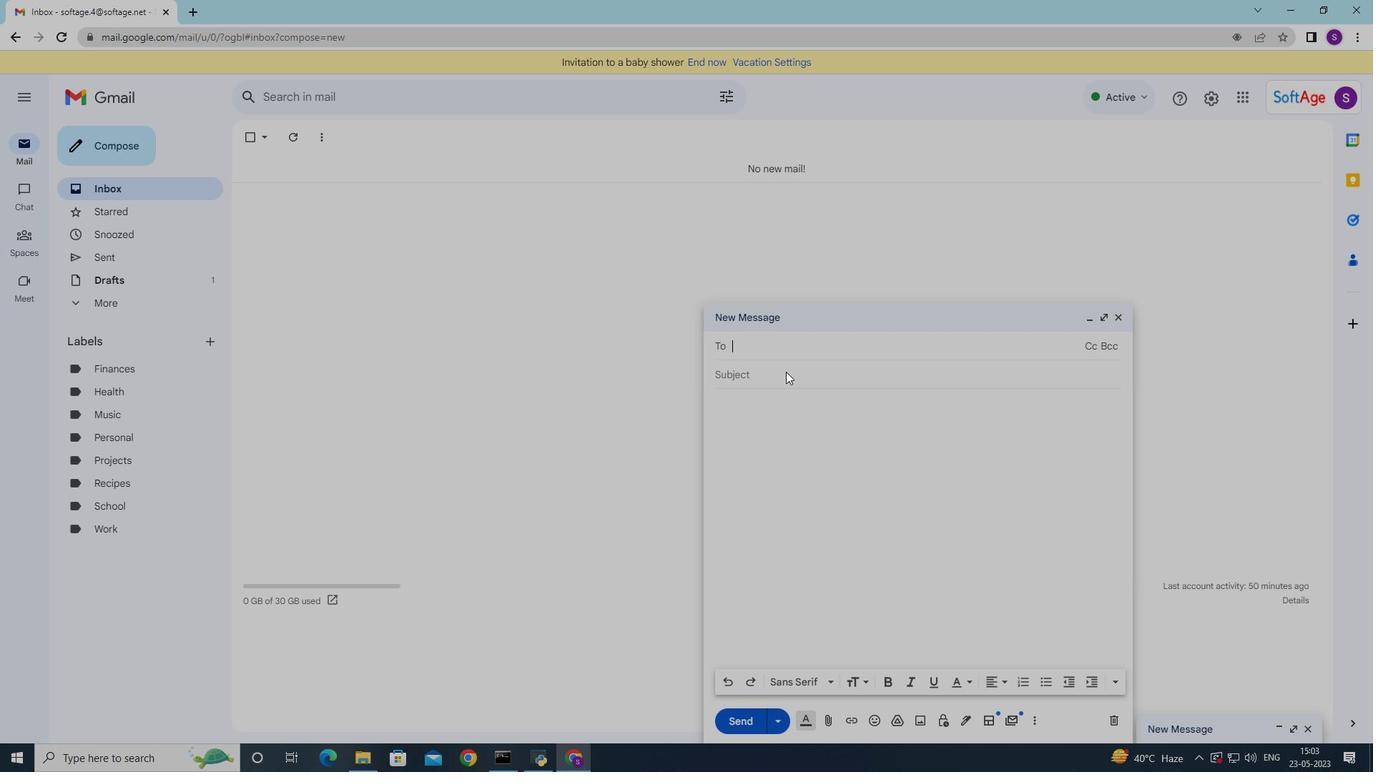 
Action: Mouse moved to (970, 717)
Screenshot: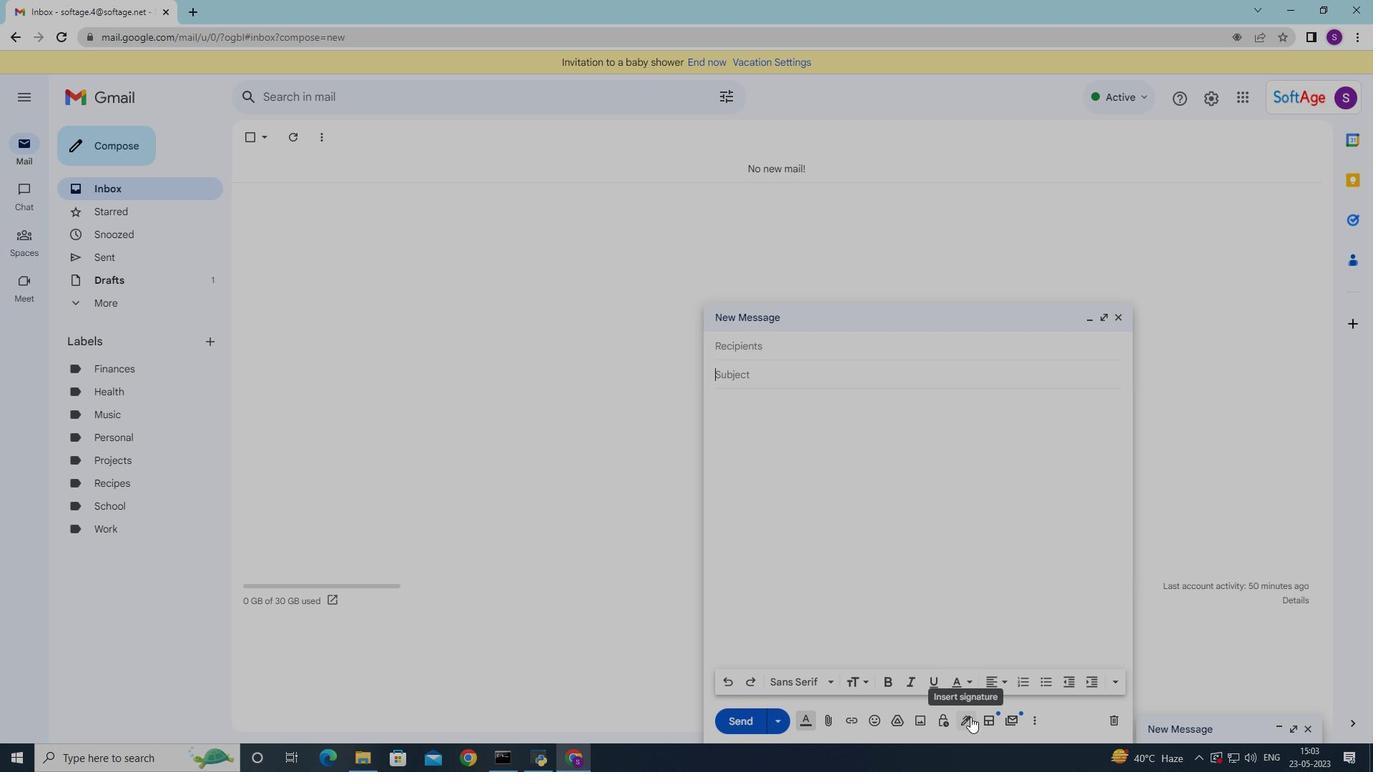 
Action: Mouse pressed left at (970, 717)
Screenshot: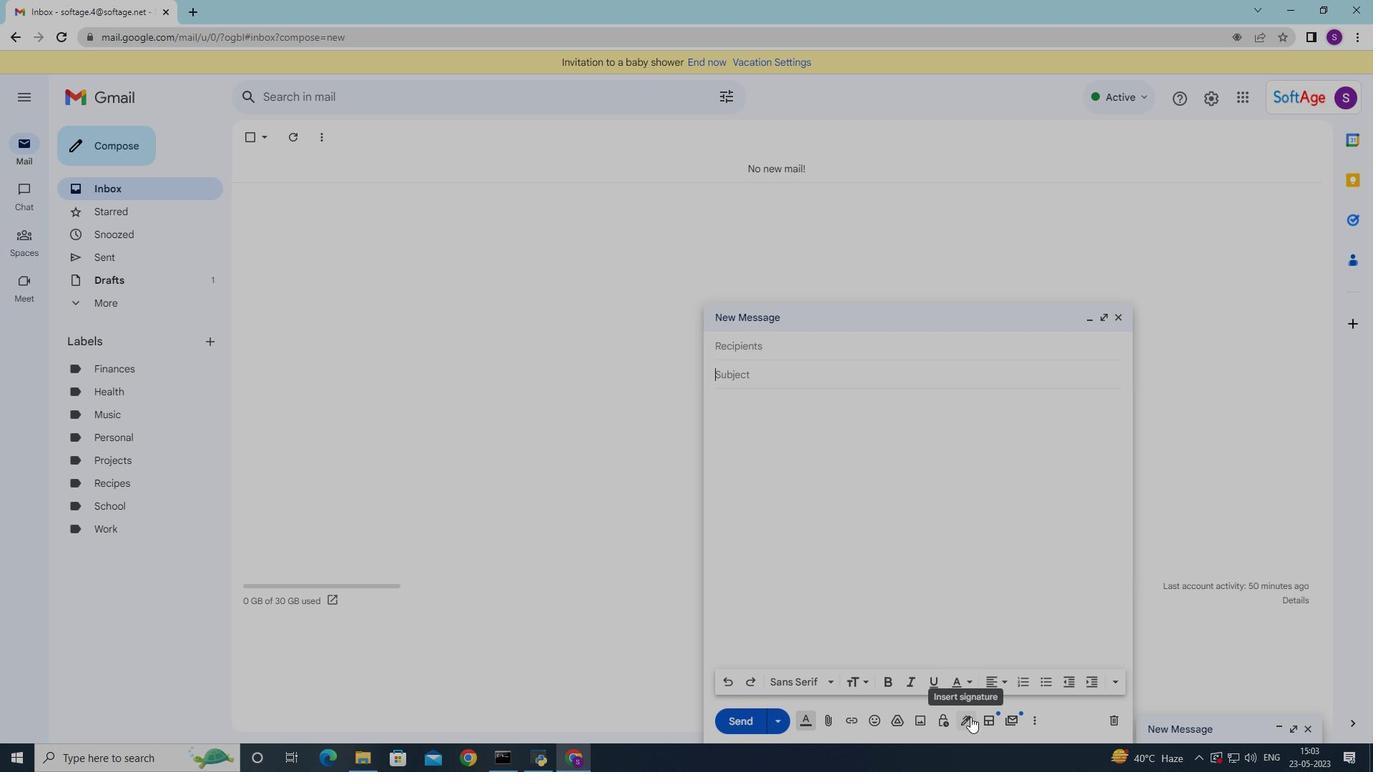 
Action: Mouse moved to (1019, 678)
Screenshot: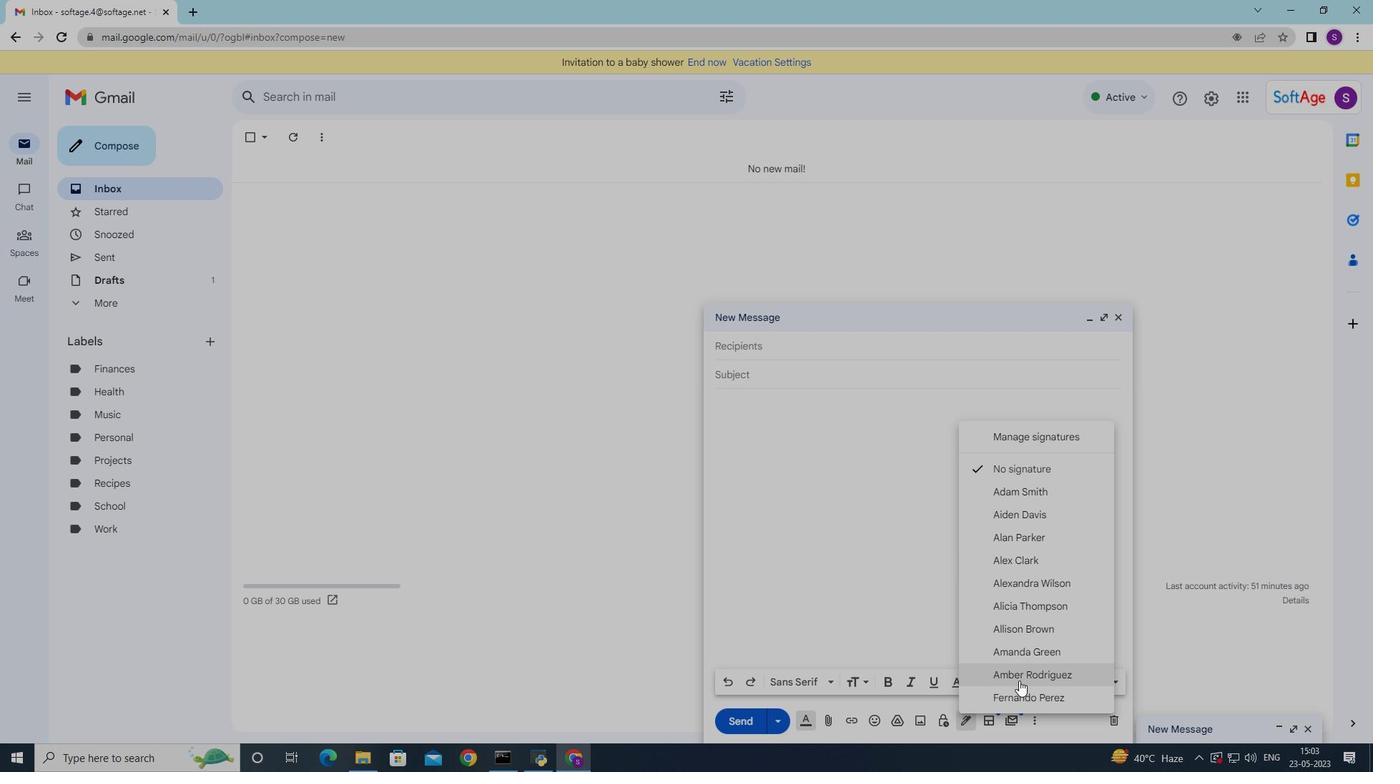 
Action: Mouse pressed left at (1019, 678)
Screenshot: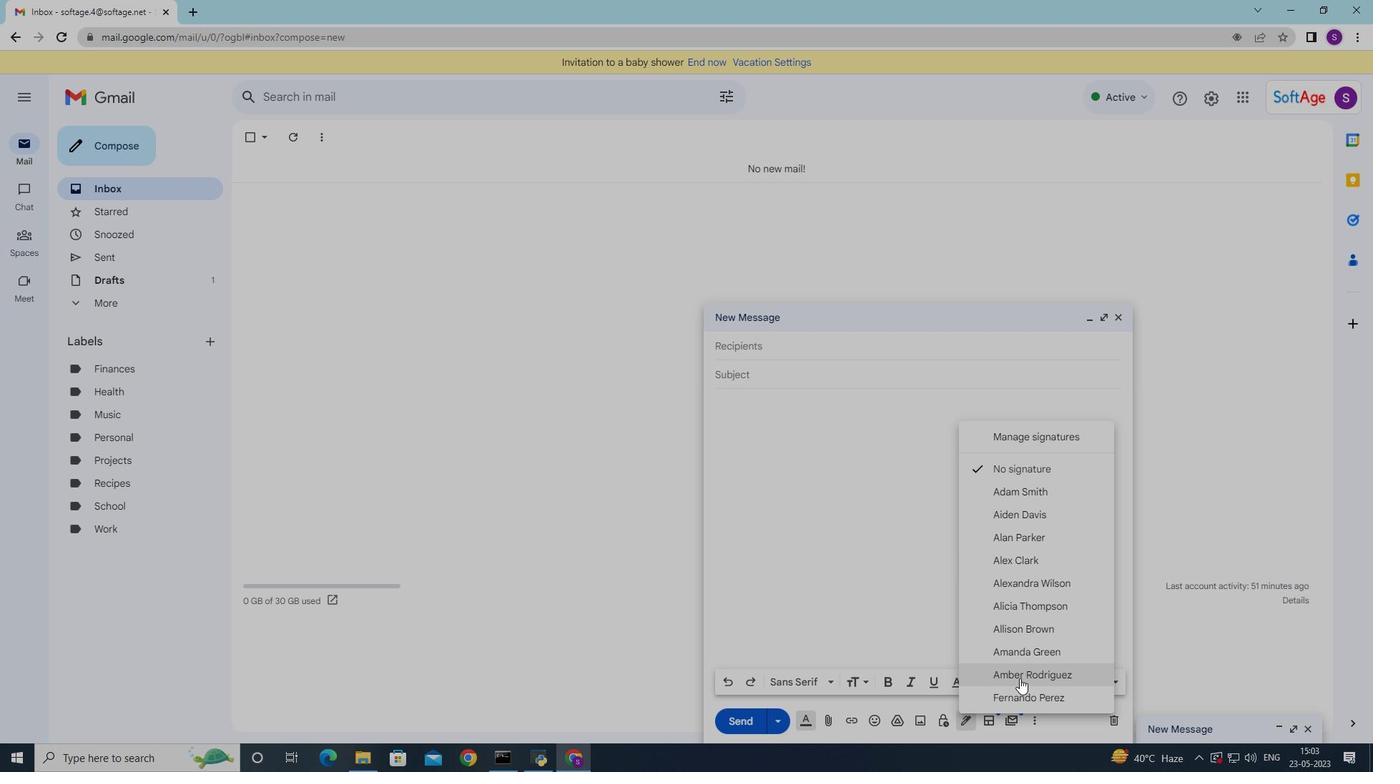 
Action: Mouse moved to (757, 380)
Screenshot: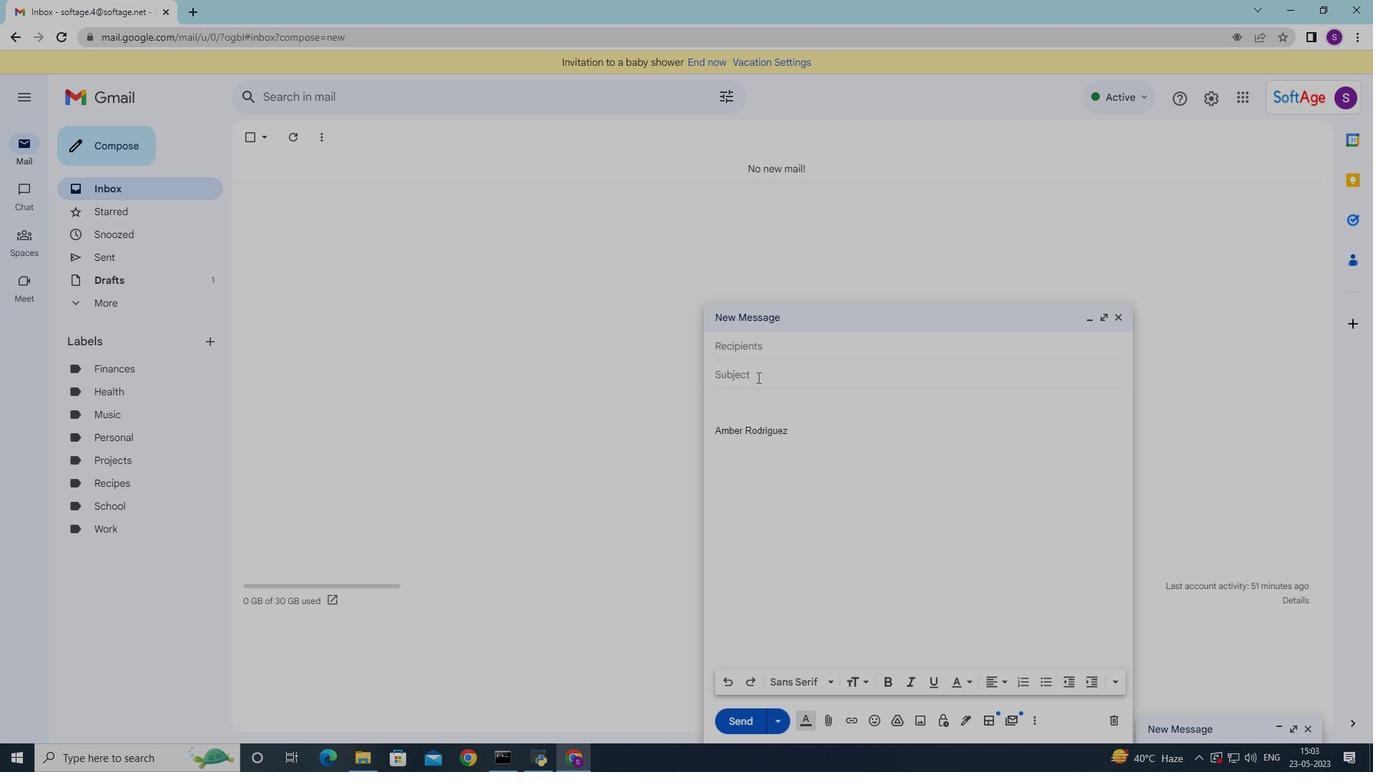 
Action: Mouse pressed left at (757, 380)
Screenshot: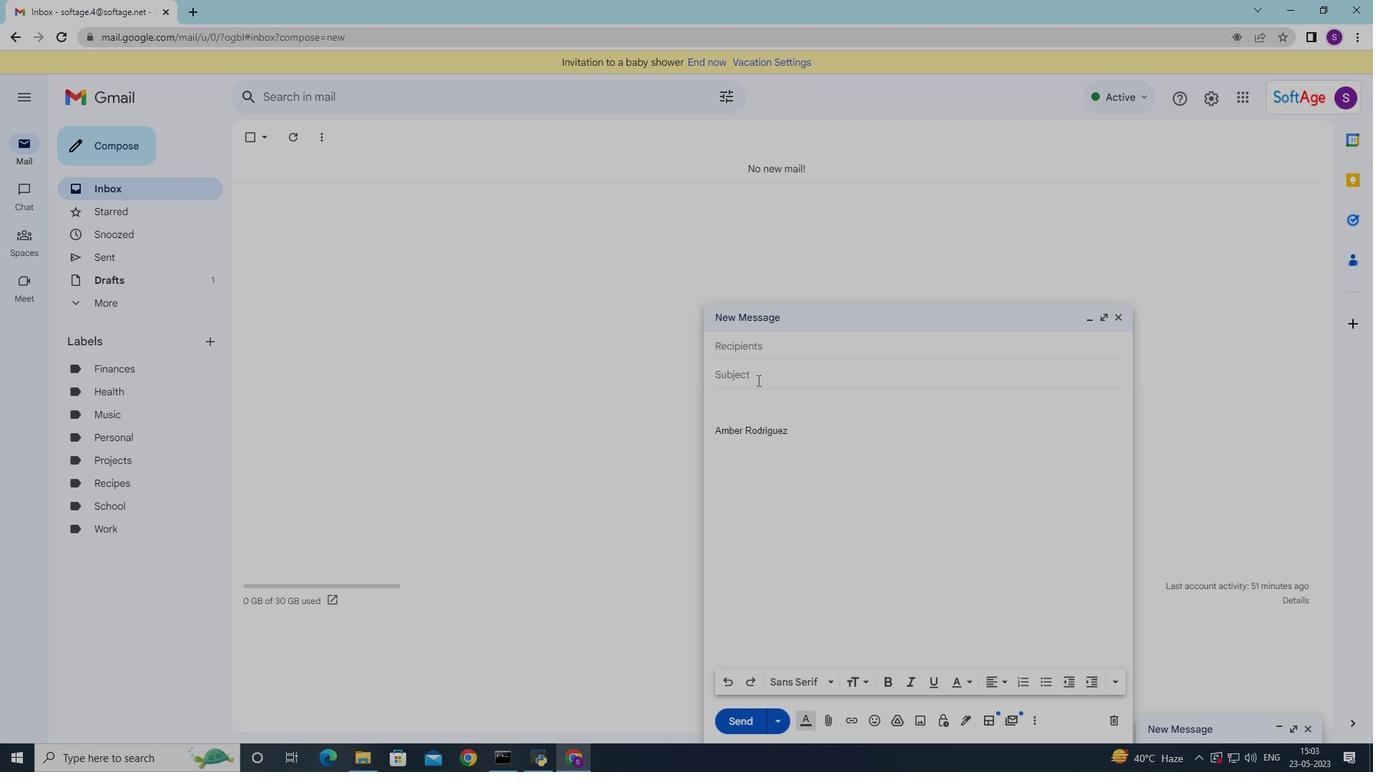 
Action: Mouse moved to (757, 379)
Screenshot: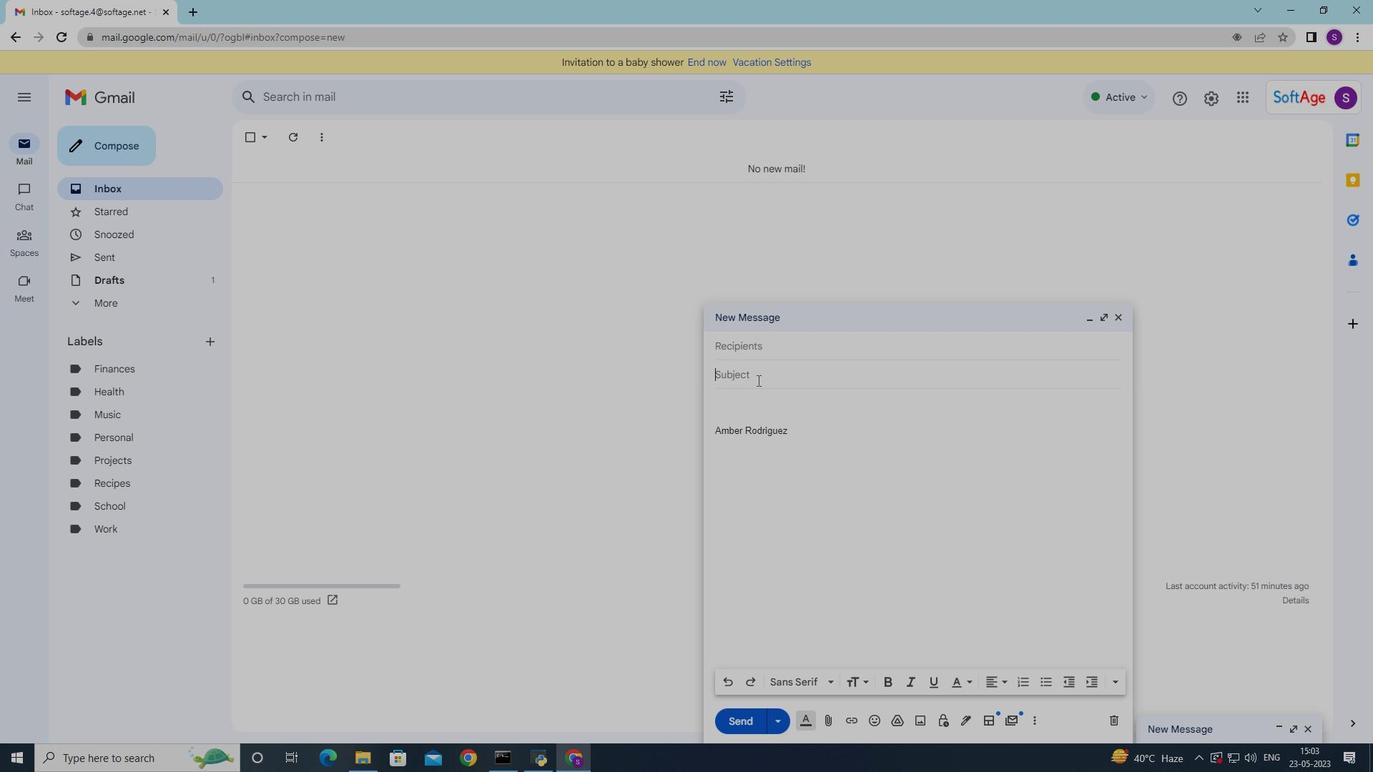 
Action: Key pressed <Key.shift>Feedbacj<Key.backspace>k<Key.space>on<Key.space>a<Key.space>consumer<Key.space>research<Key.space>report
Screenshot: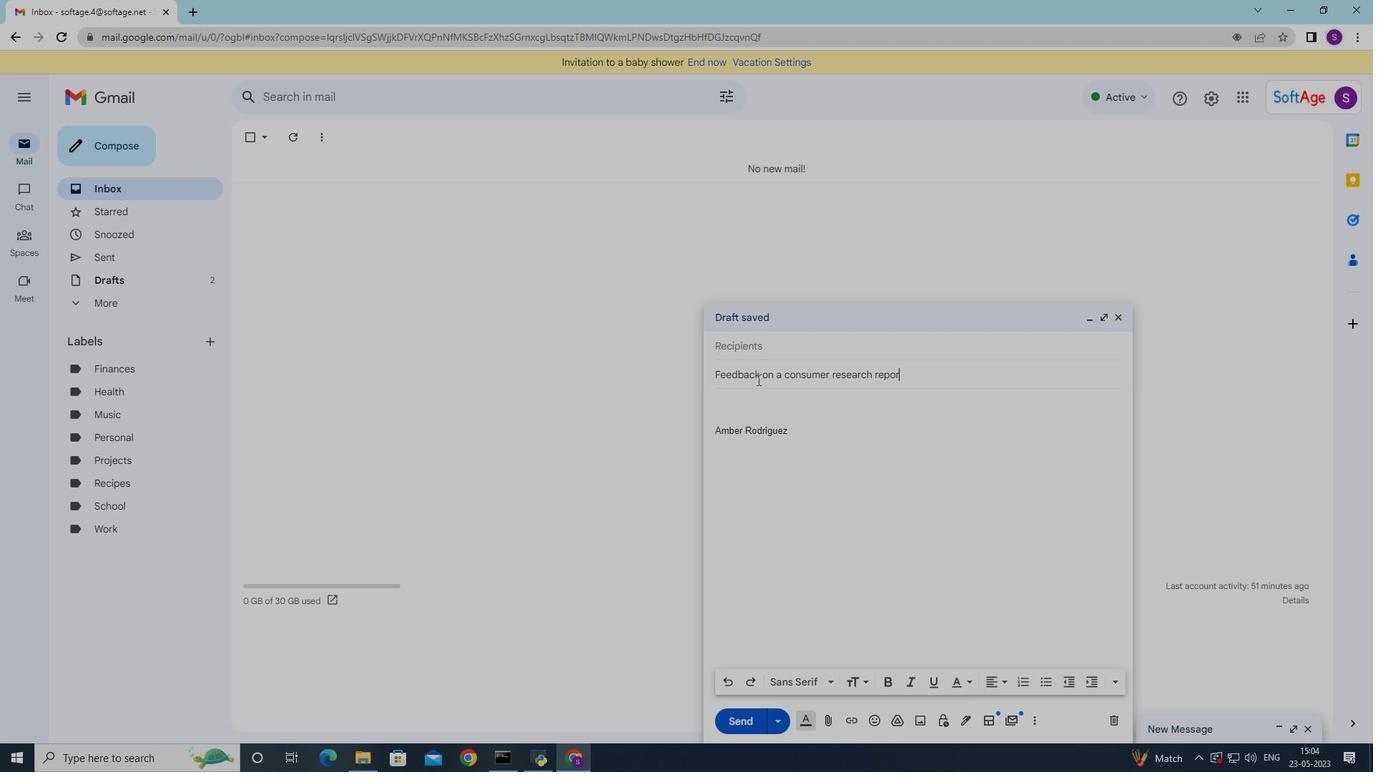 
Action: Mouse moved to (725, 396)
Screenshot: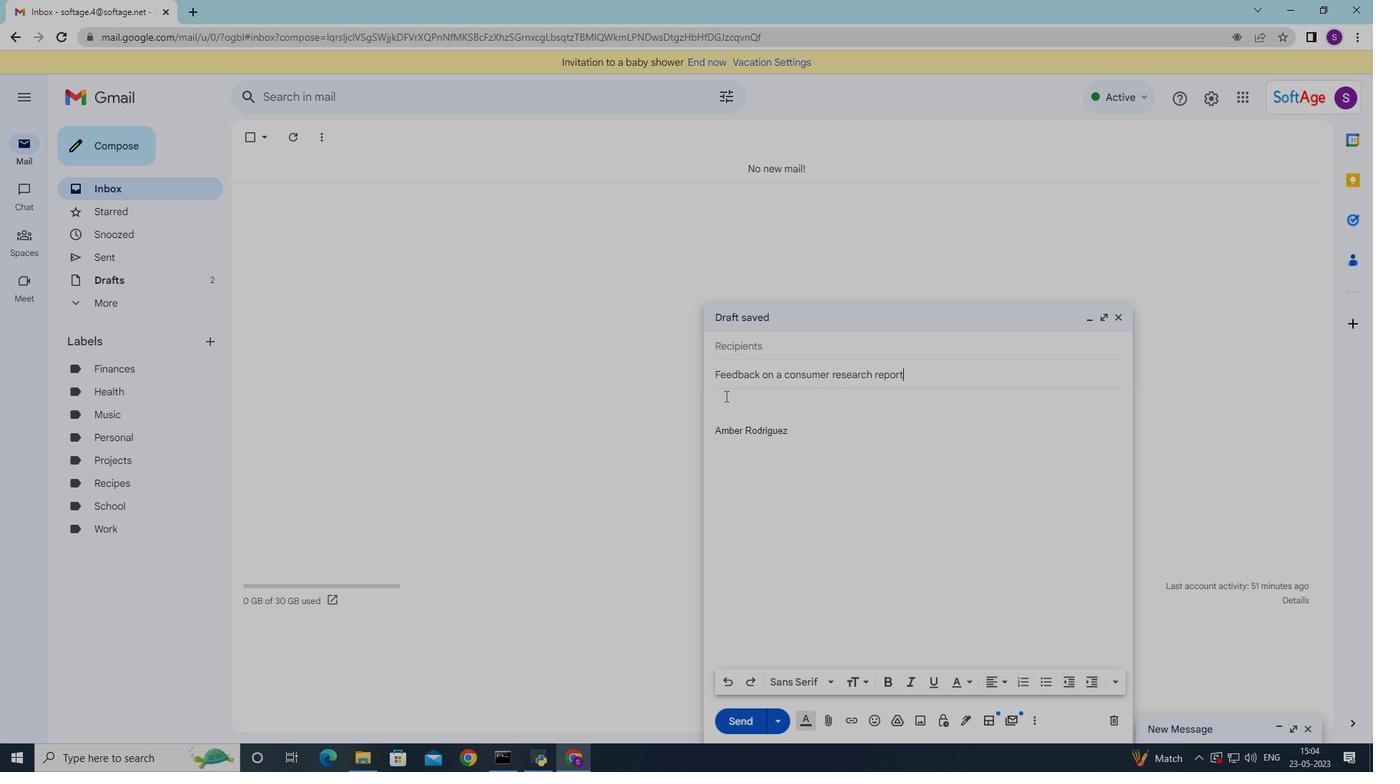 
Action: Mouse pressed left at (725, 396)
Screenshot: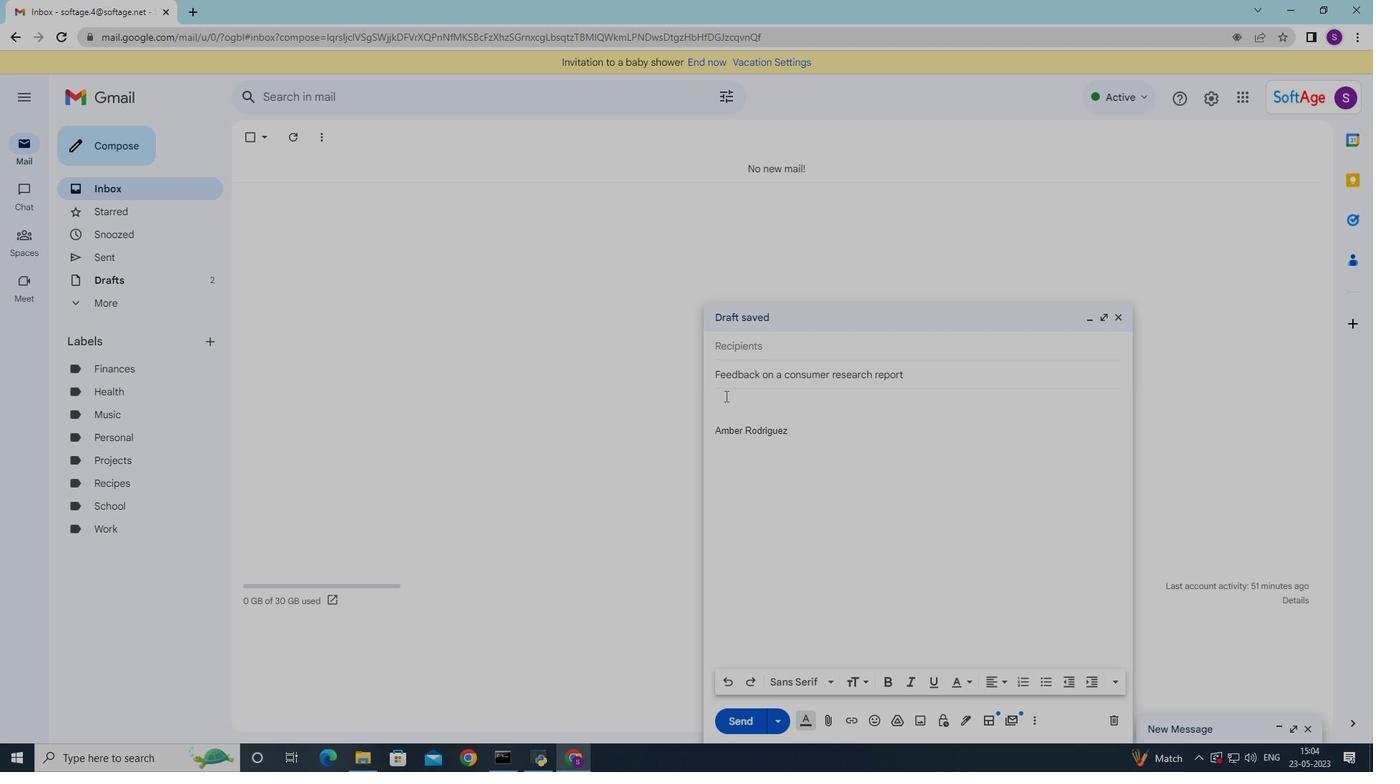 
Action: Mouse moved to (738, 404)
Screenshot: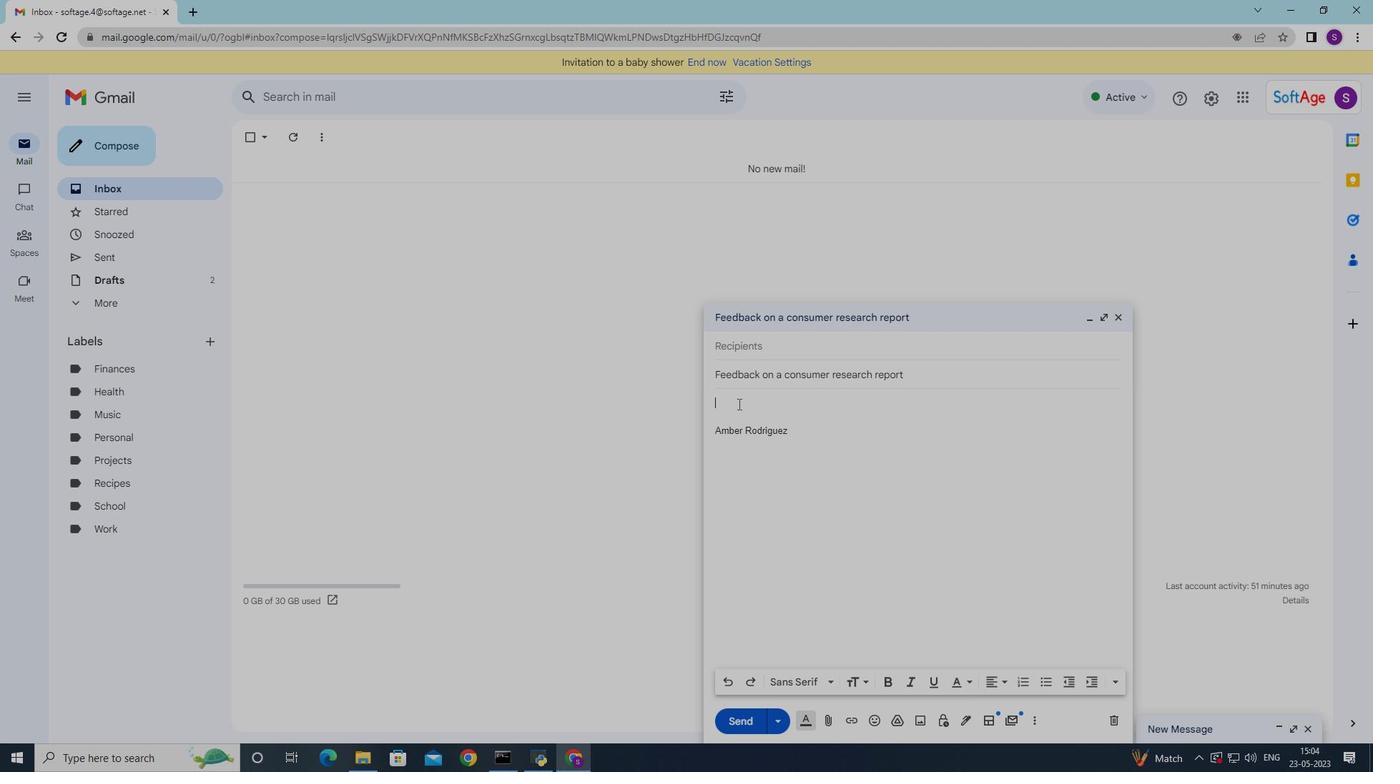 
Action: Key pressed <Key.shift>Can<Key.space>you<Key.space>please<Key.space>provide<Key.space>a<Key.space>timeline<Key.space>for<Key.space>the<Key.space>prof<Key.backspace>duct<Key.space>lunch<Key.shift_r>?<Key.left><Key.left><Key.left><Key.left><Key.left>a<Key.right><Key.right><Key.right><Key.right><Key.right>
Screenshot: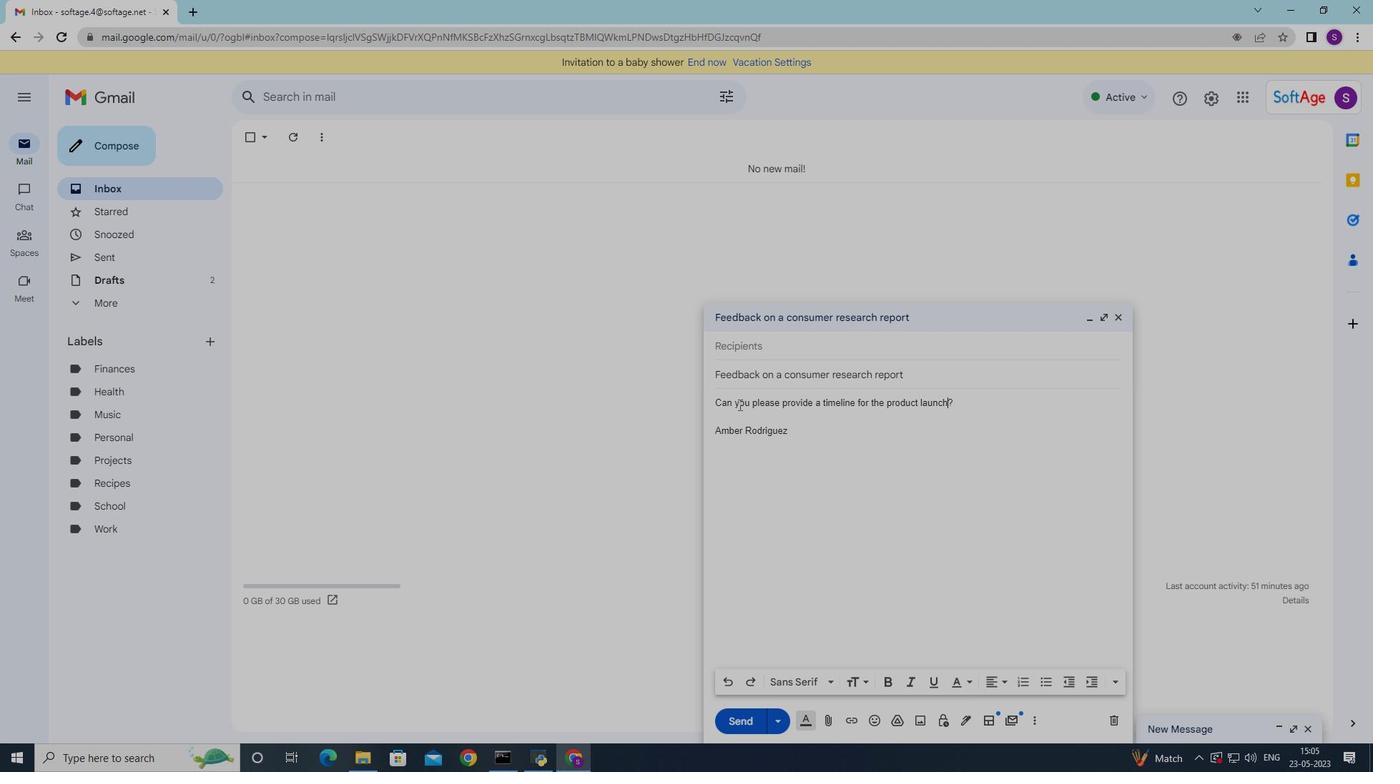 
Action: Mouse moved to (731, 404)
Screenshot: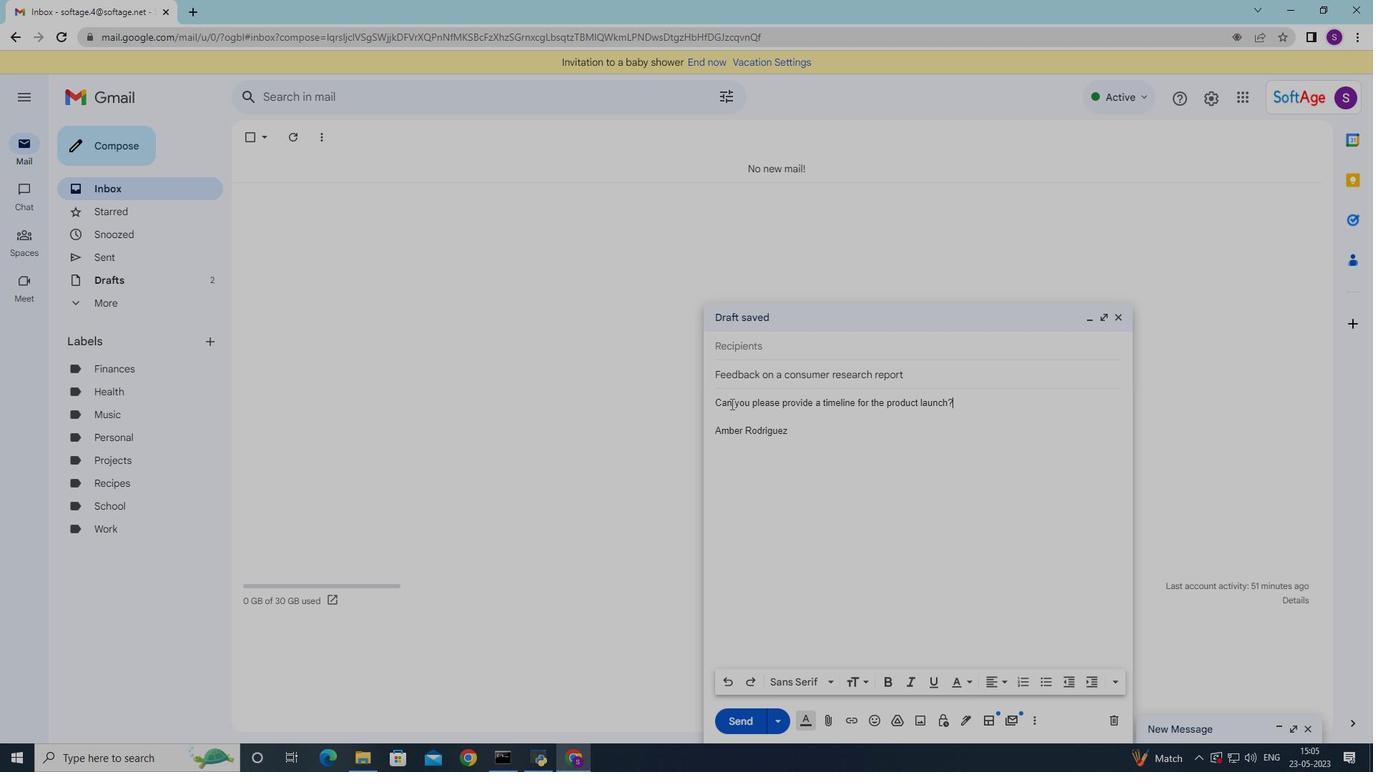 
Action: Mouse pressed left at (731, 404)
Screenshot: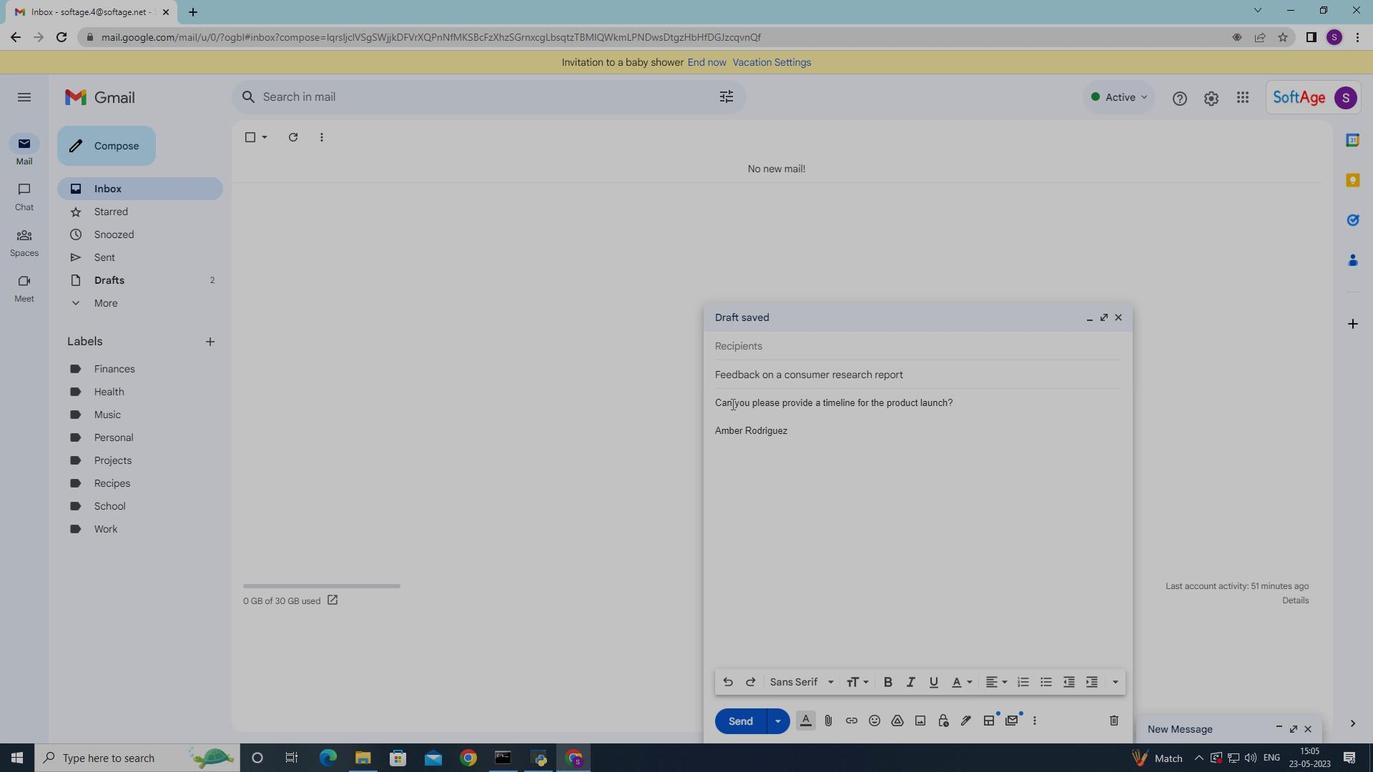 
Action: Mouse moved to (827, 682)
Screenshot: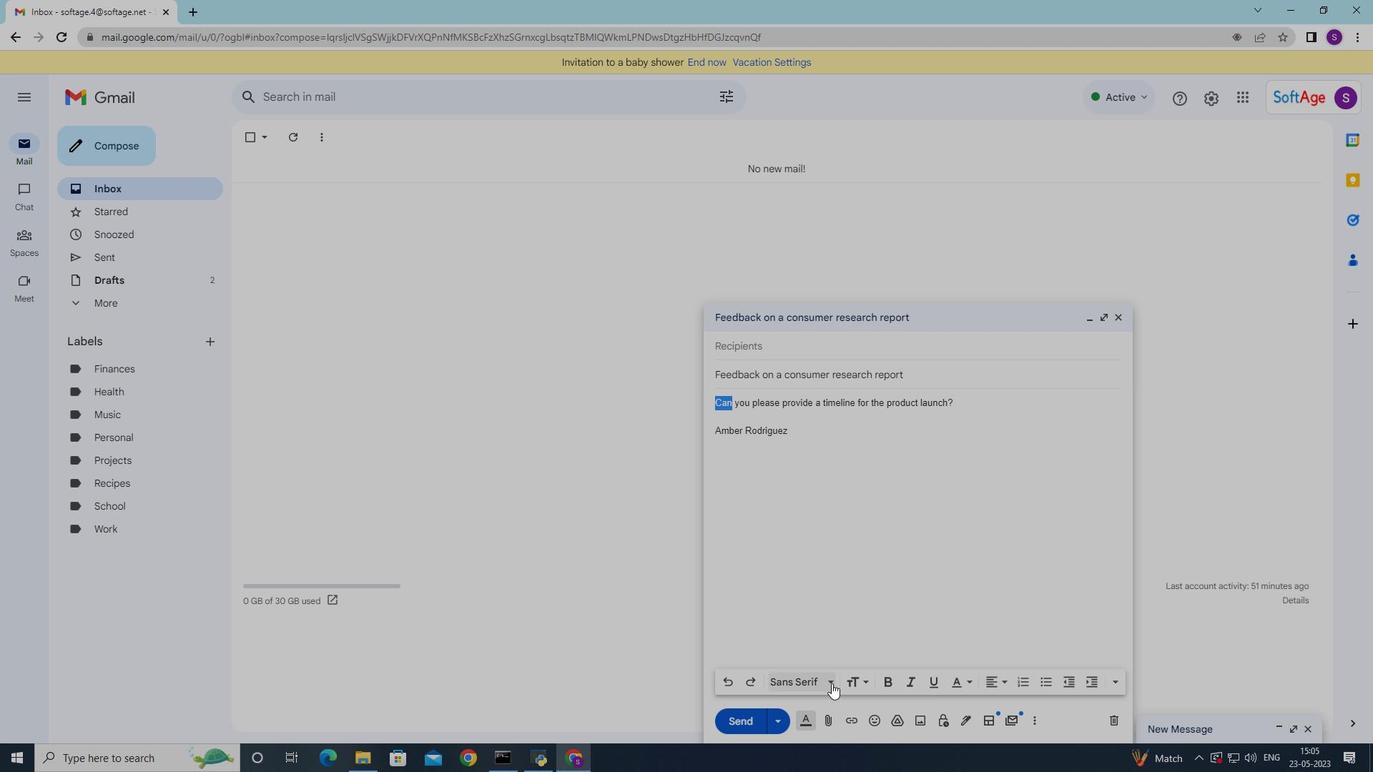 
Action: Mouse pressed left at (827, 682)
Screenshot: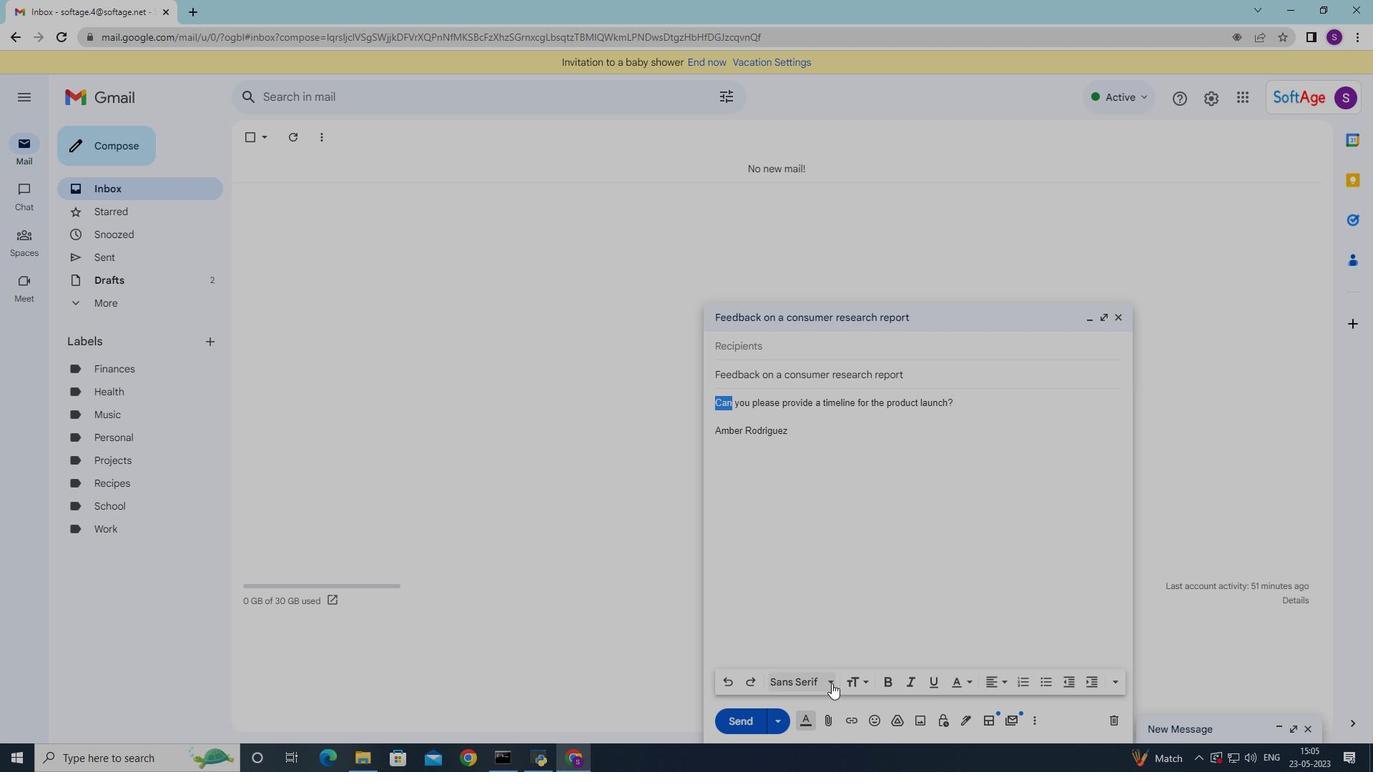 
Action: Mouse moved to (831, 605)
Screenshot: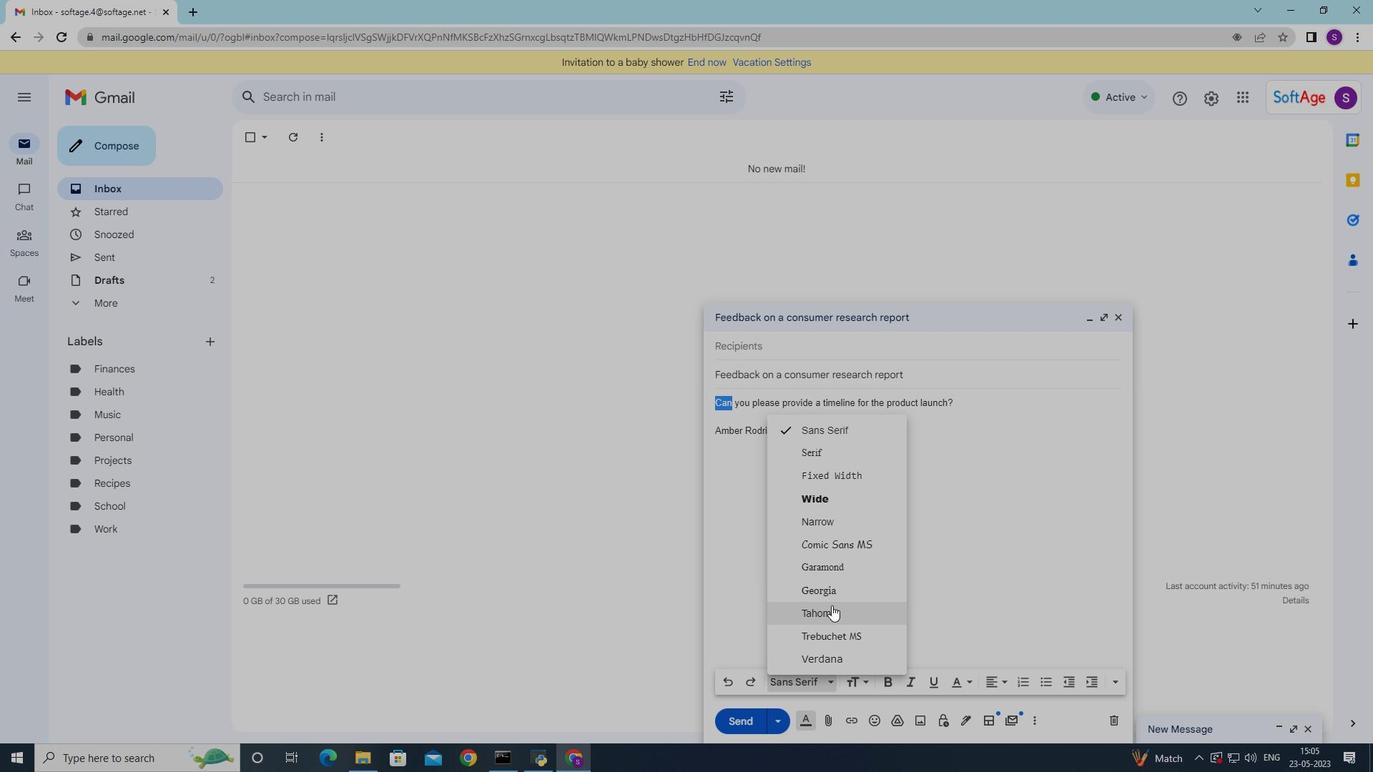 
Action: Mouse pressed left at (831, 605)
Screenshot: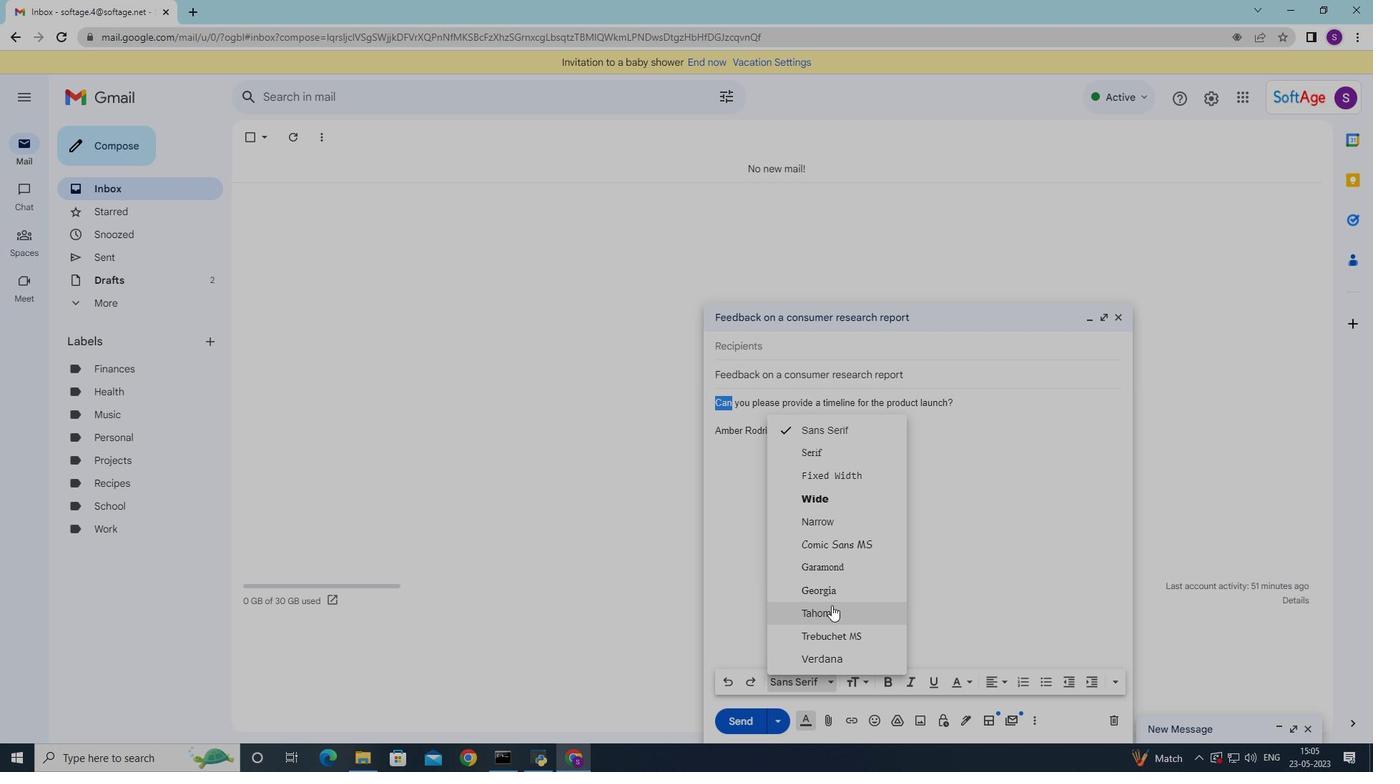 
Action: Mouse moved to (889, 683)
Screenshot: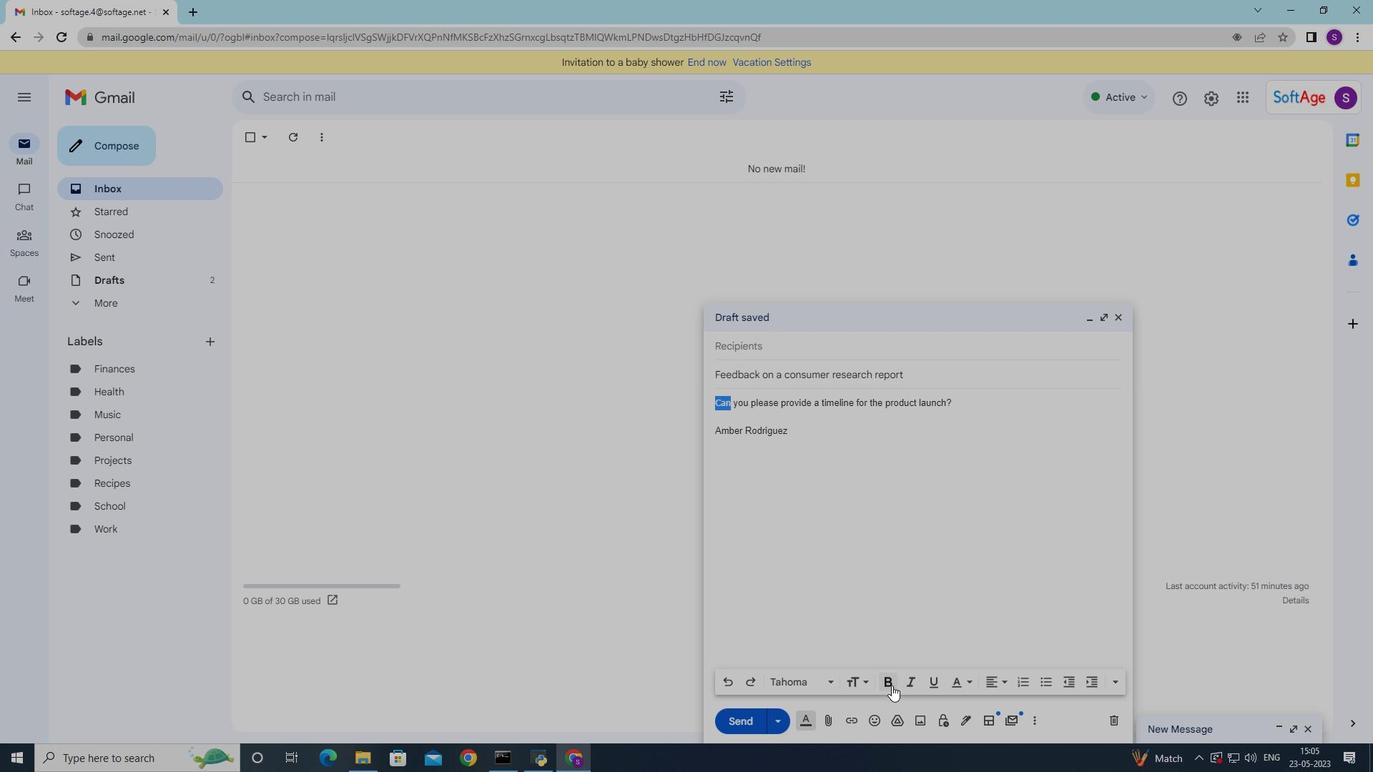 
Action: Mouse pressed left at (889, 683)
Screenshot: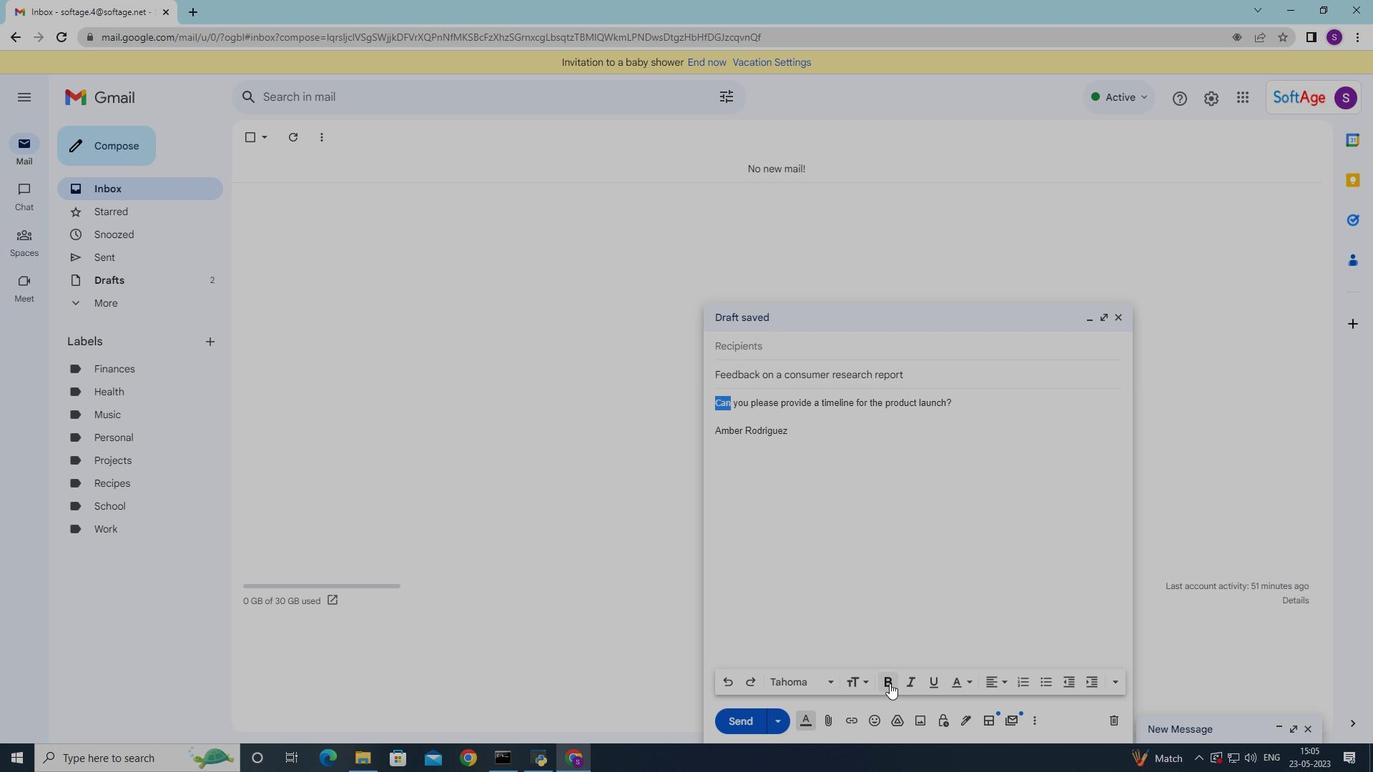 
Action: Mouse moved to (913, 685)
Screenshot: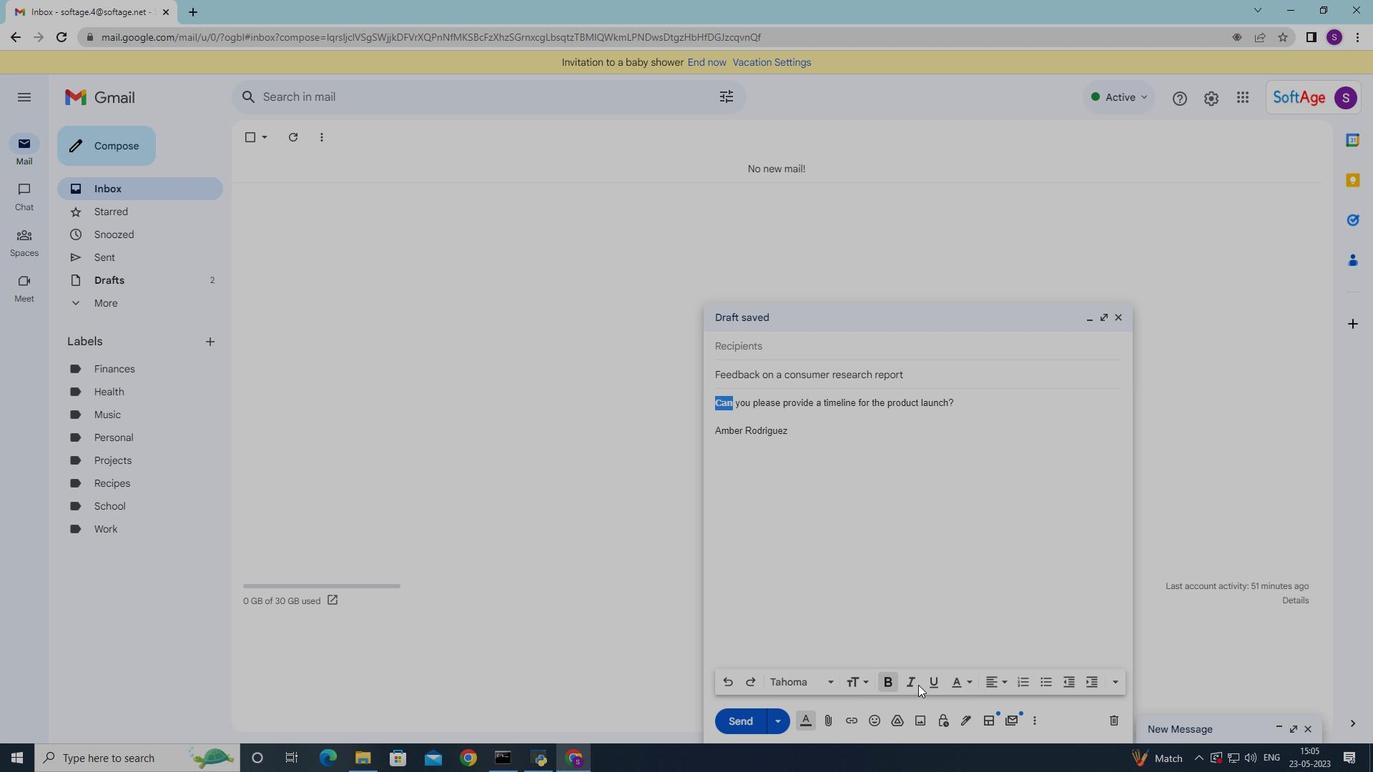 
Action: Mouse pressed left at (913, 685)
Screenshot: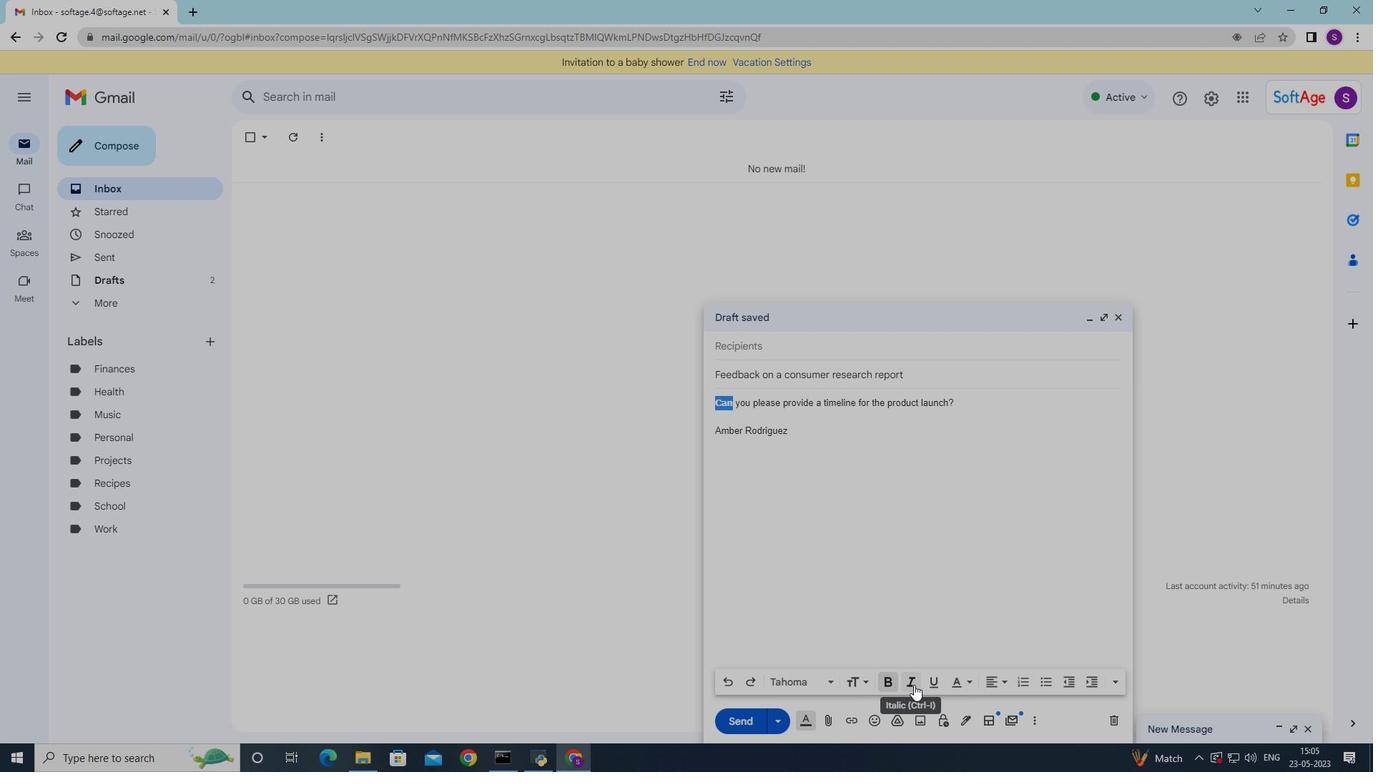 
Action: Mouse moved to (765, 348)
Screenshot: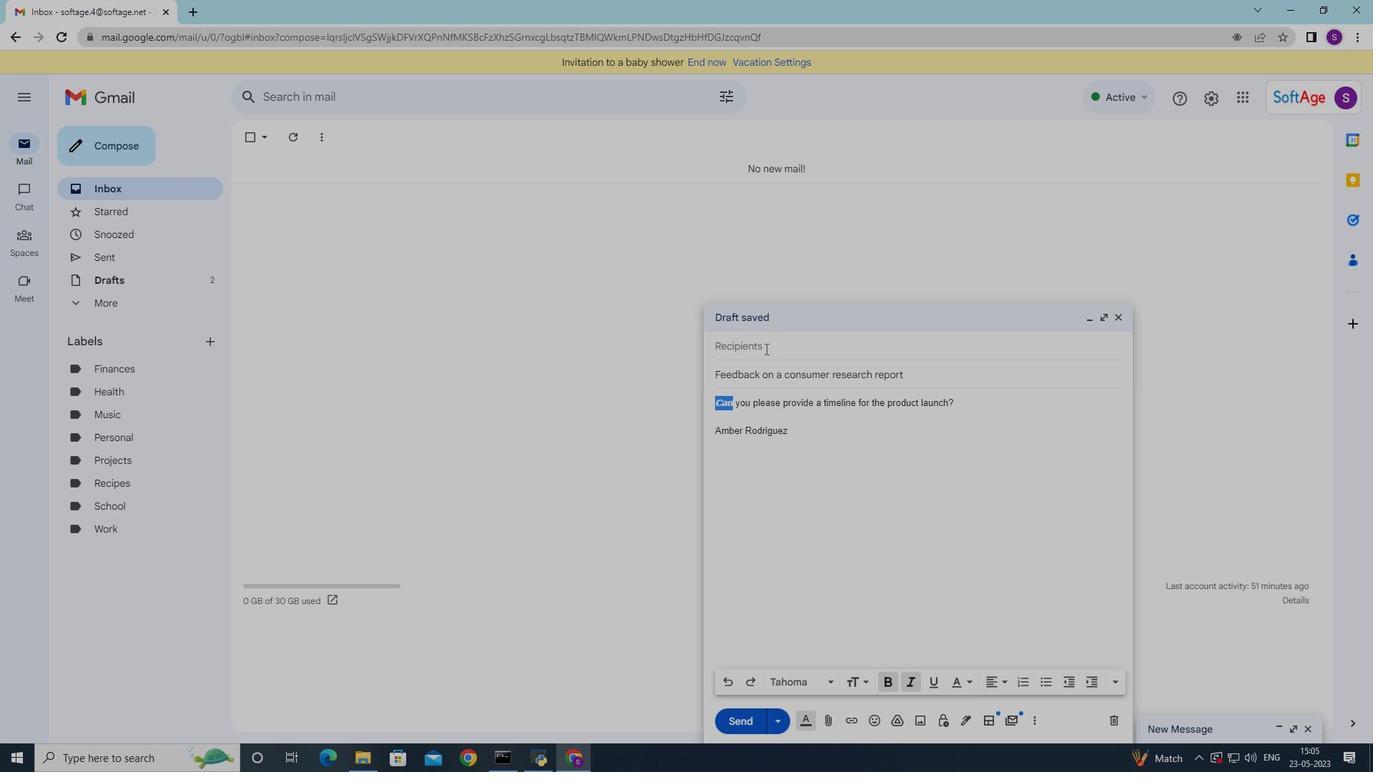 
Action: Mouse pressed left at (765, 348)
Screenshot: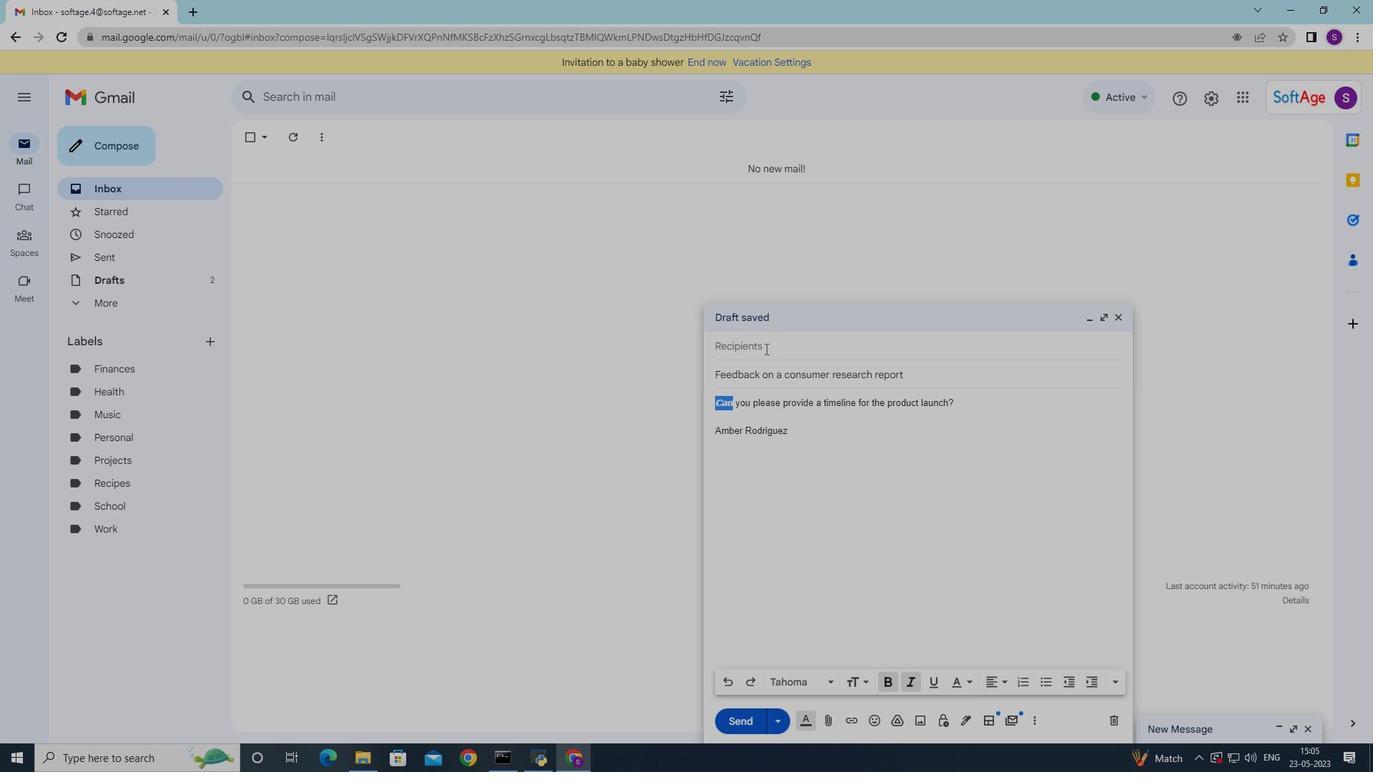 
Action: Mouse moved to (763, 351)
Screenshot: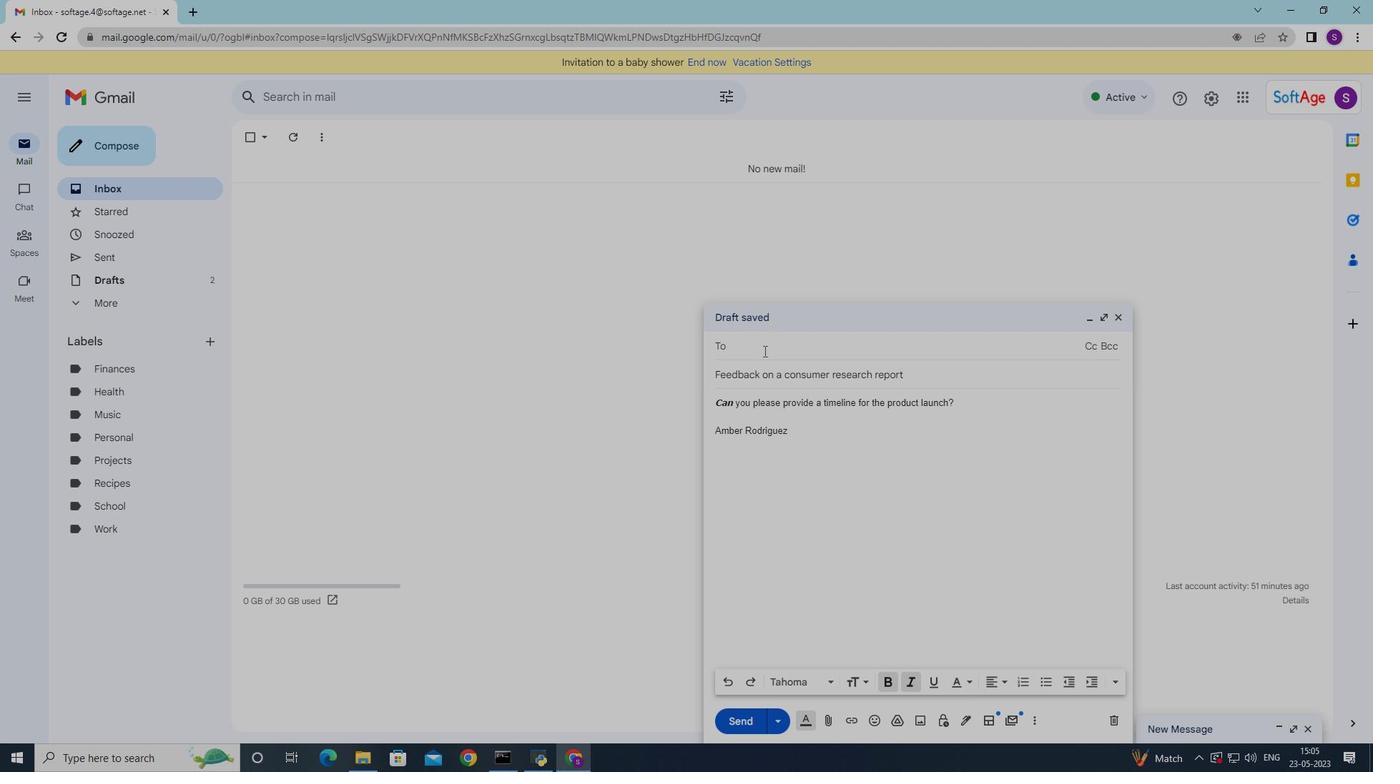 
Action: Key pressed softage.10
Screenshot: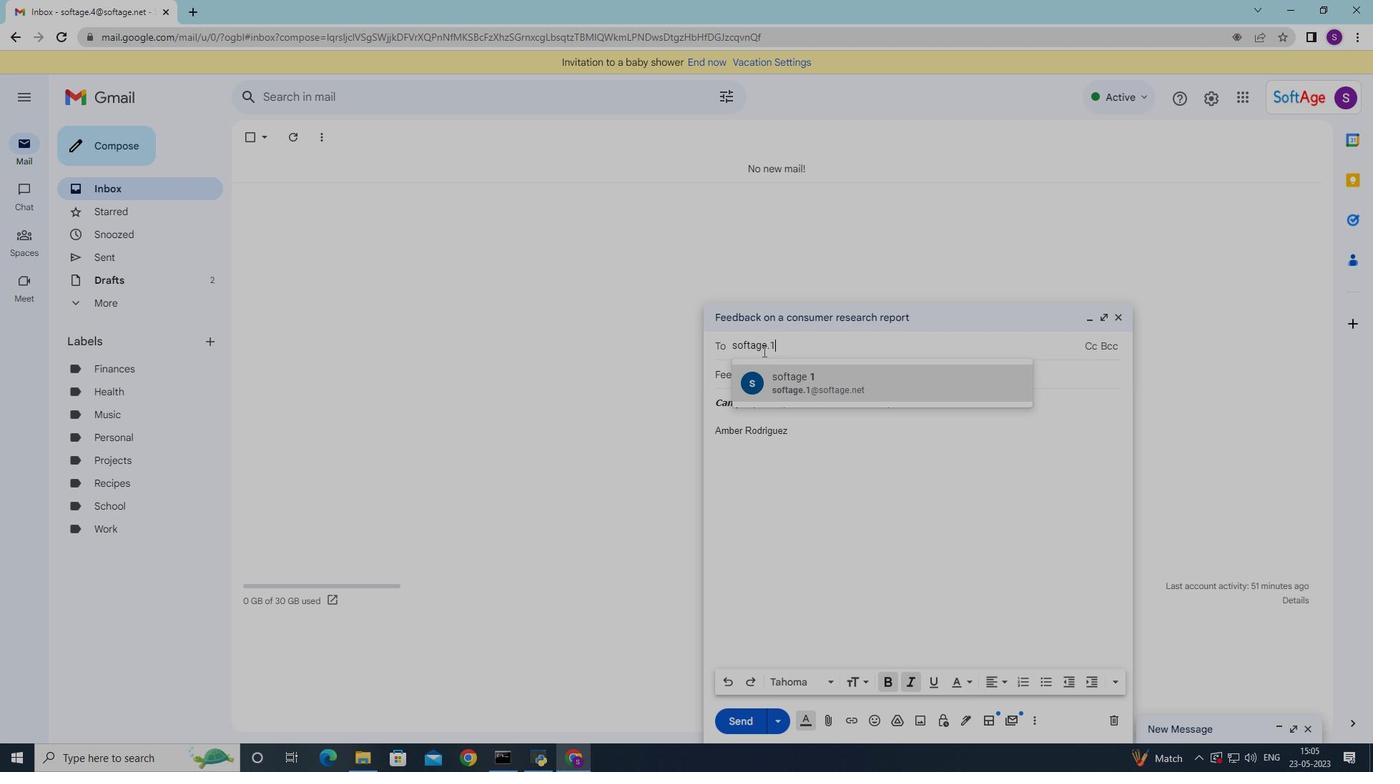 
Action: Mouse moved to (809, 374)
Screenshot: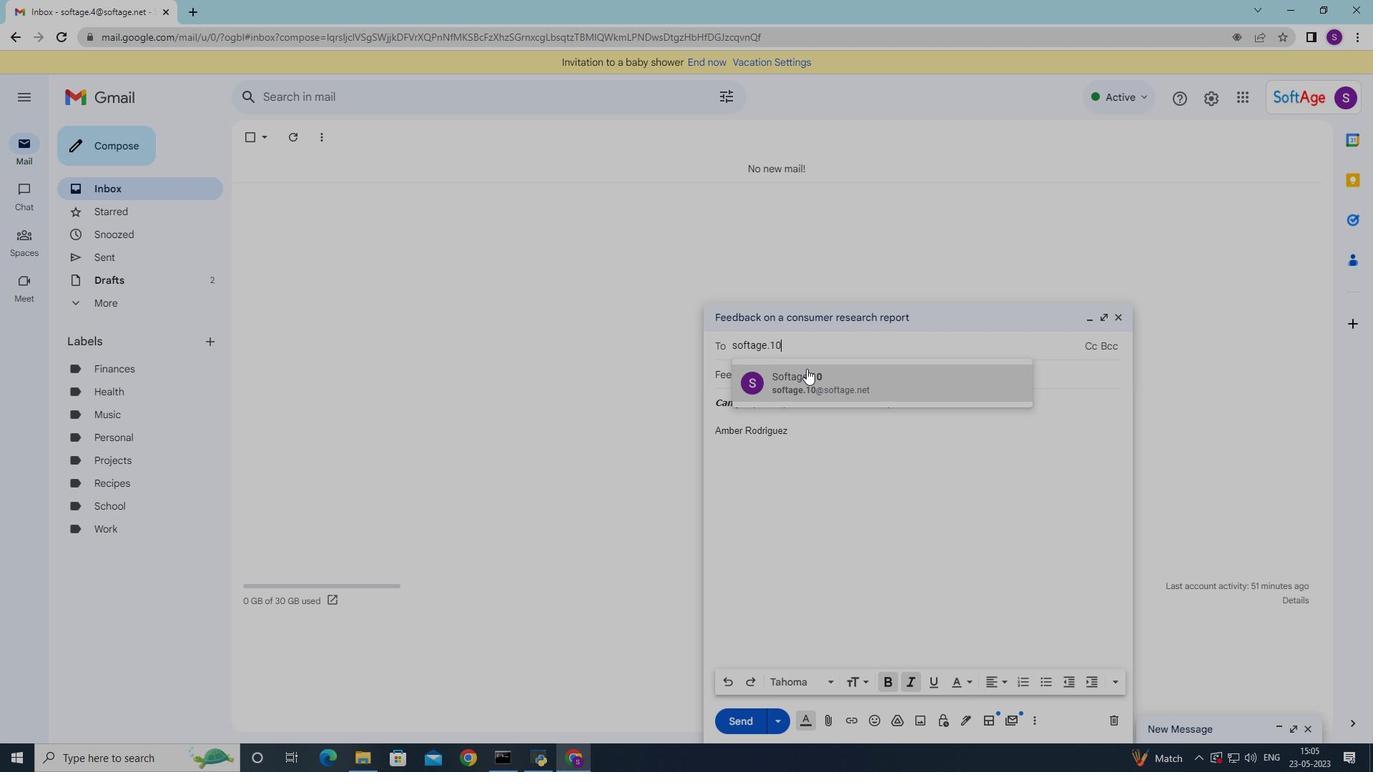 
Action: Mouse pressed left at (809, 374)
Screenshot: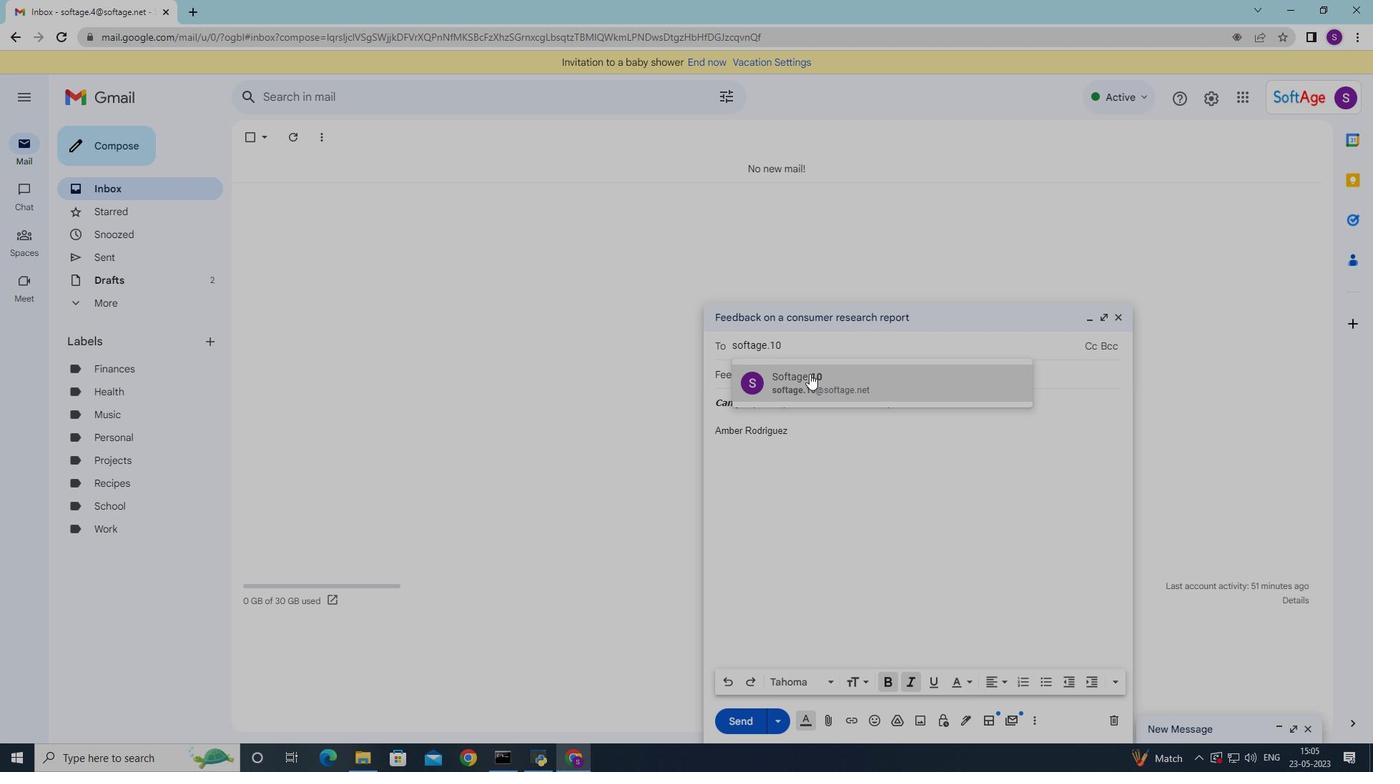 
Action: Mouse moved to (856, 505)
Screenshot: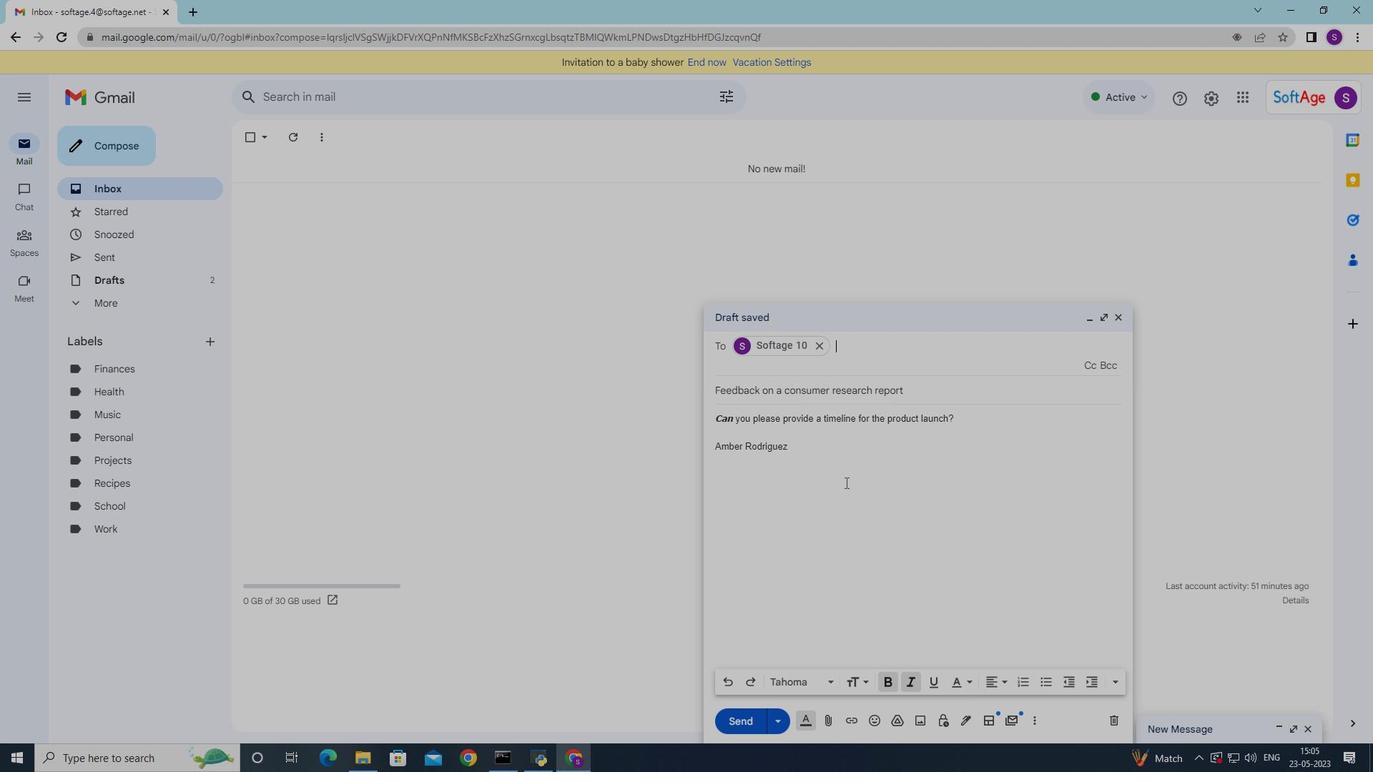 
Action: Mouse scrolled (856, 504) with delta (0, 0)
Screenshot: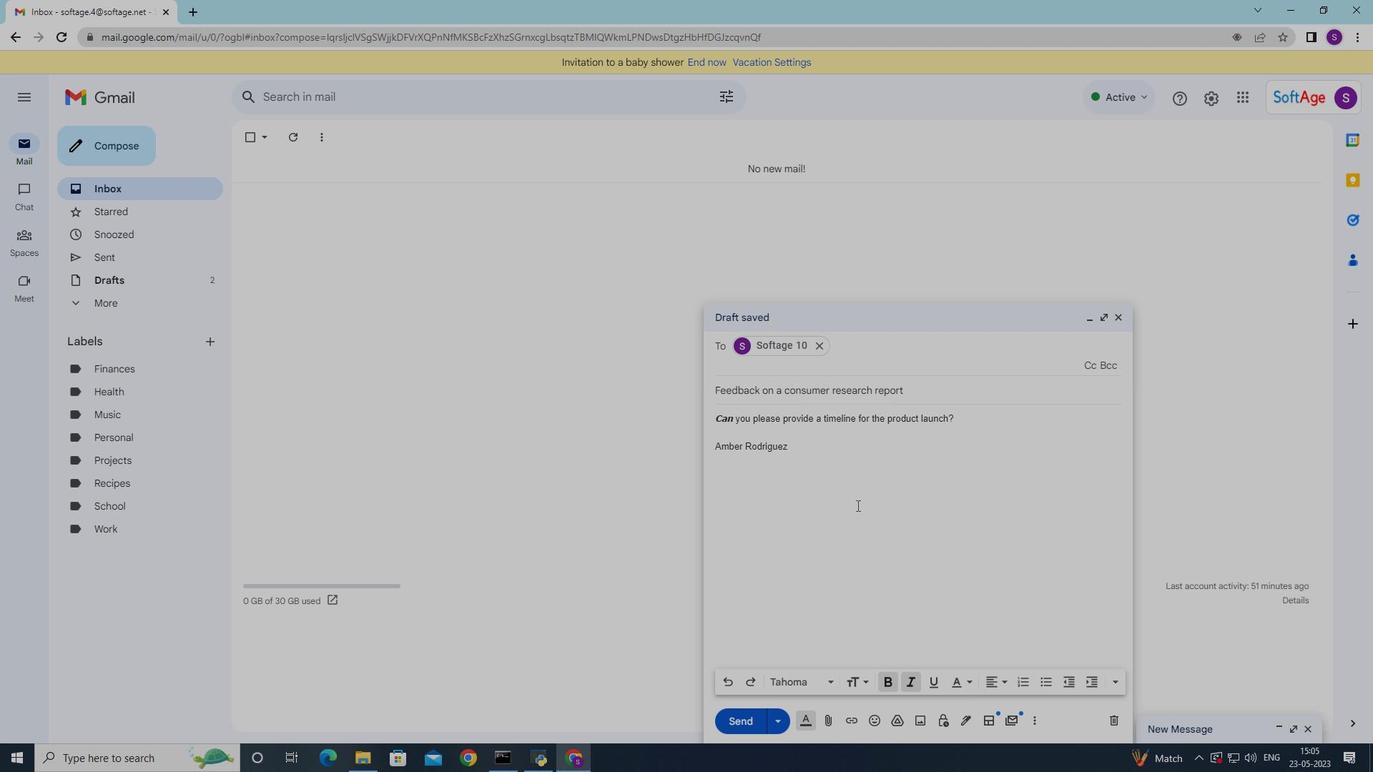 
Action: Mouse scrolled (856, 504) with delta (0, 0)
Screenshot: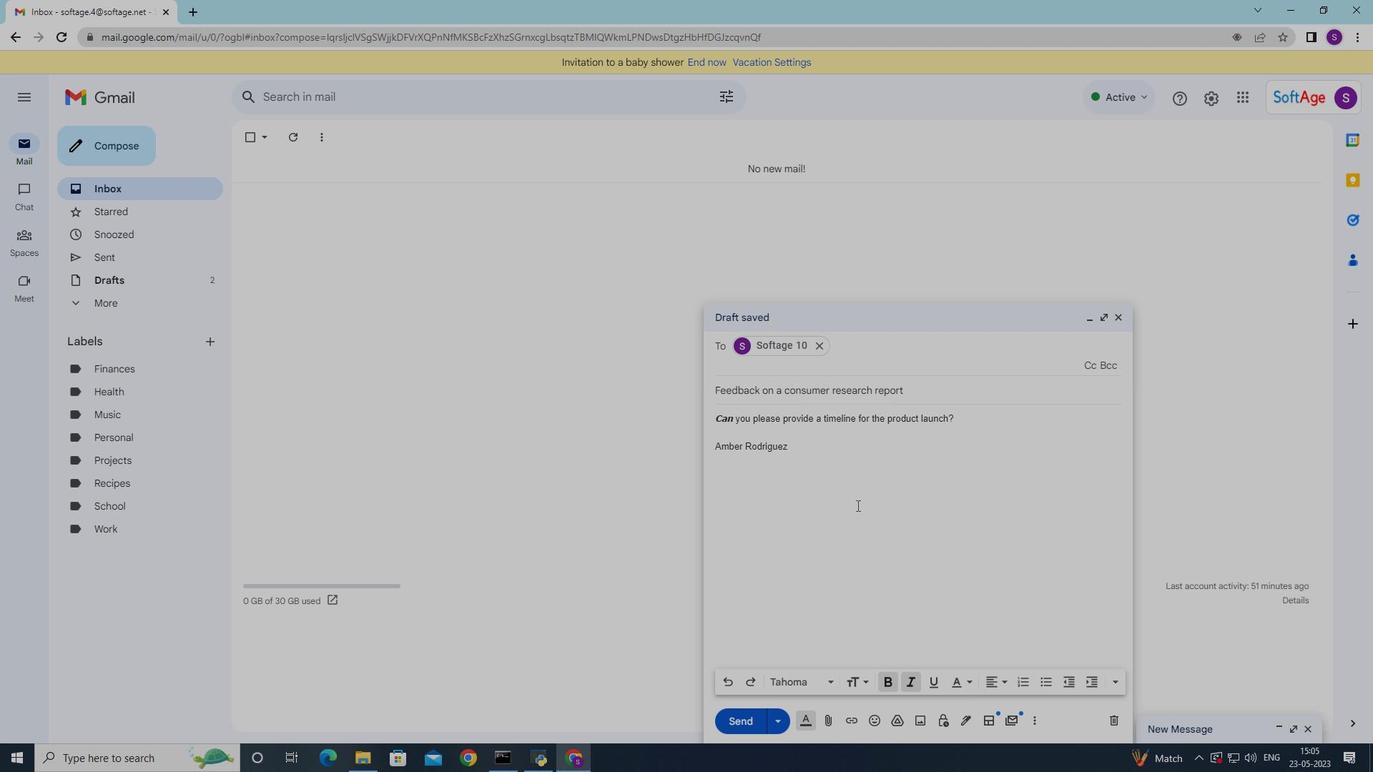 
Action: Mouse moved to (758, 716)
Screenshot: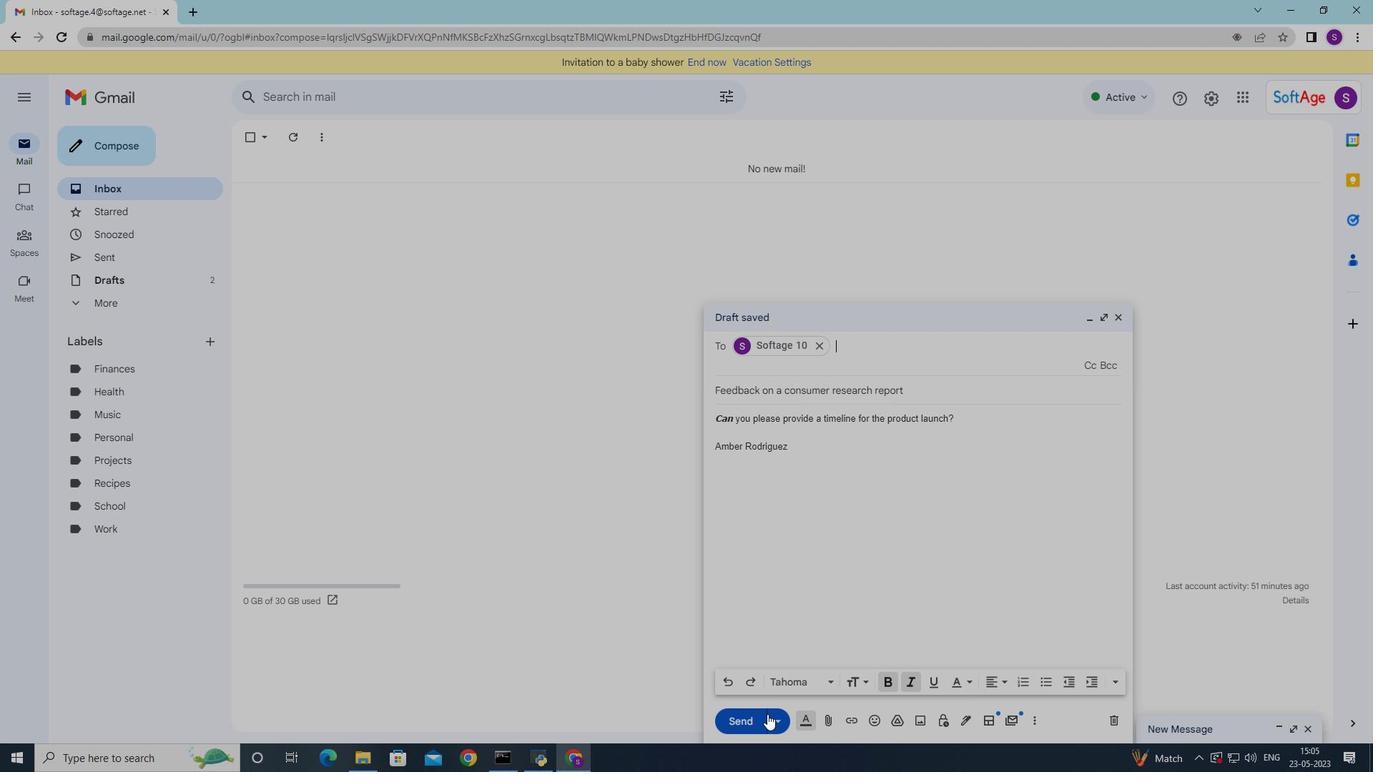 
Action: Mouse pressed left at (758, 716)
Screenshot: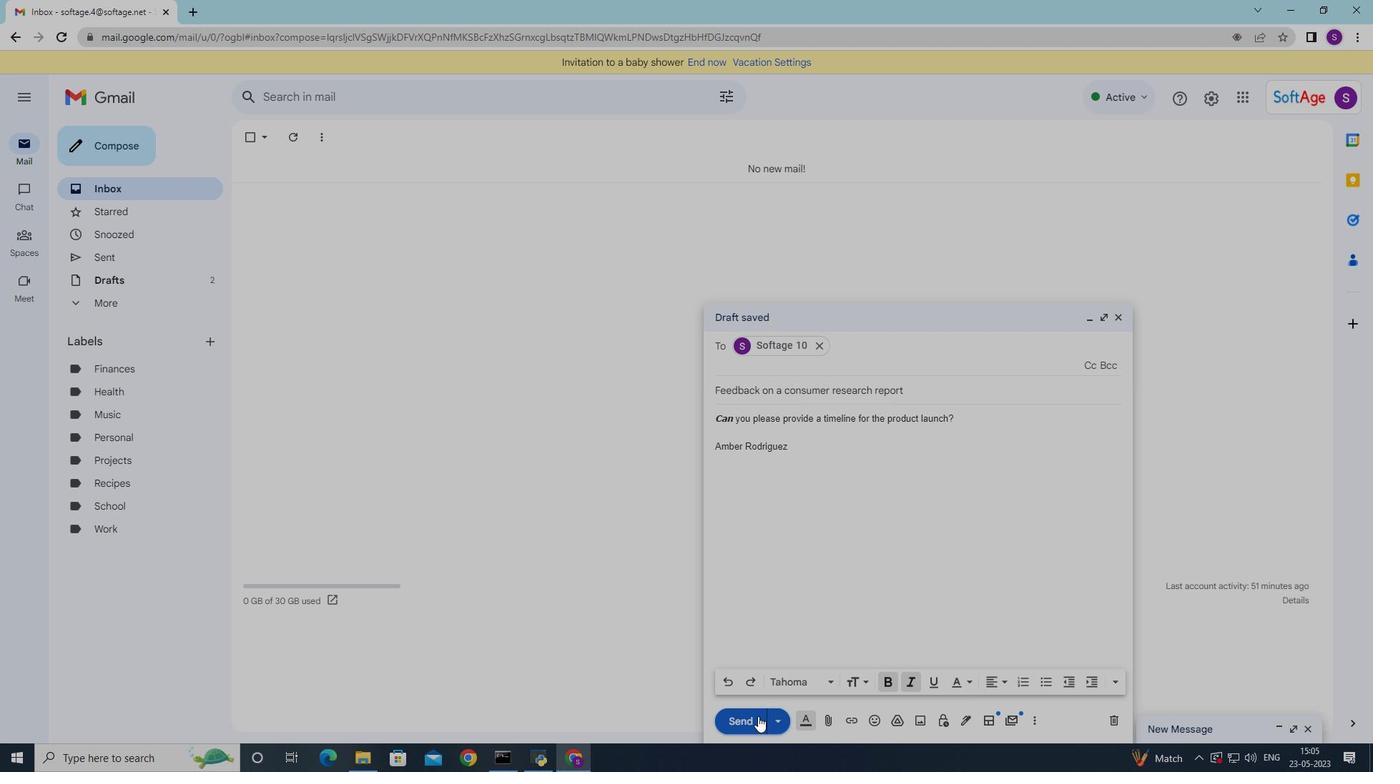 
Action: Mouse moved to (118, 255)
Screenshot: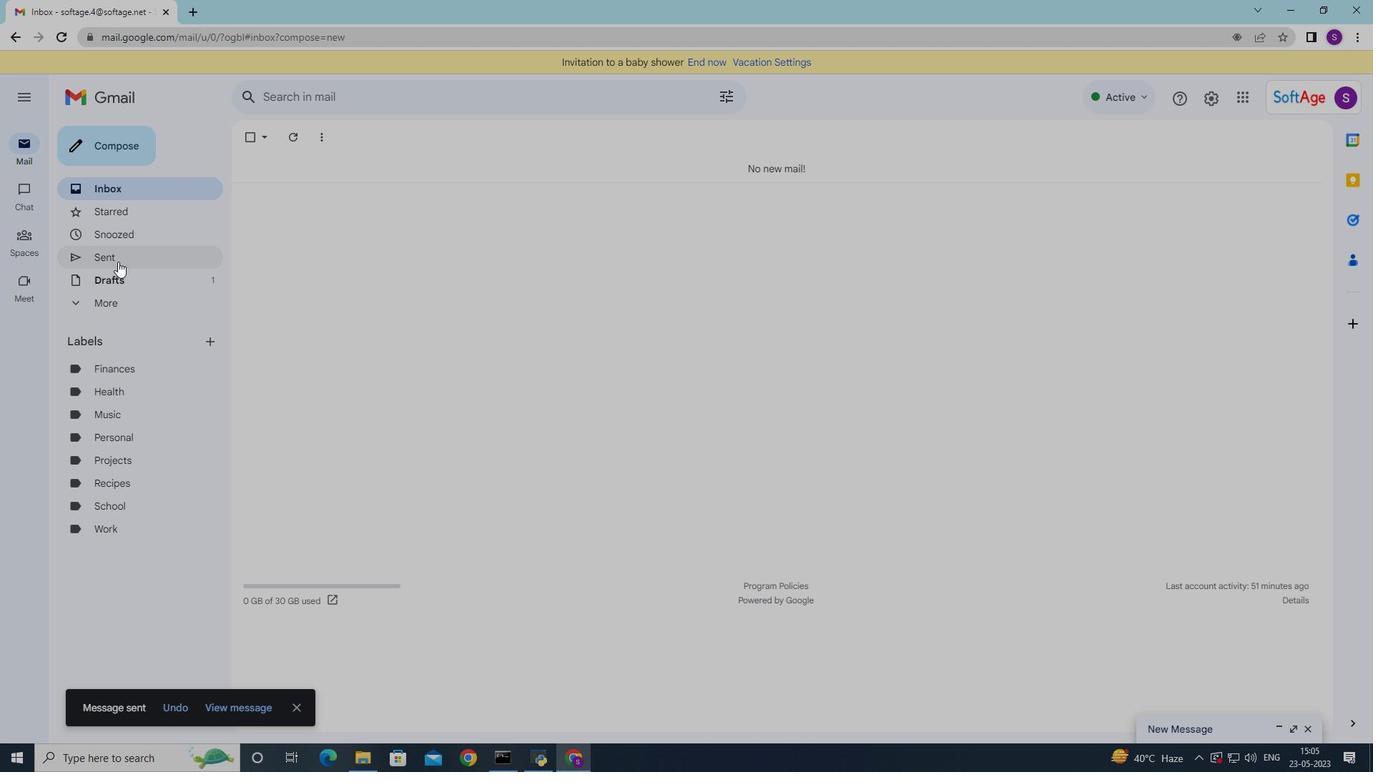 
Action: Mouse pressed left at (118, 255)
Screenshot: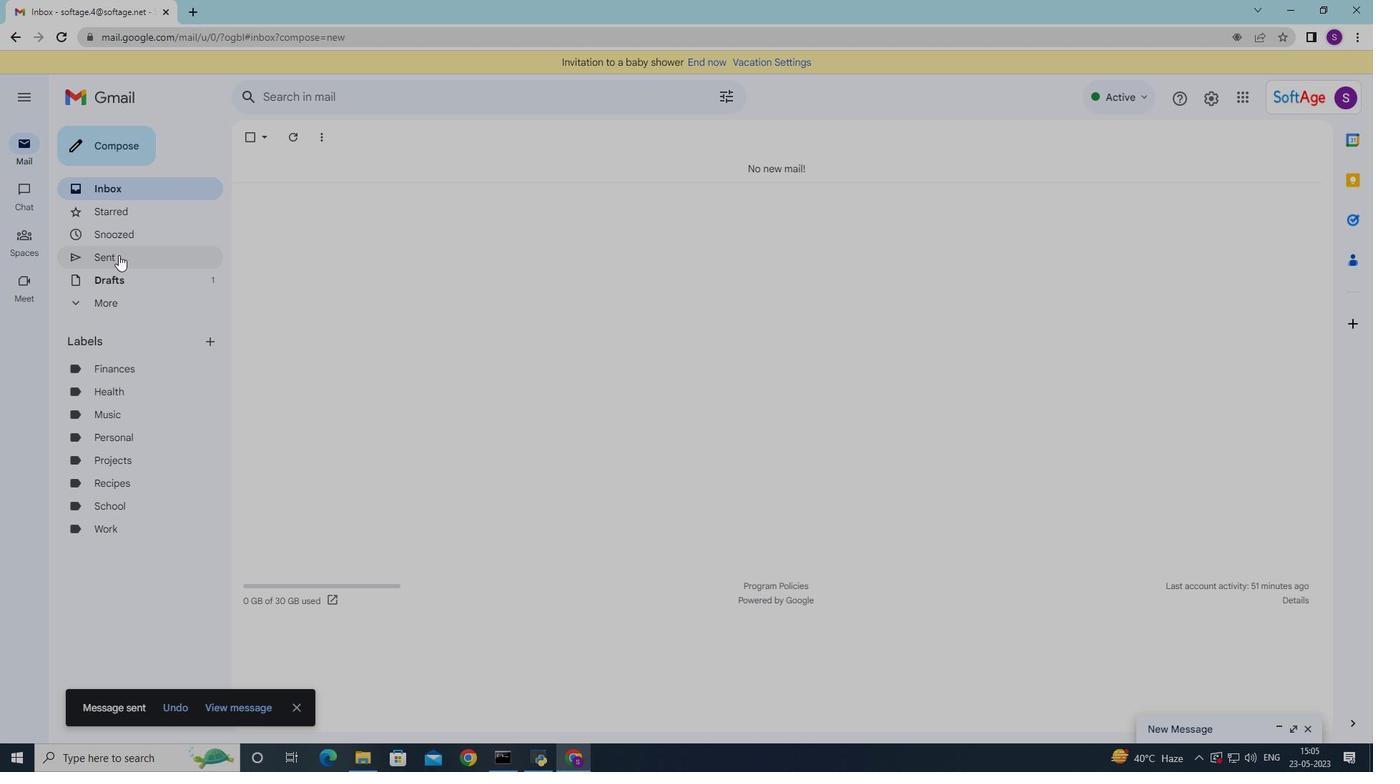 
Action: Mouse moved to (461, 213)
Screenshot: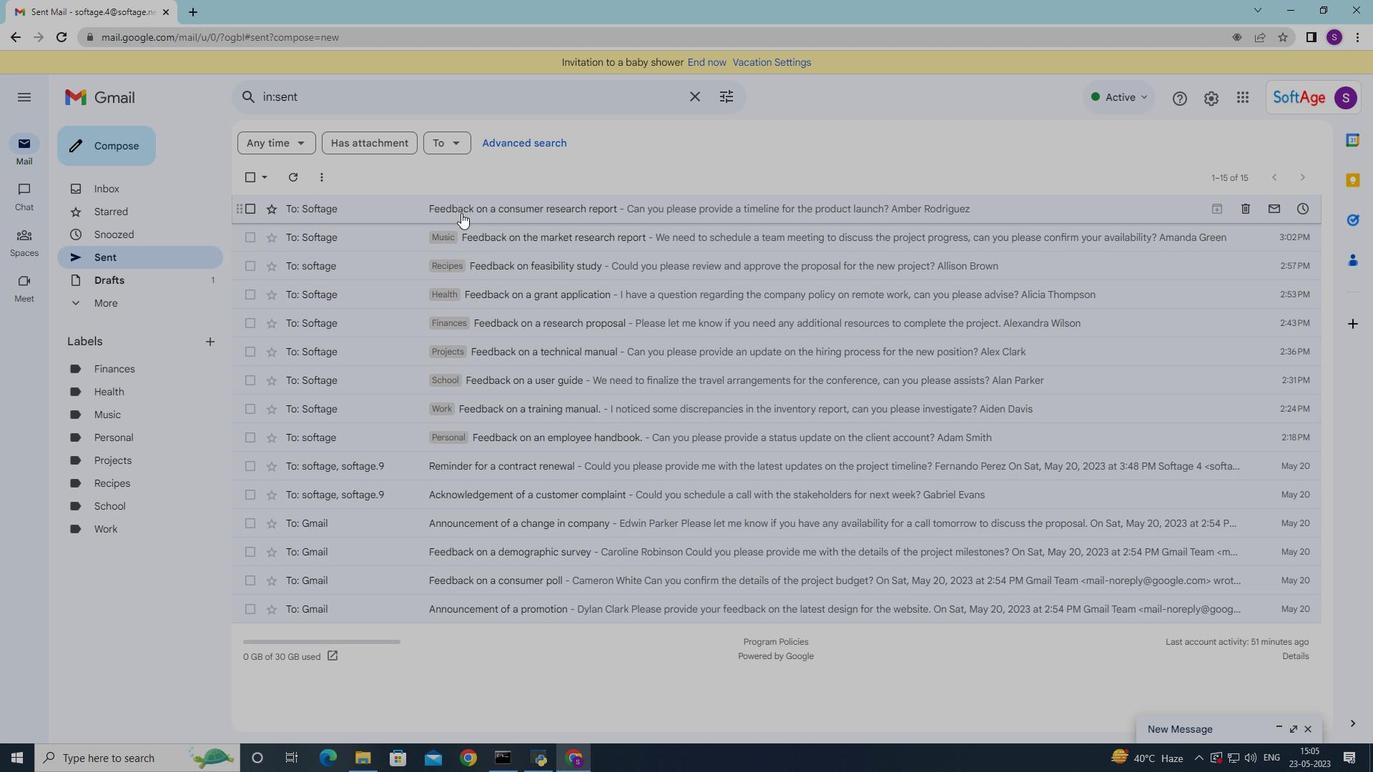 
Action: Mouse pressed right at (461, 213)
Screenshot: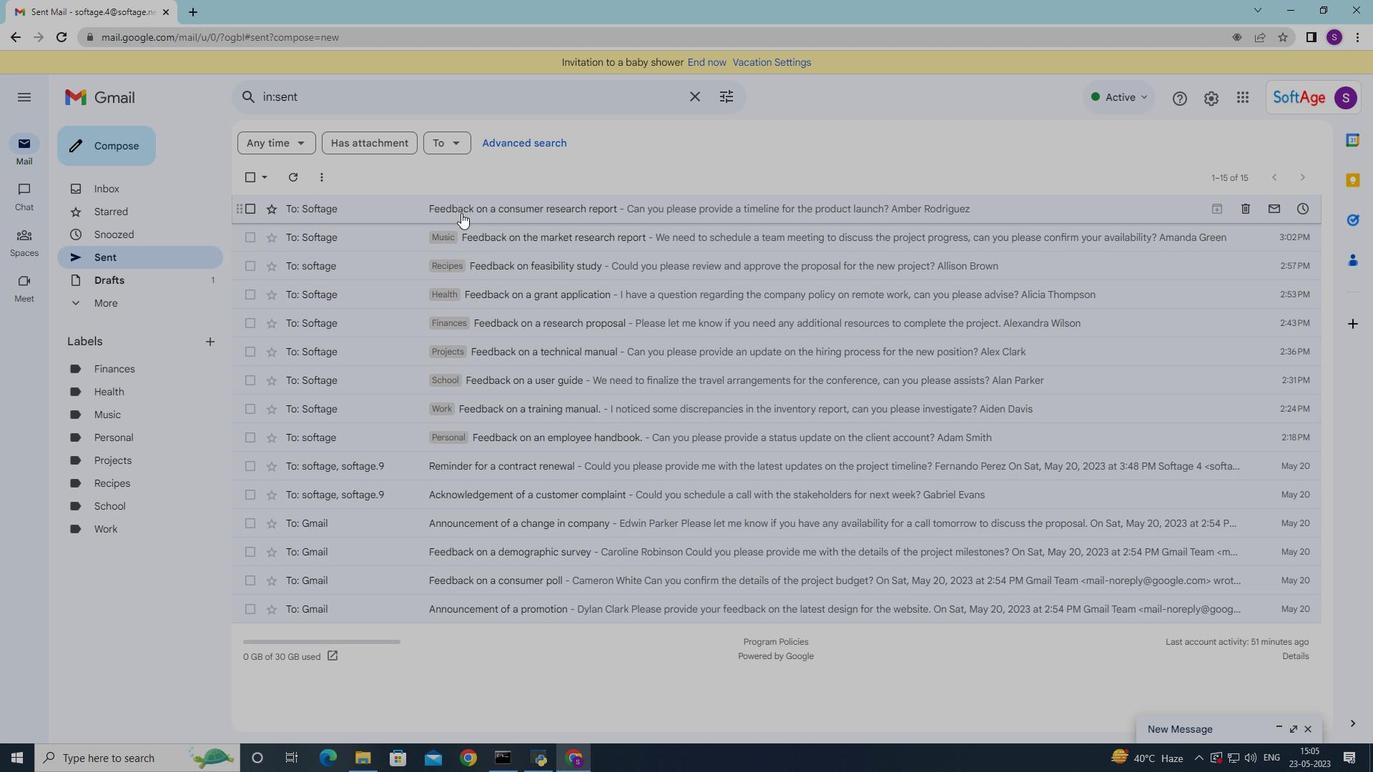 
Action: Mouse moved to (677, 447)
Screenshot: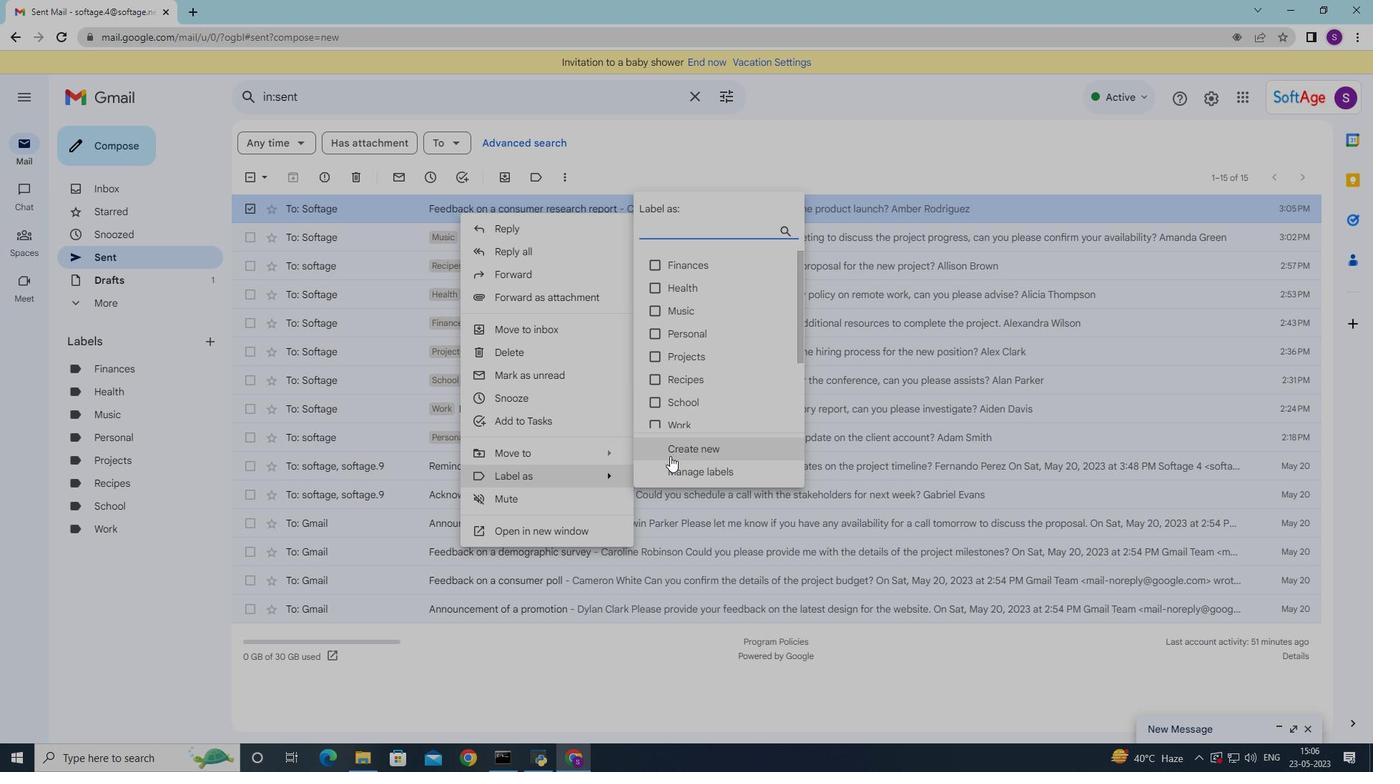 
Action: Mouse pressed left at (677, 447)
Screenshot: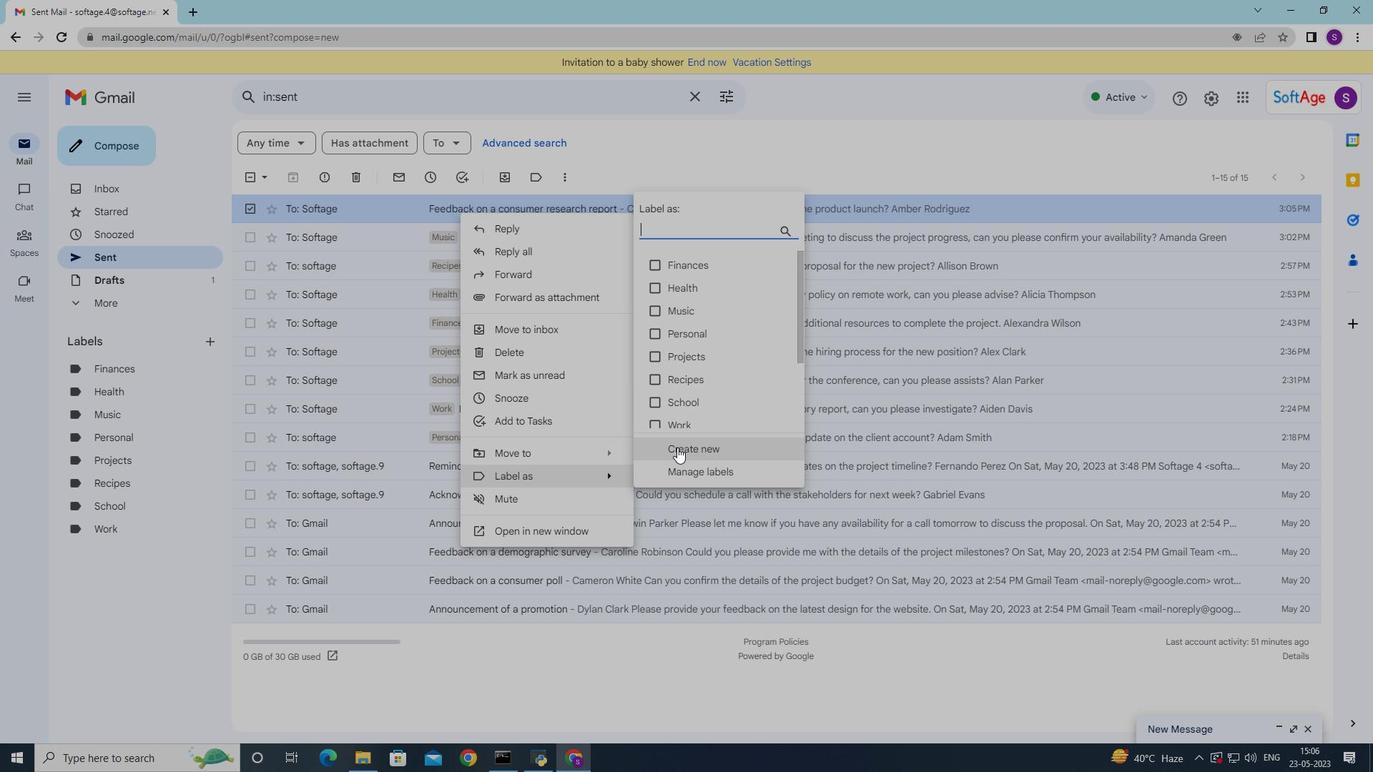 
Action: Mouse moved to (675, 449)
Screenshot: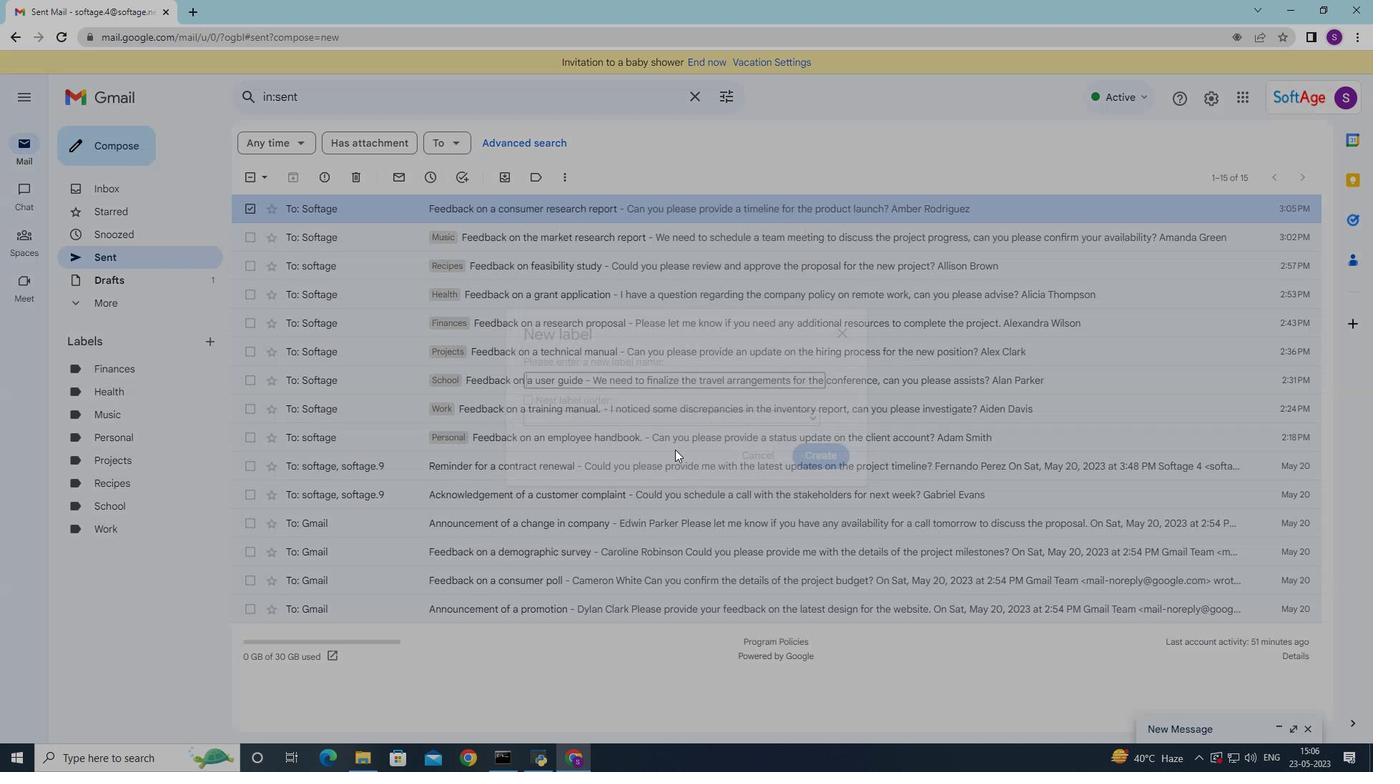 
Action: Key pressed <Key.shift>Photos
Screenshot: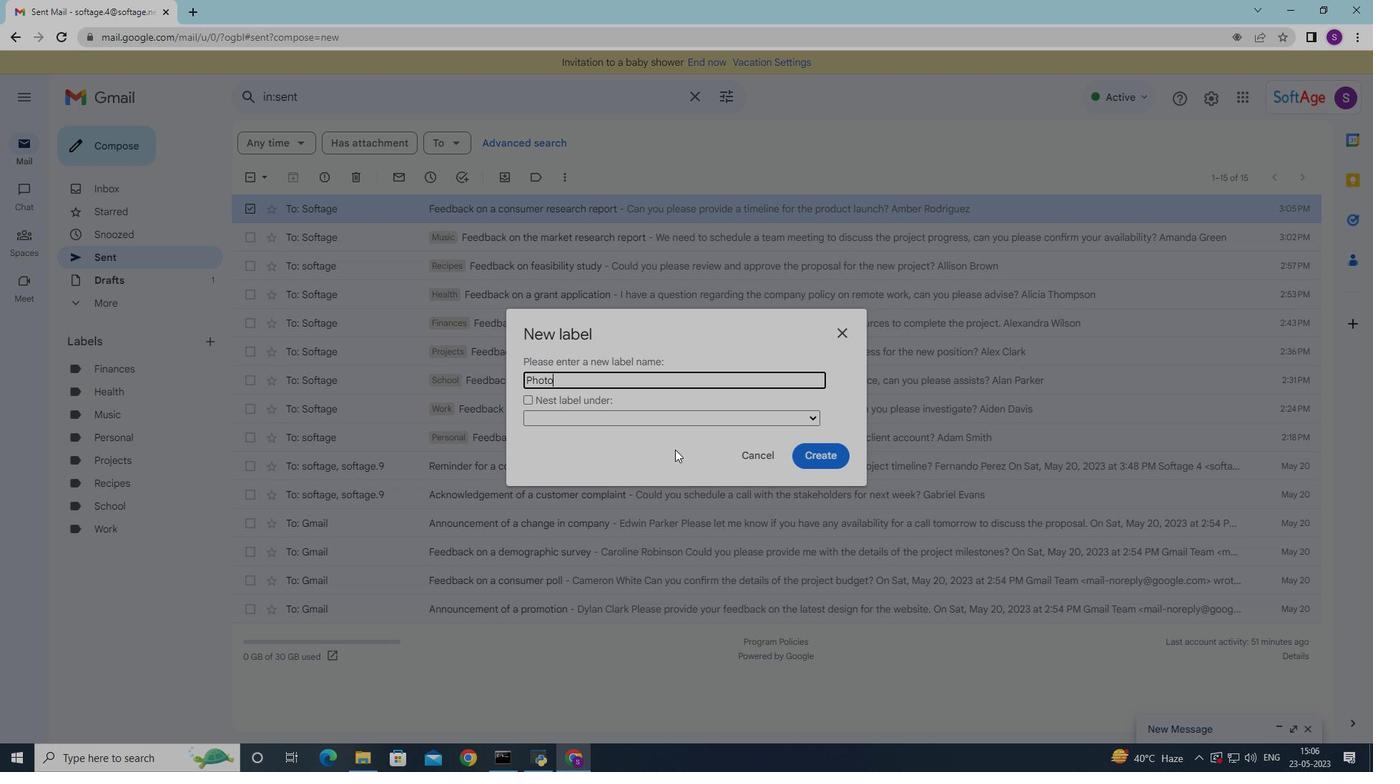 
Action: Mouse moved to (820, 458)
Screenshot: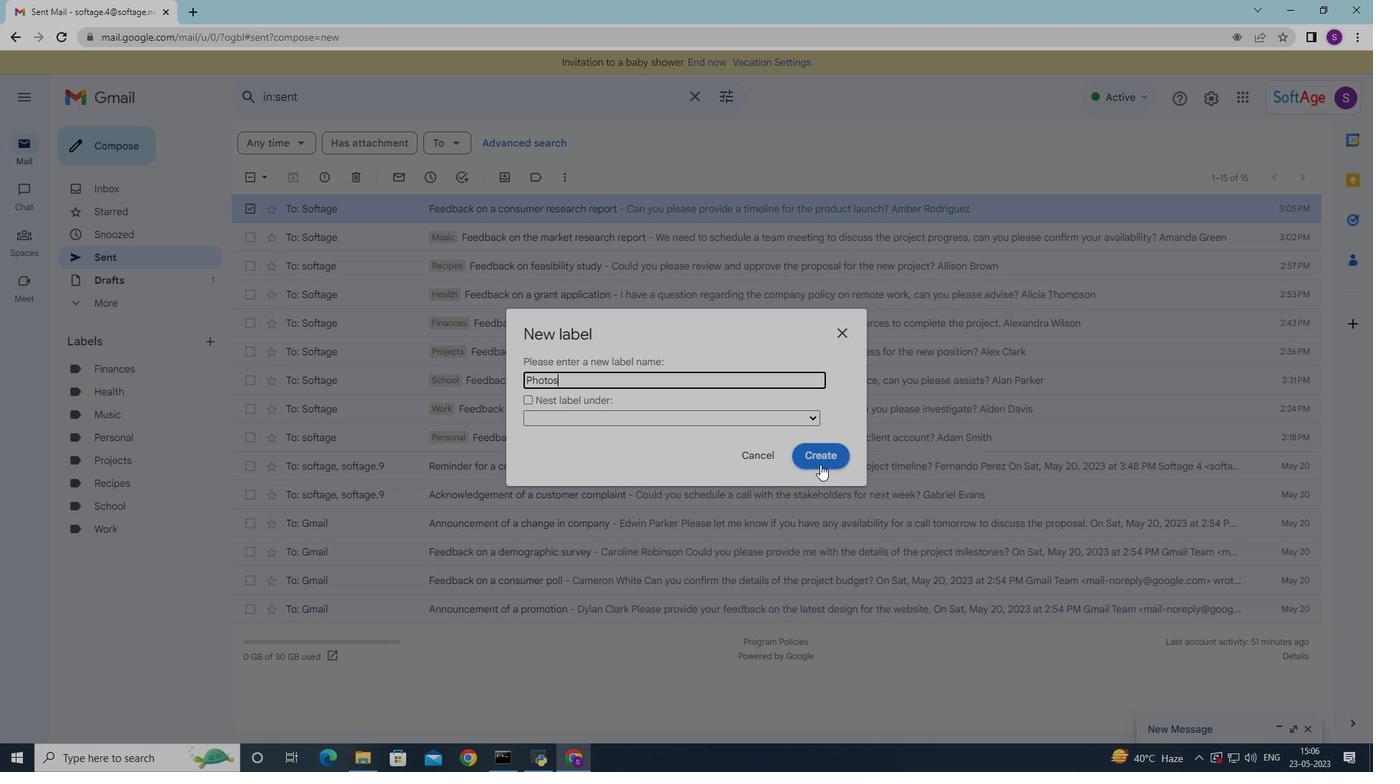 
Action: Mouse pressed left at (820, 458)
Screenshot: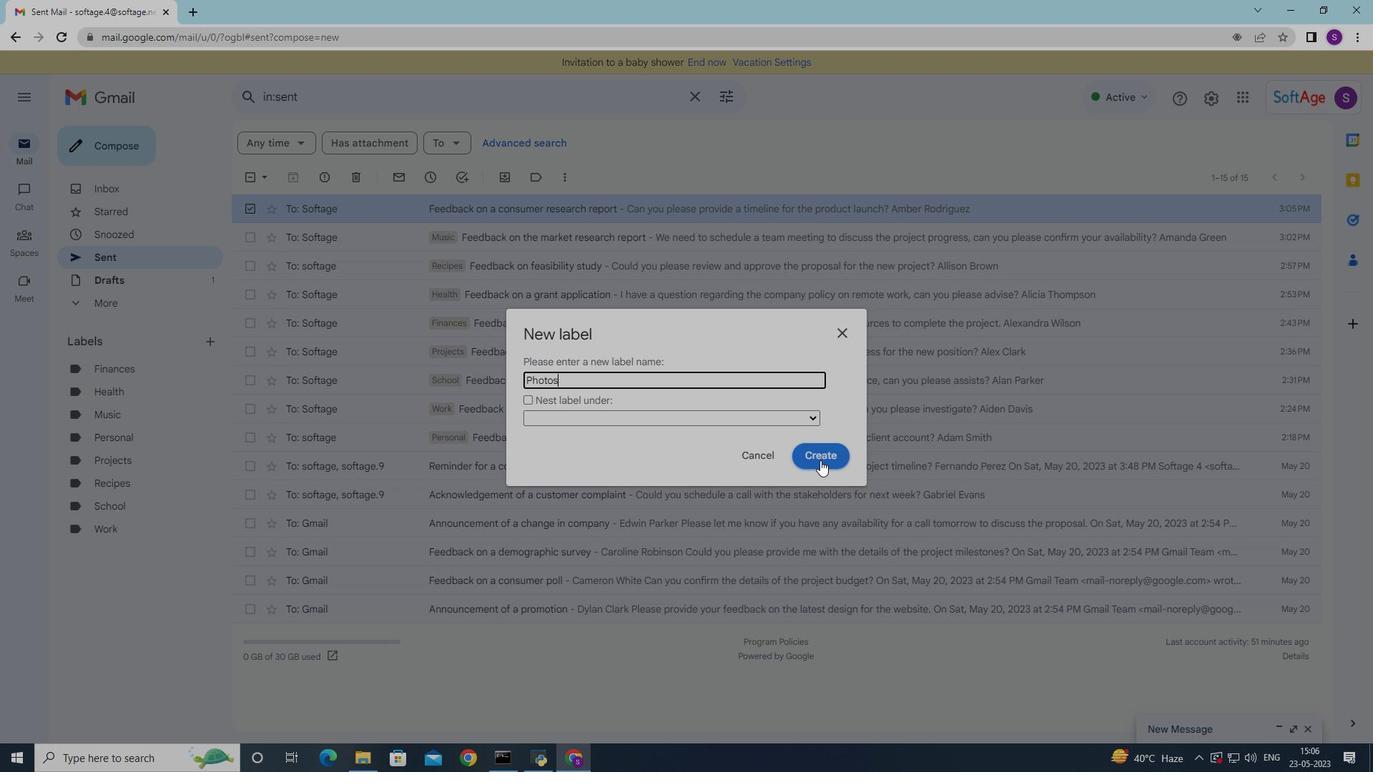 
Action: Mouse moved to (469, 211)
Screenshot: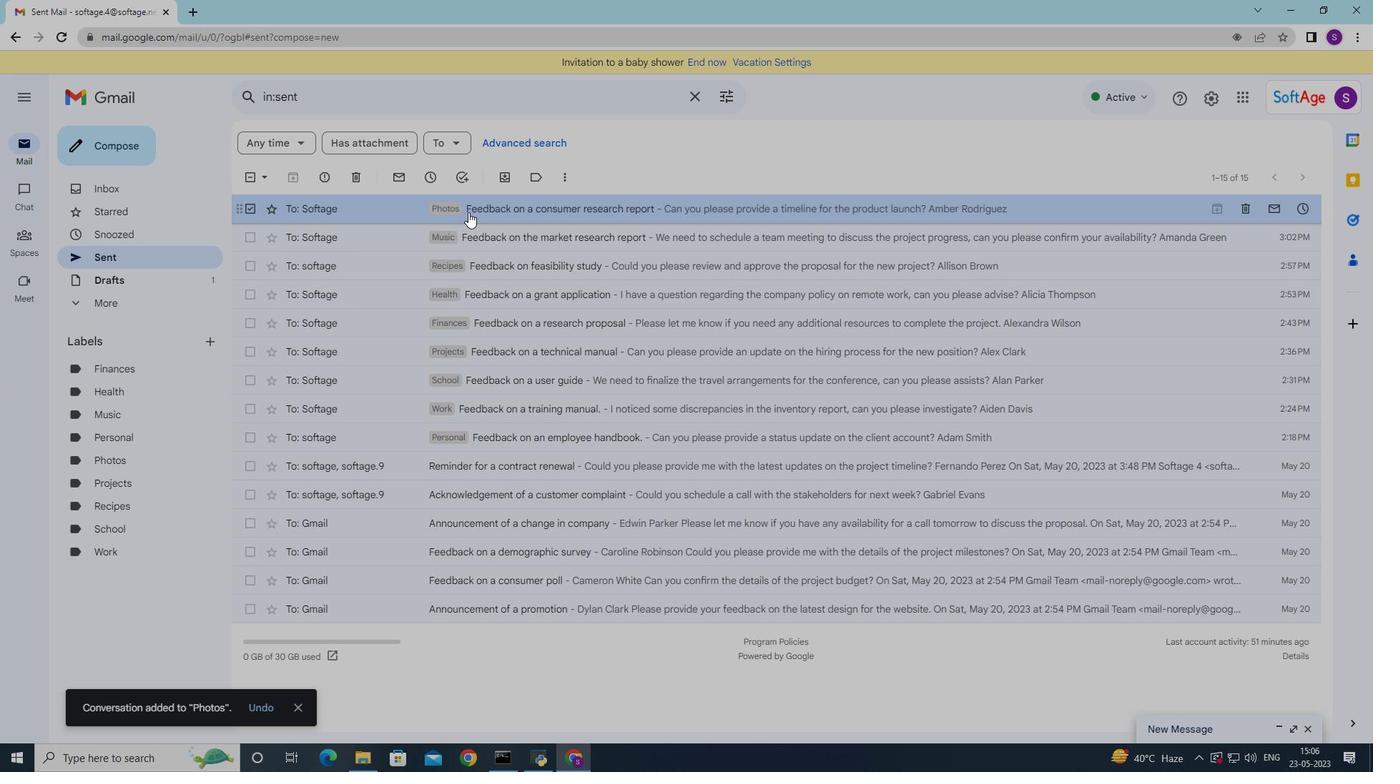 
Action: Mouse pressed right at (469, 211)
Screenshot: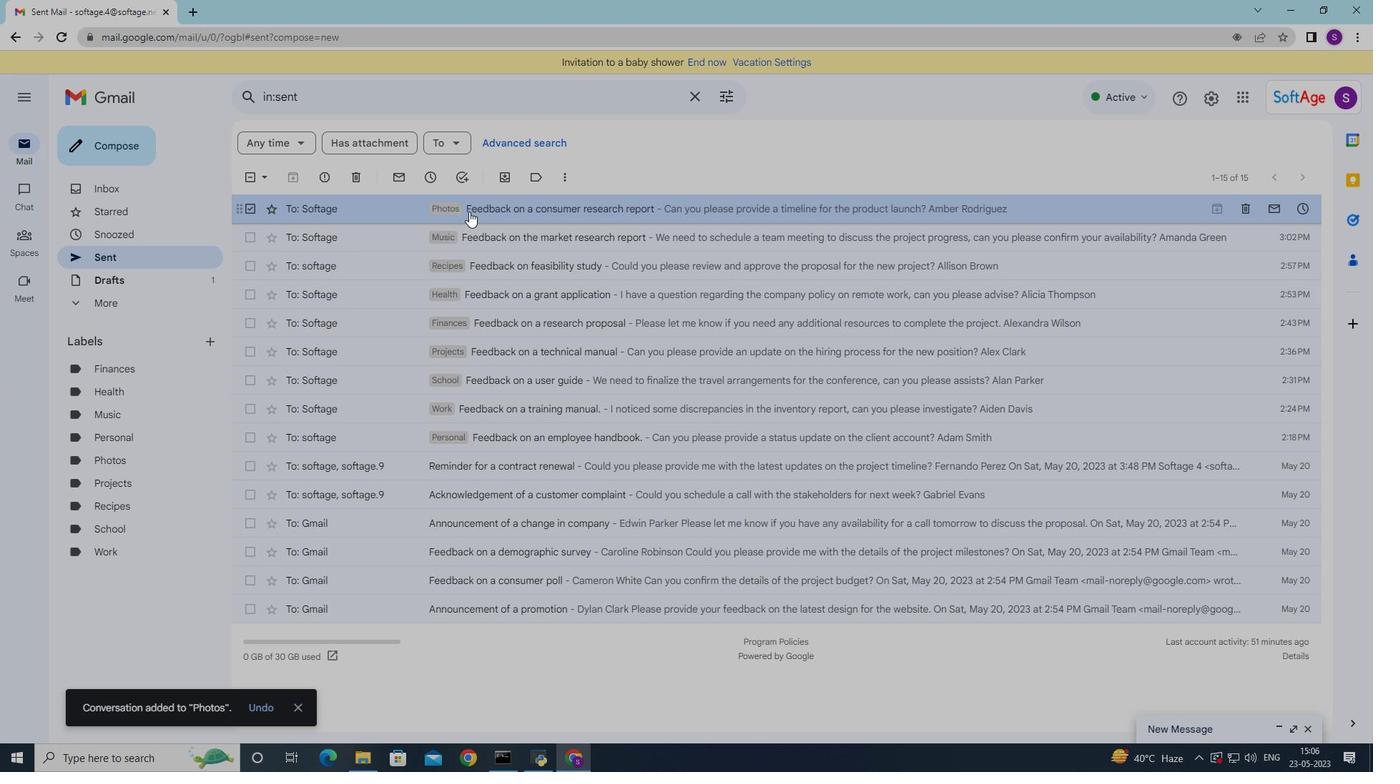 
Action: Mouse moved to (725, 230)
Screenshot: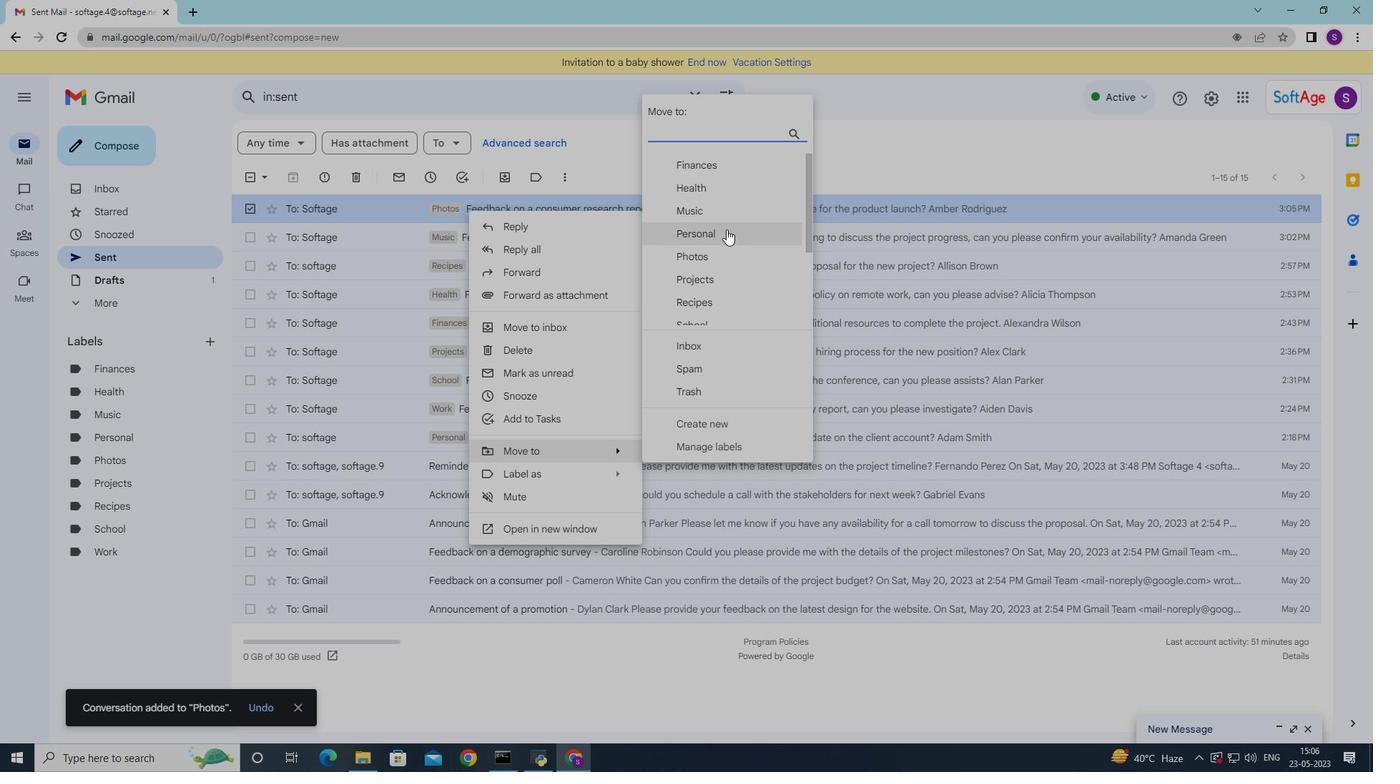
Action: Mouse scrolled (725, 230) with delta (0, 0)
Screenshot: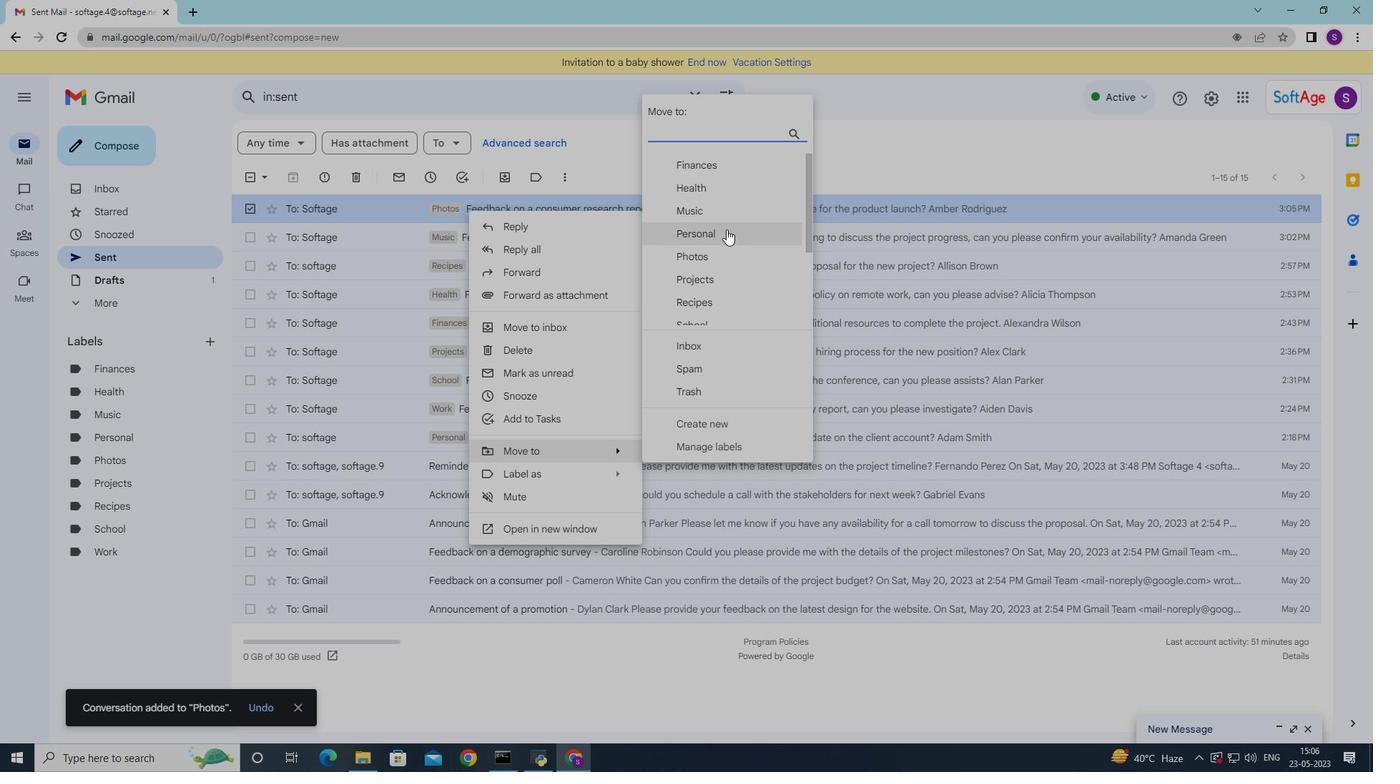 
Action: Mouse moved to (725, 231)
Screenshot: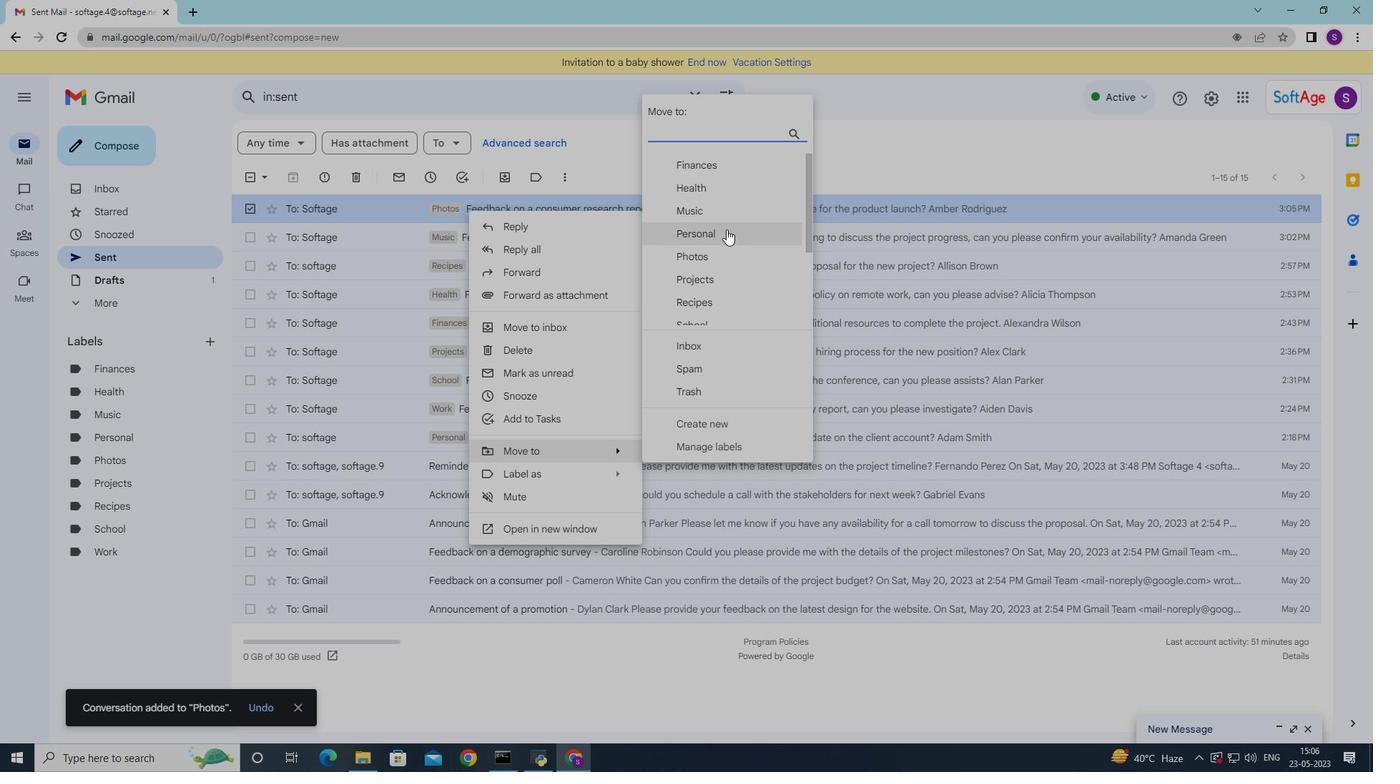 
Action: Mouse scrolled (725, 230) with delta (0, 0)
Screenshot: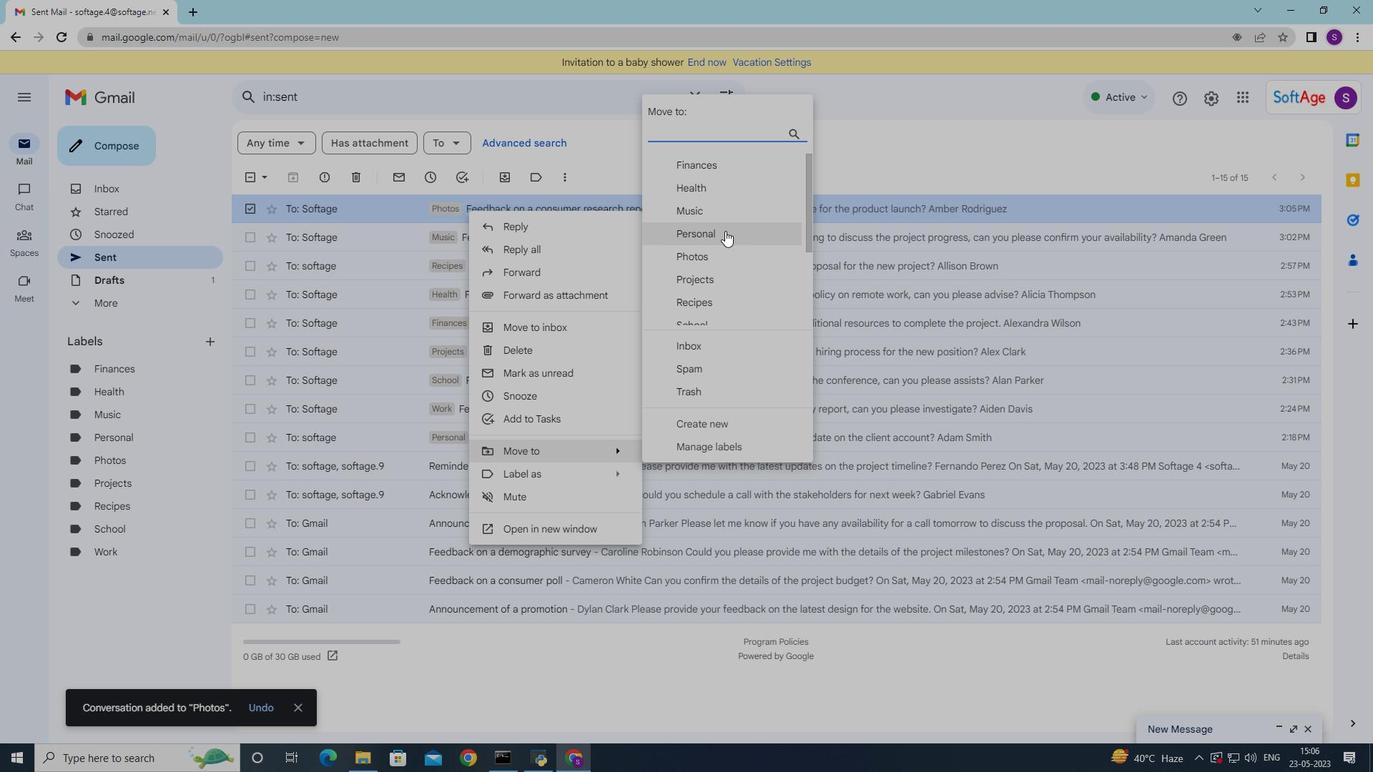
Action: Mouse scrolled (725, 232) with delta (0, 0)
Screenshot: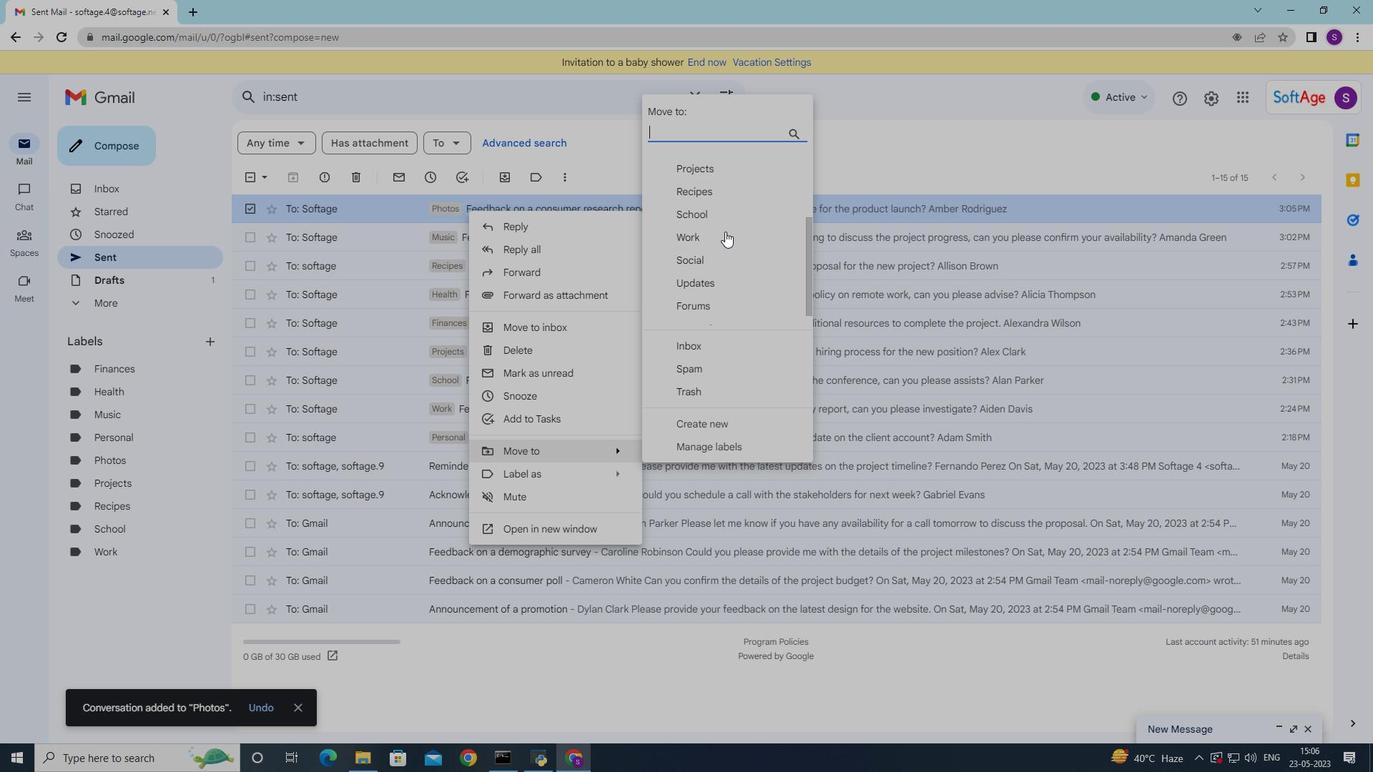 
Action: Mouse scrolled (725, 232) with delta (0, 0)
Screenshot: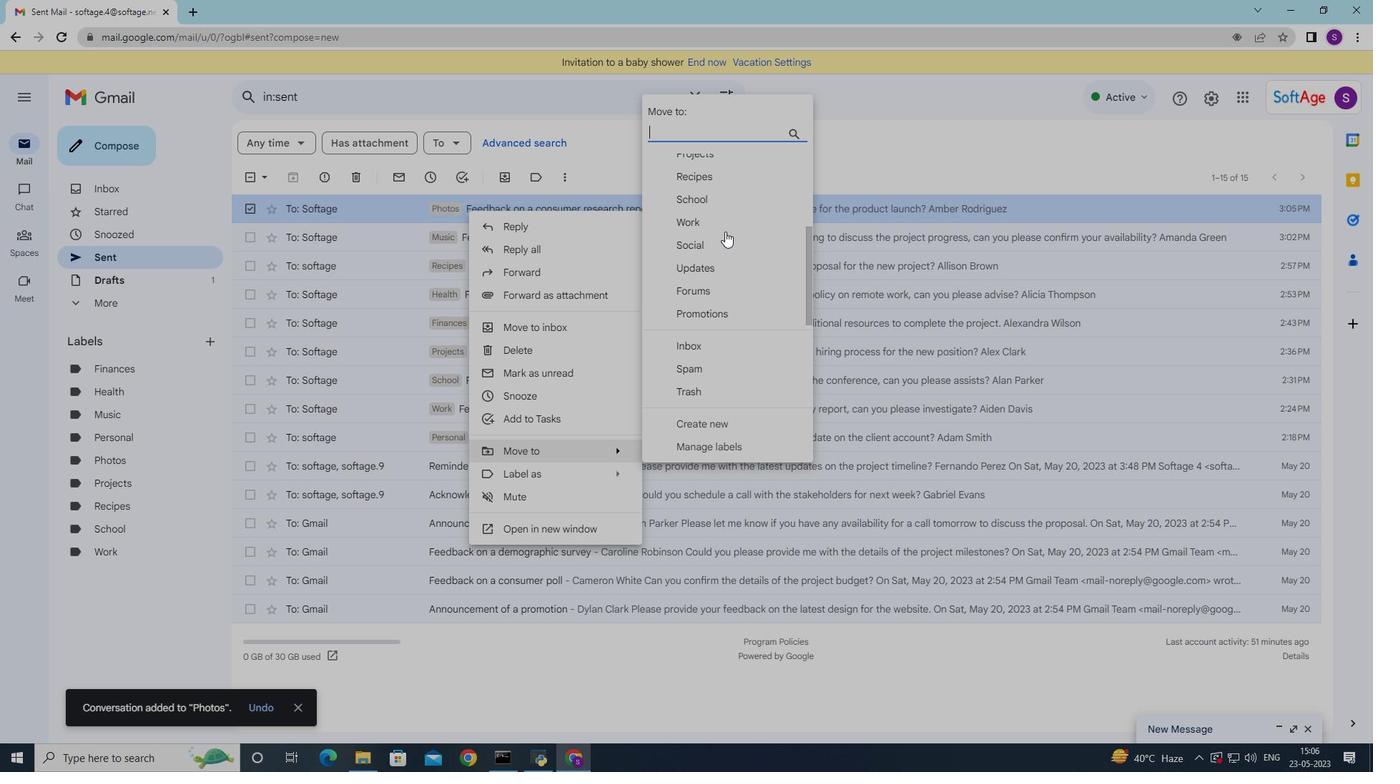 
Action: Mouse moved to (704, 263)
Screenshot: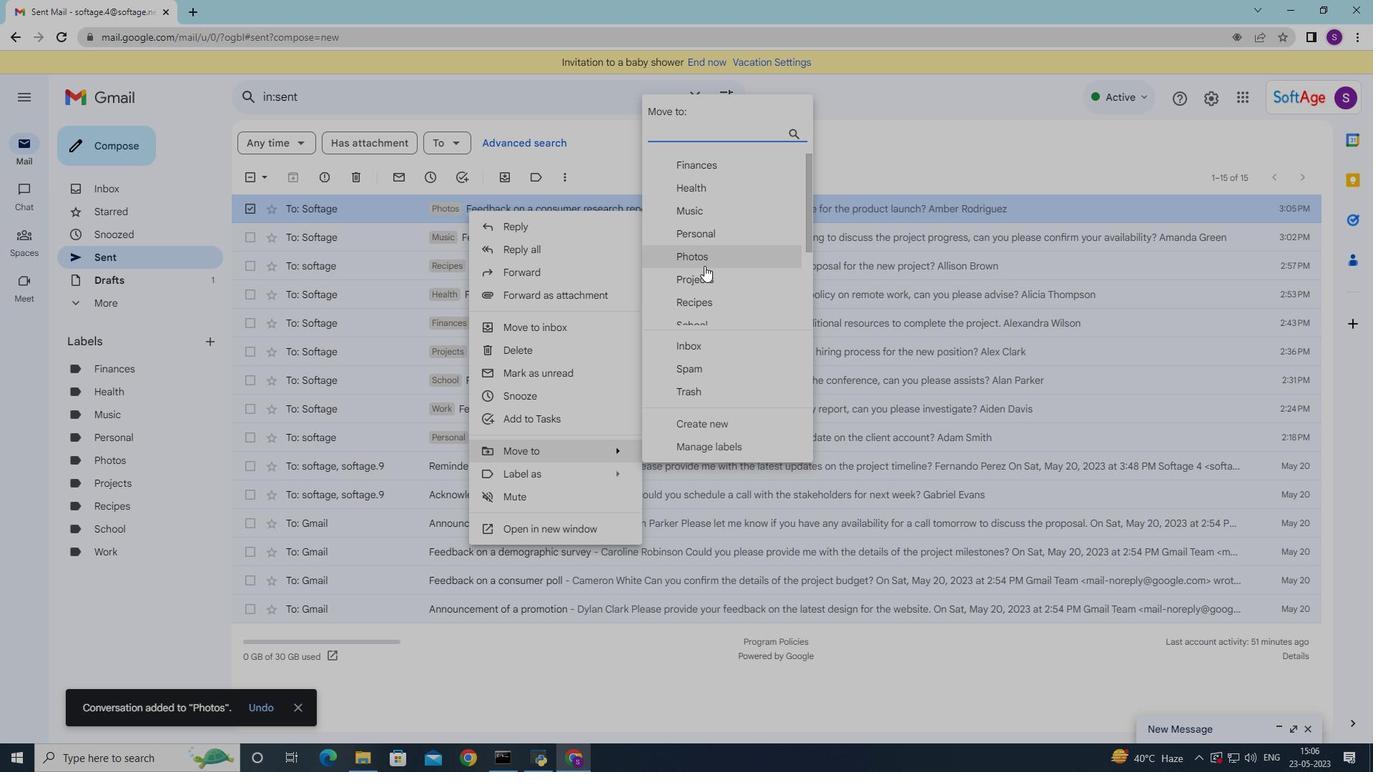 
Action: Mouse pressed left at (704, 263)
Screenshot: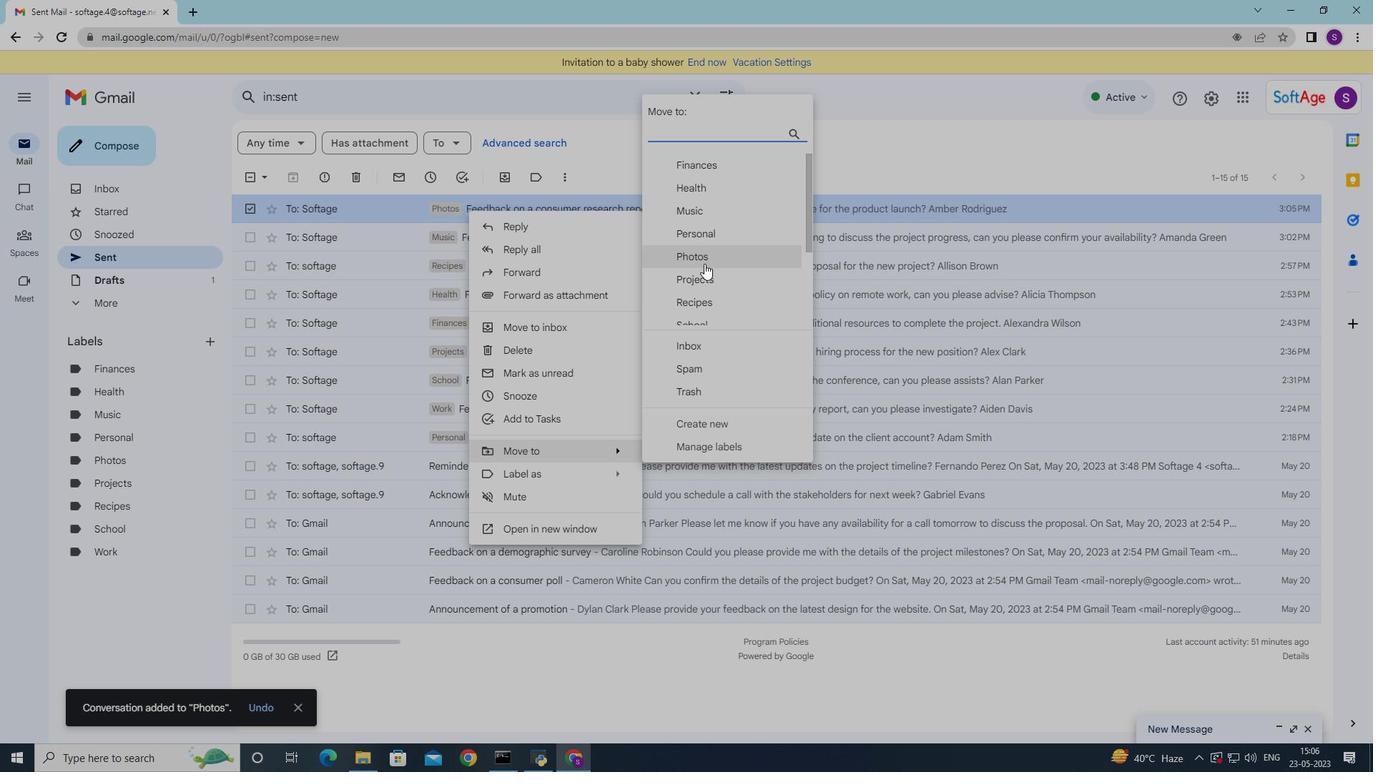 
Action: Mouse moved to (132, 390)
Screenshot: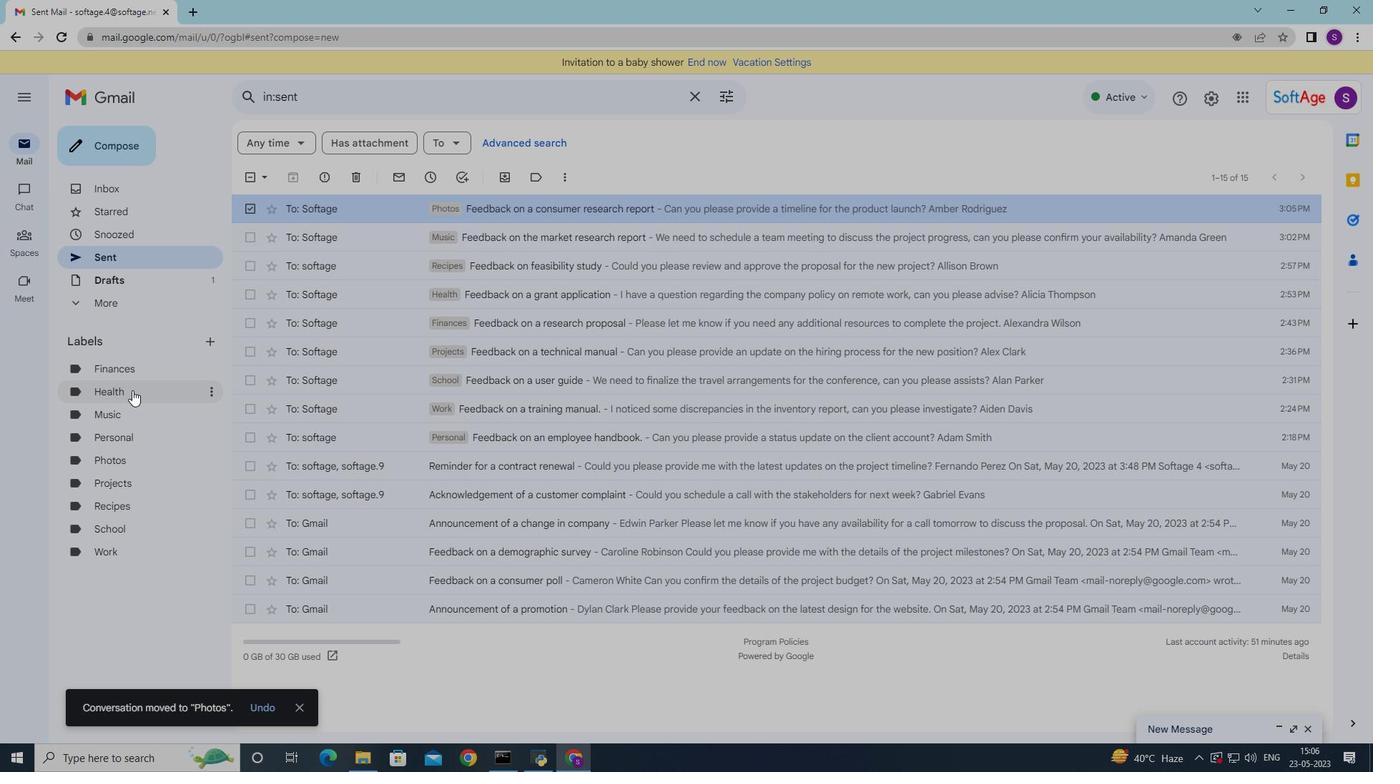 
